 Task: Look for space in Zmiyiv, Ukraine from 2nd September, 2023 to 5th September, 2023 for 1 adult in price range Rs.5000 to Rs.10000. Place can be private room with 1  bedroom having 1 bed and 1 bathroom. Property type can be house, flat, guest house, hotel. Booking option can be shelf check-in. Required host language is English.
Action: Mouse moved to (415, 88)
Screenshot: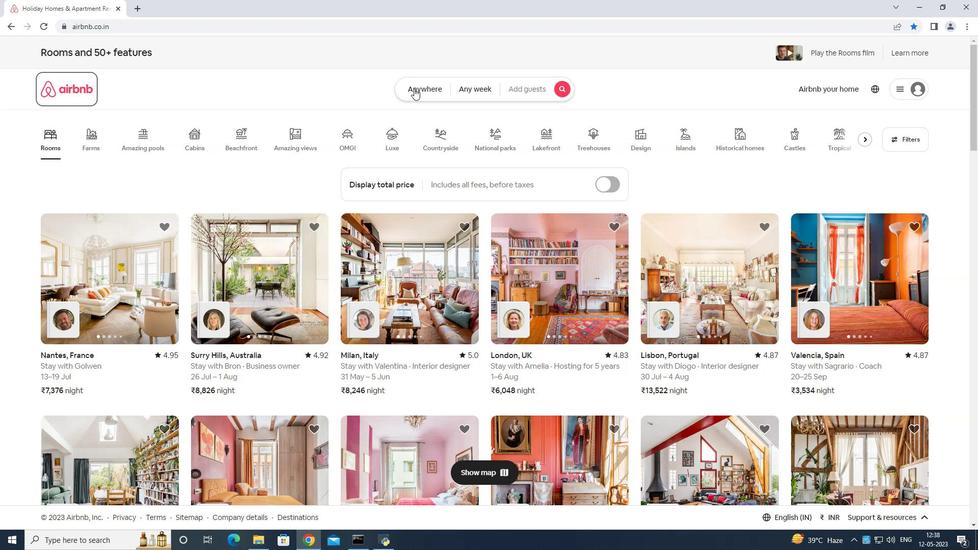 
Action: Mouse pressed left at (415, 88)
Screenshot: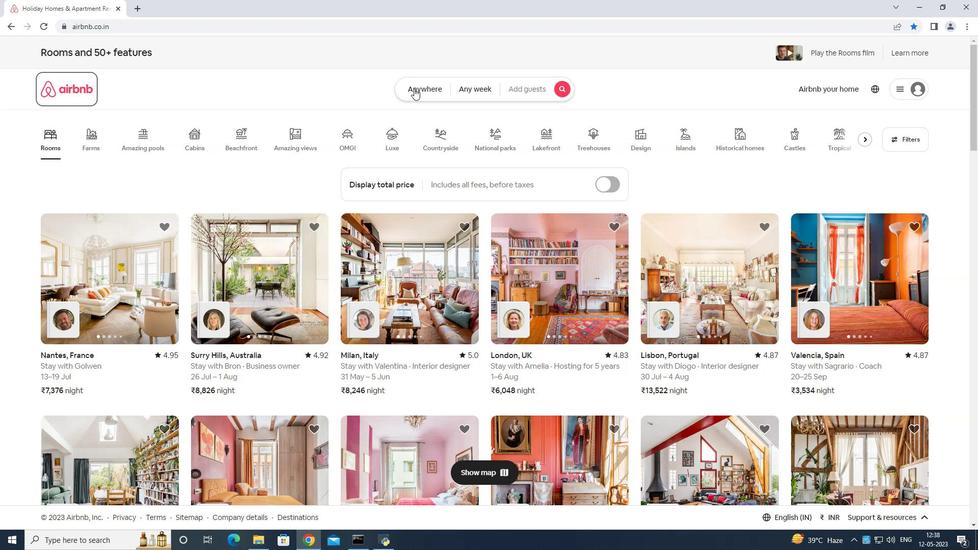 
Action: Mouse moved to (388, 122)
Screenshot: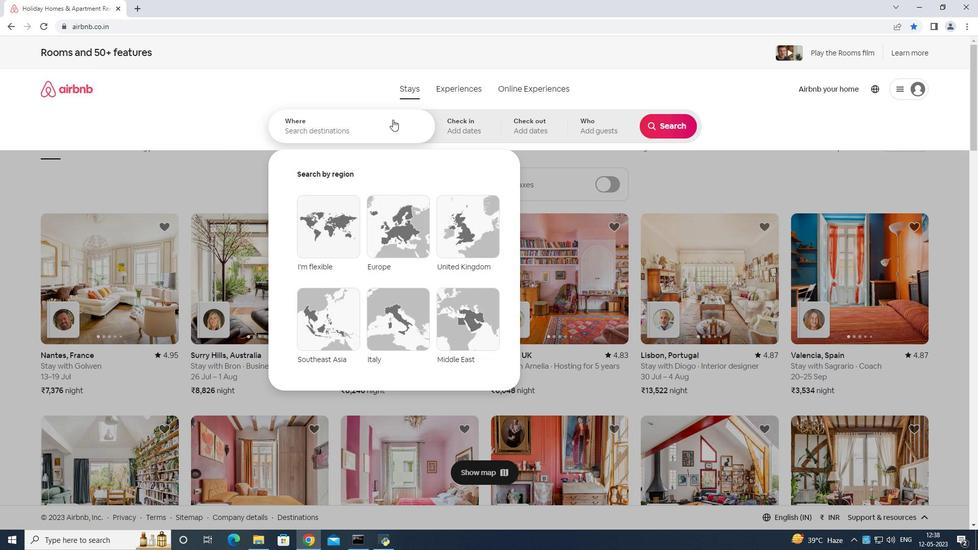 
Action: Mouse pressed left at (388, 122)
Screenshot: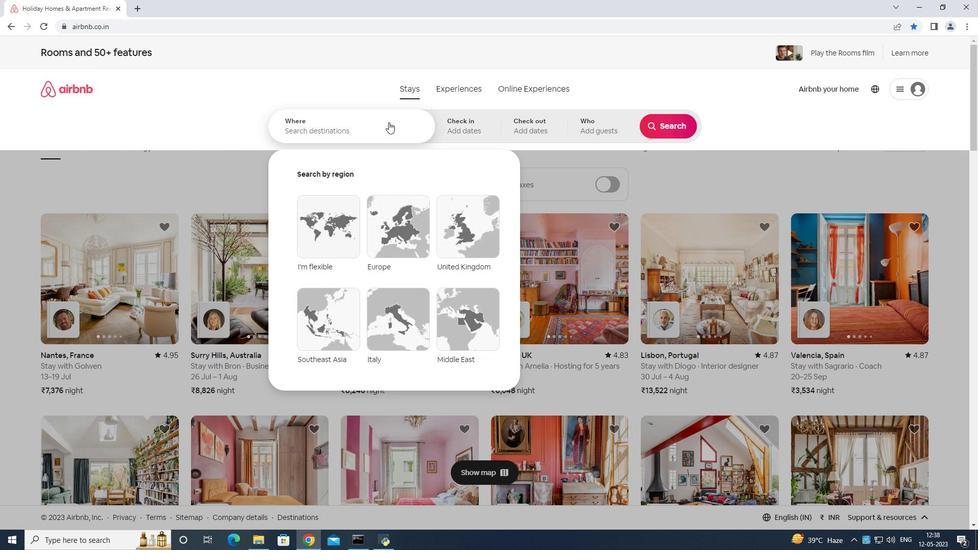 
Action: Mouse moved to (393, 119)
Screenshot: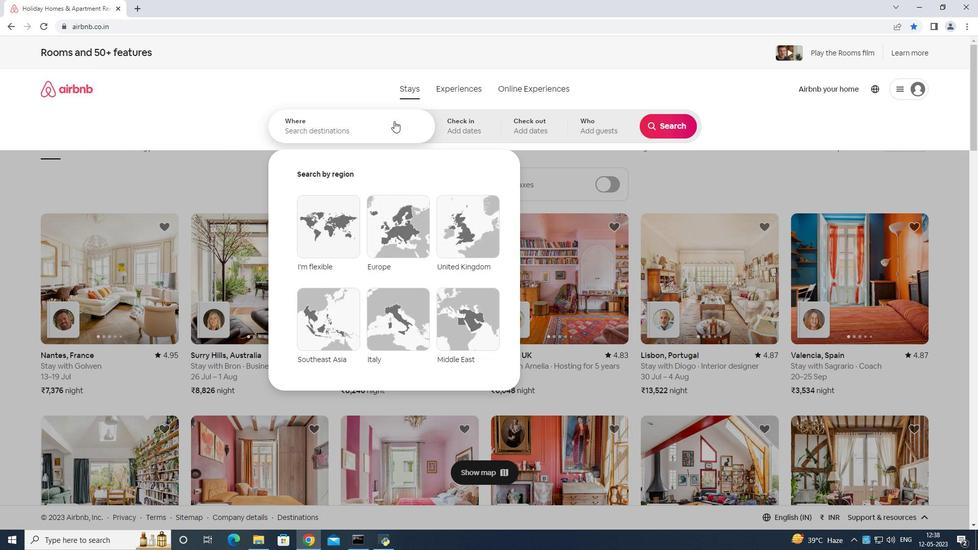 
Action: Key pressed <Key.shift>Zmyiv<Key.space>ukraine<Key.enter>
Screenshot: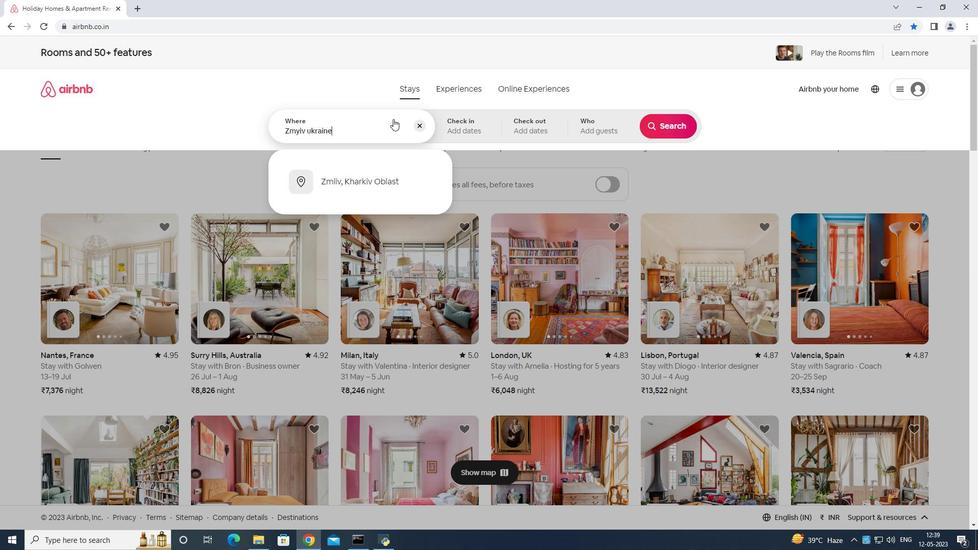 
Action: Mouse moved to (657, 211)
Screenshot: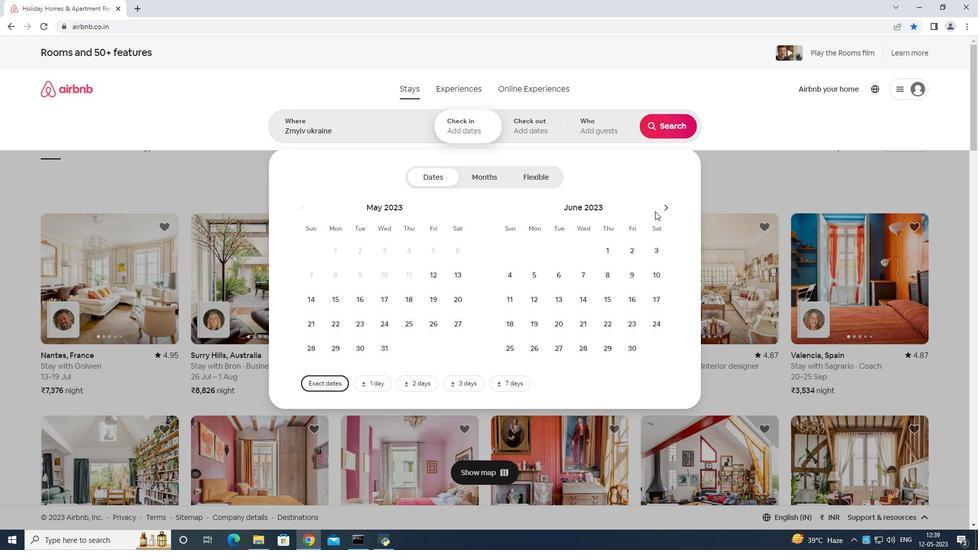 
Action: Mouse pressed left at (657, 211)
Screenshot: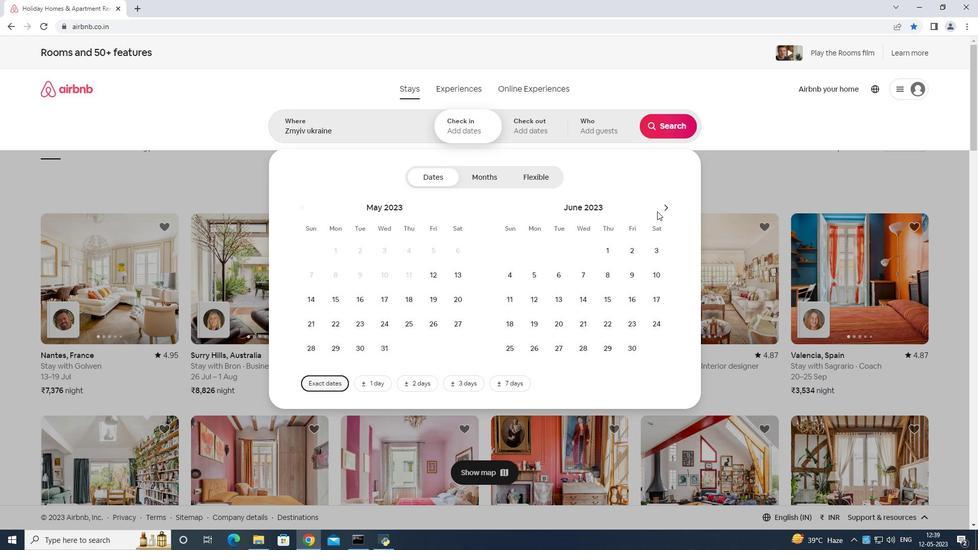 
Action: Mouse moved to (661, 211)
Screenshot: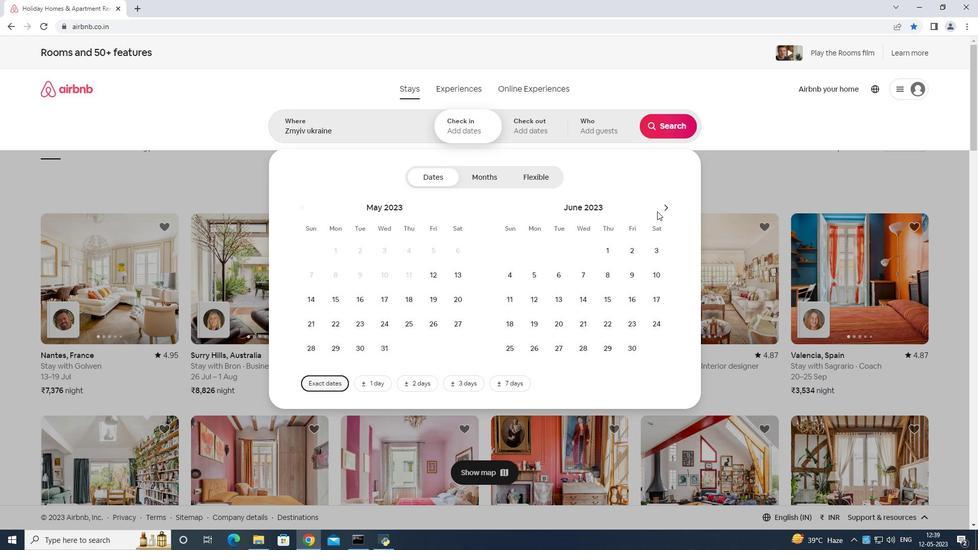 
Action: Mouse pressed left at (661, 211)
Screenshot: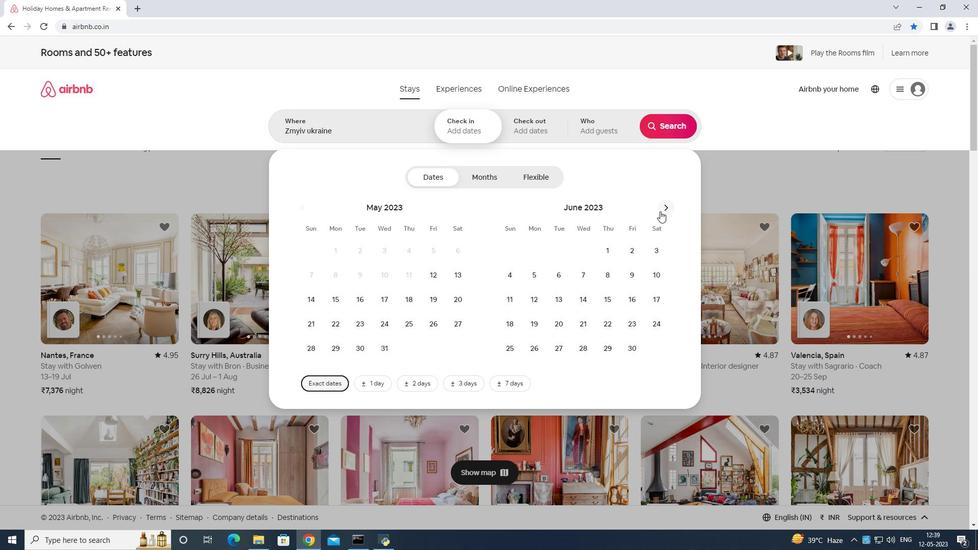 
Action: Mouse pressed left at (661, 211)
Screenshot: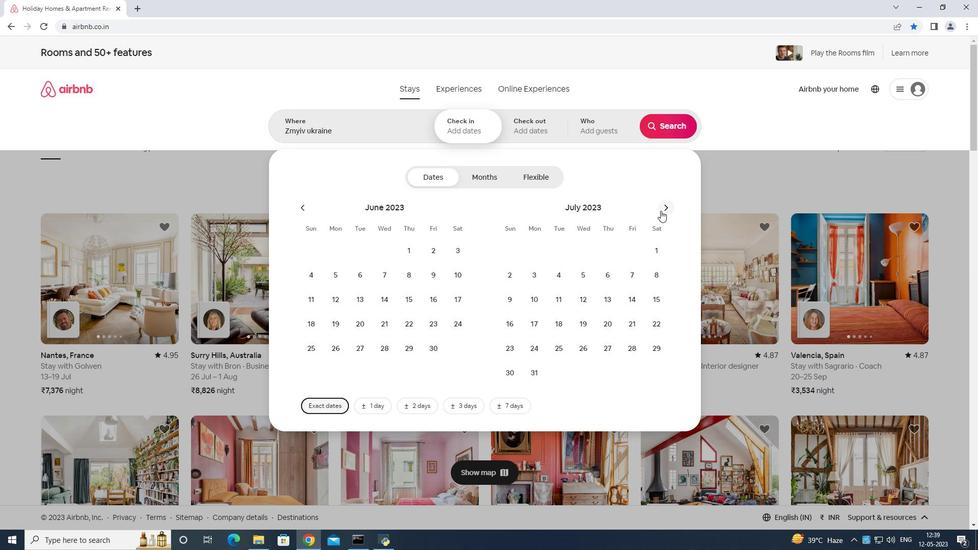 
Action: Mouse moved to (661, 211)
Screenshot: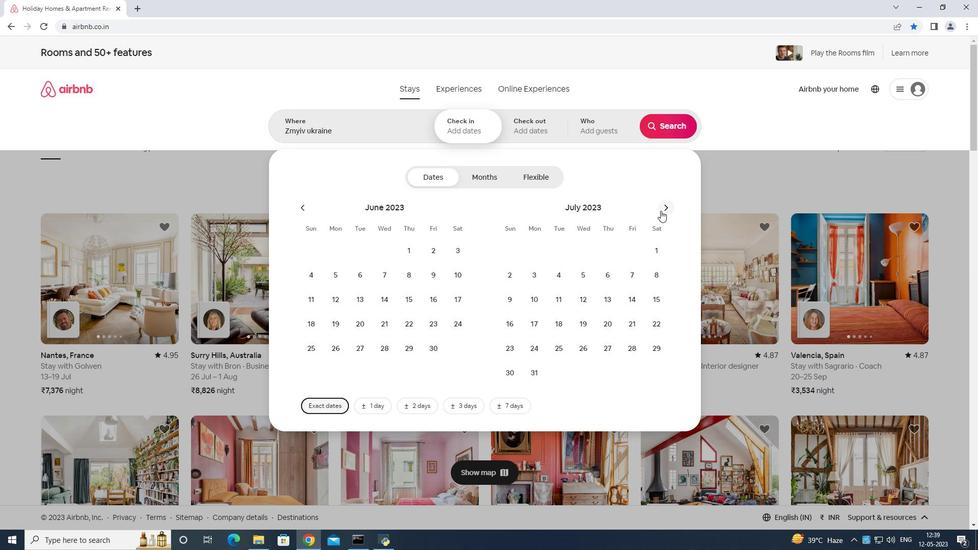 
Action: Mouse pressed left at (661, 211)
Screenshot: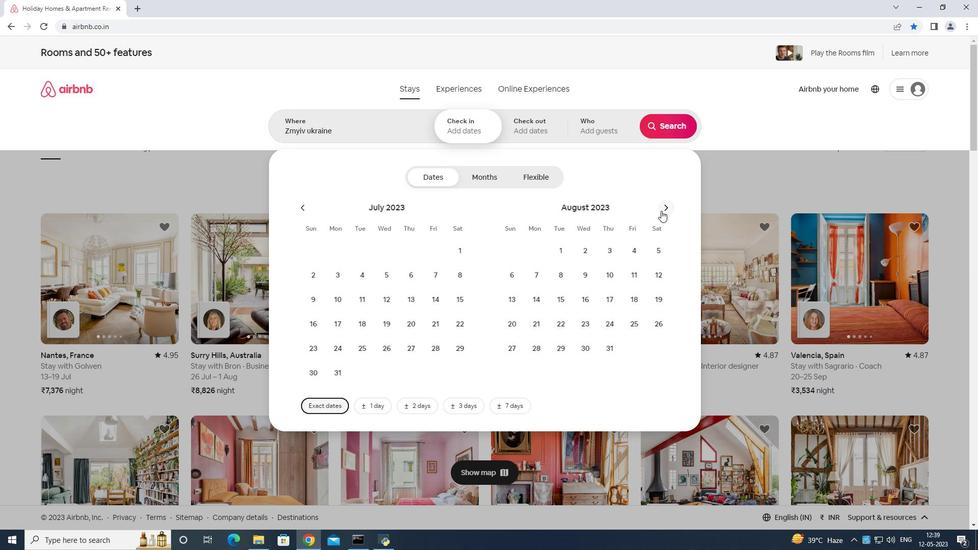 
Action: Mouse moved to (654, 249)
Screenshot: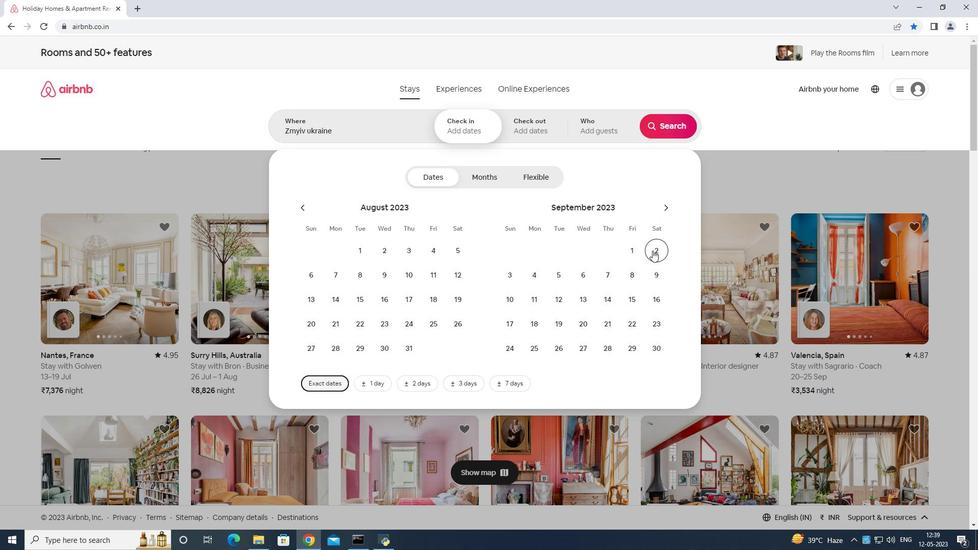 
Action: Mouse pressed left at (654, 249)
Screenshot: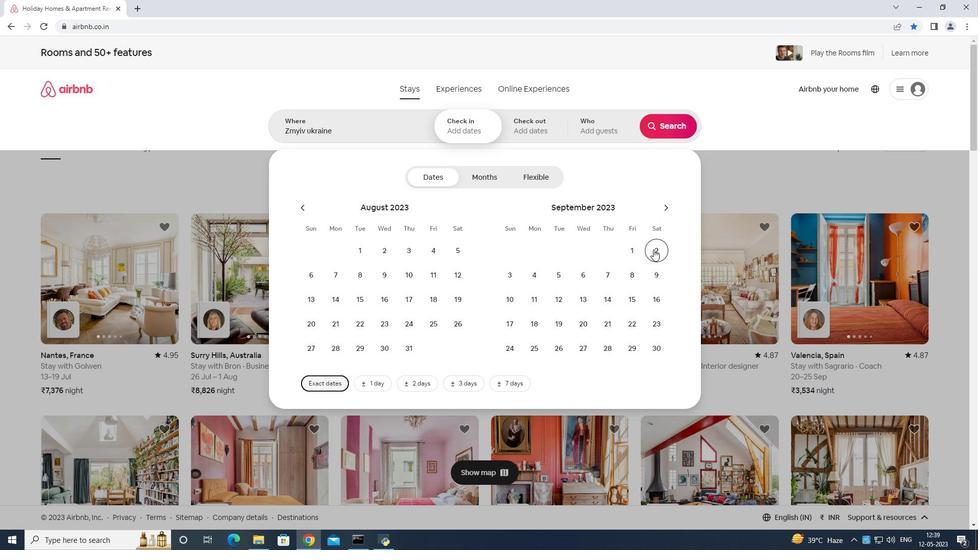
Action: Mouse moved to (566, 264)
Screenshot: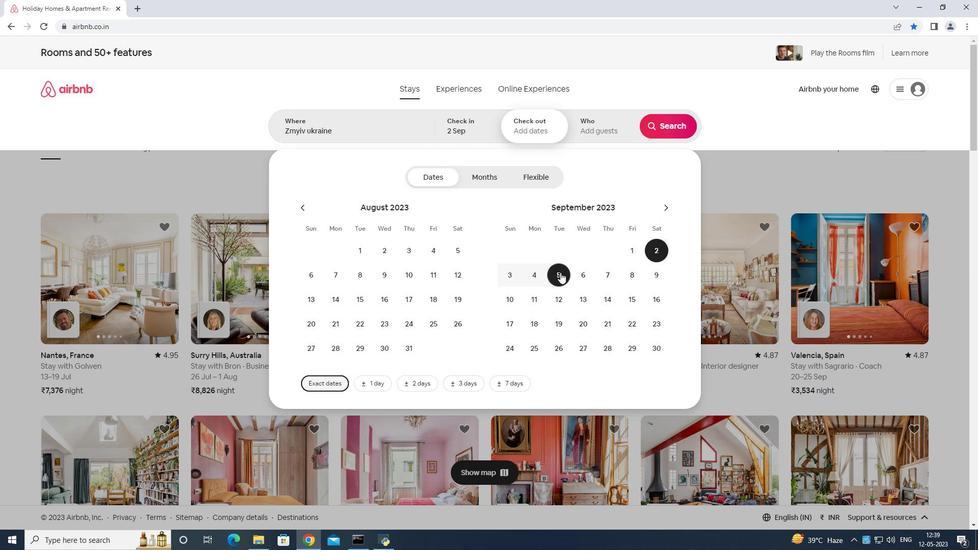 
Action: Mouse pressed left at (566, 264)
Screenshot: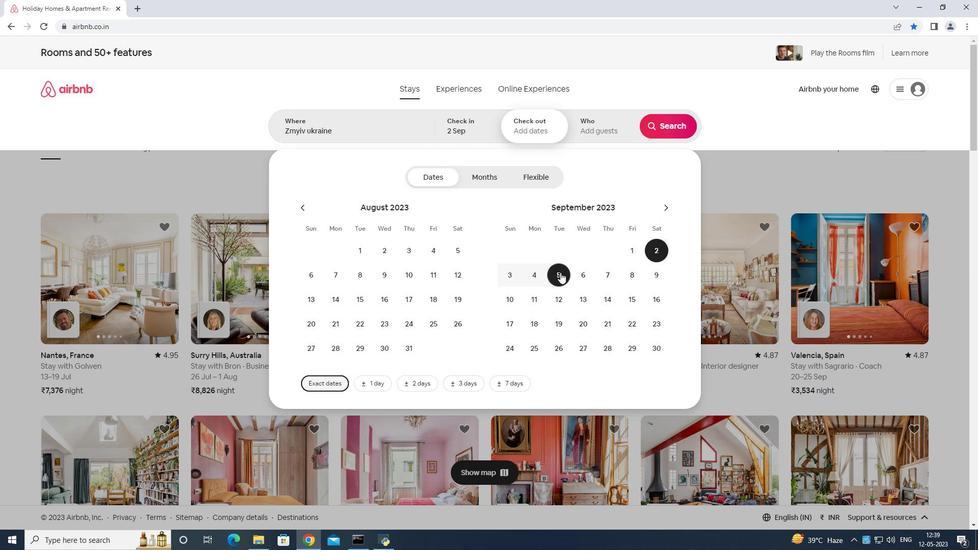 
Action: Mouse moved to (559, 271)
Screenshot: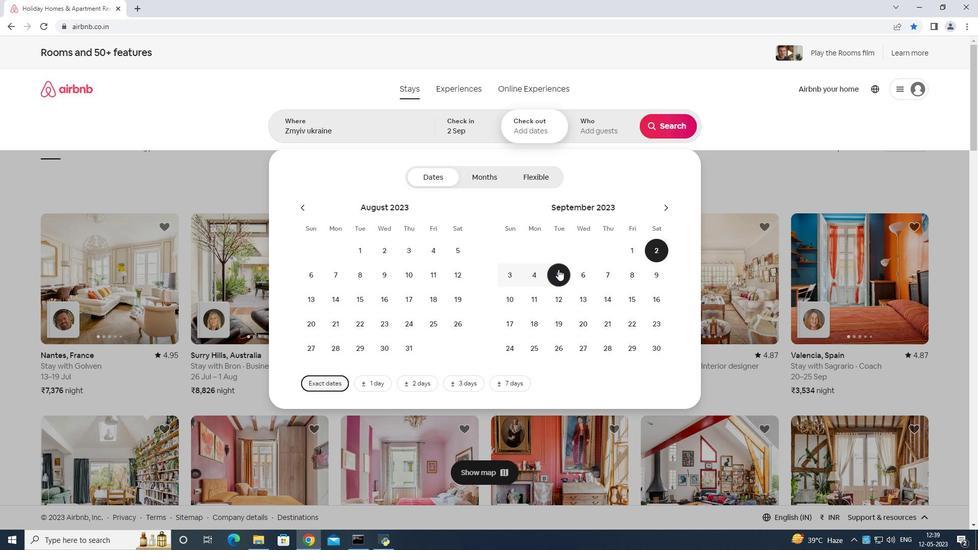 
Action: Mouse pressed left at (559, 271)
Screenshot: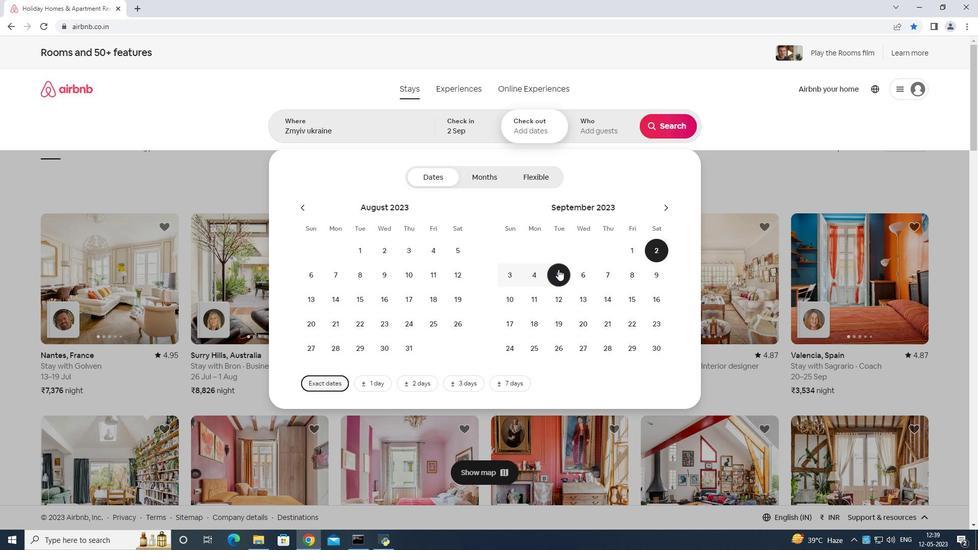 
Action: Mouse moved to (591, 126)
Screenshot: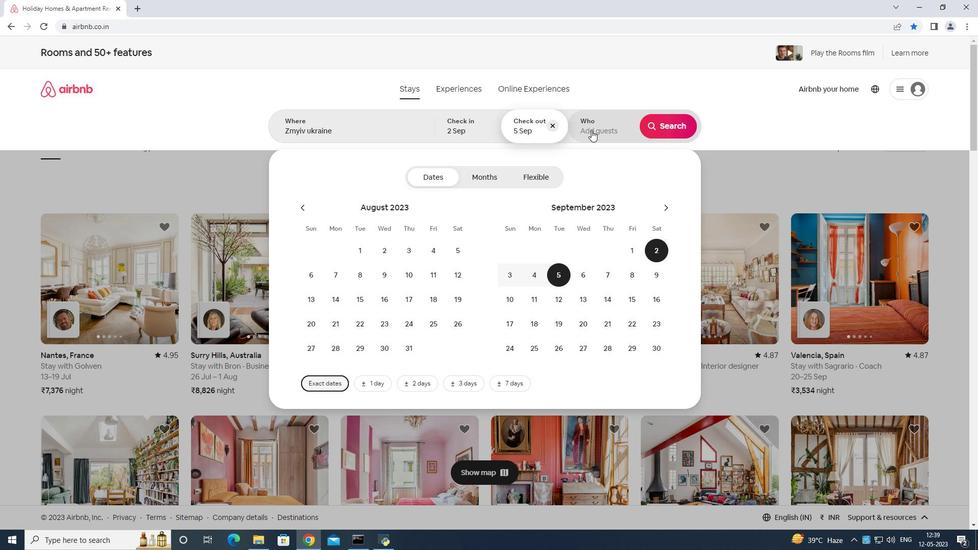 
Action: Mouse pressed left at (591, 126)
Screenshot: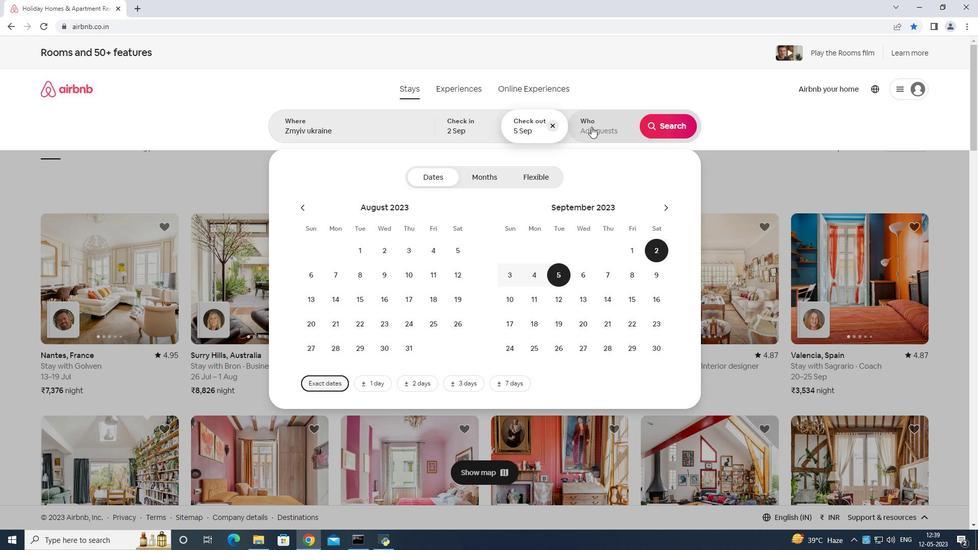 
Action: Mouse moved to (665, 178)
Screenshot: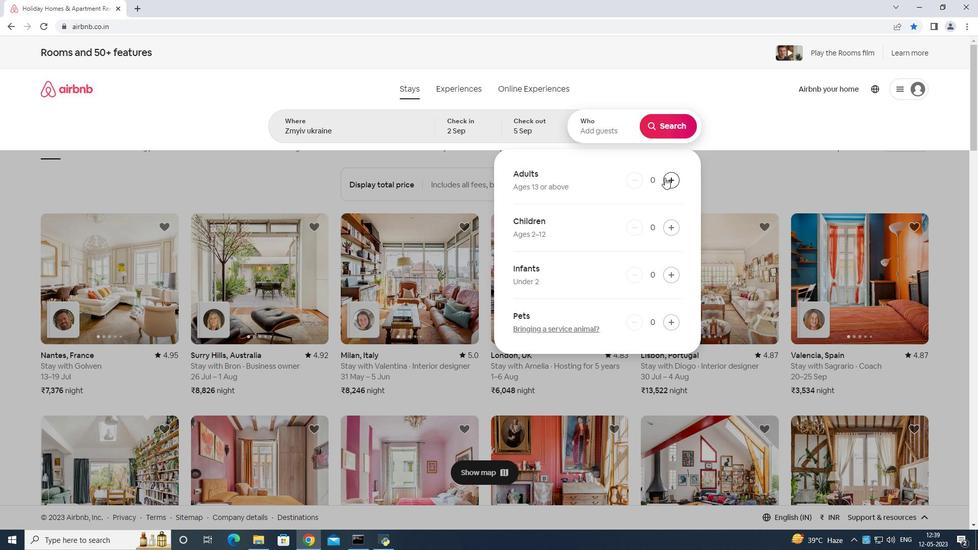 
Action: Mouse pressed left at (665, 178)
Screenshot: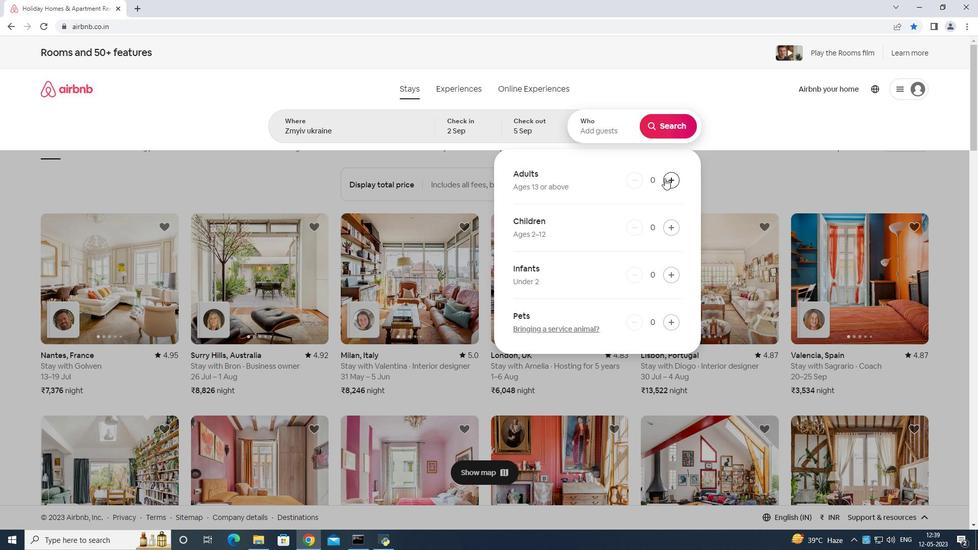 
Action: Mouse moved to (667, 178)
Screenshot: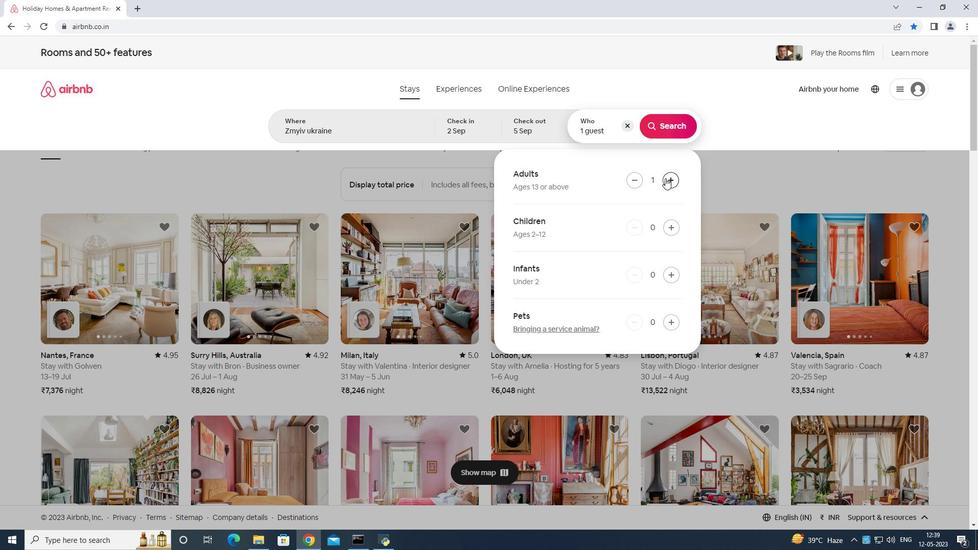 
Action: Mouse pressed left at (667, 178)
Screenshot: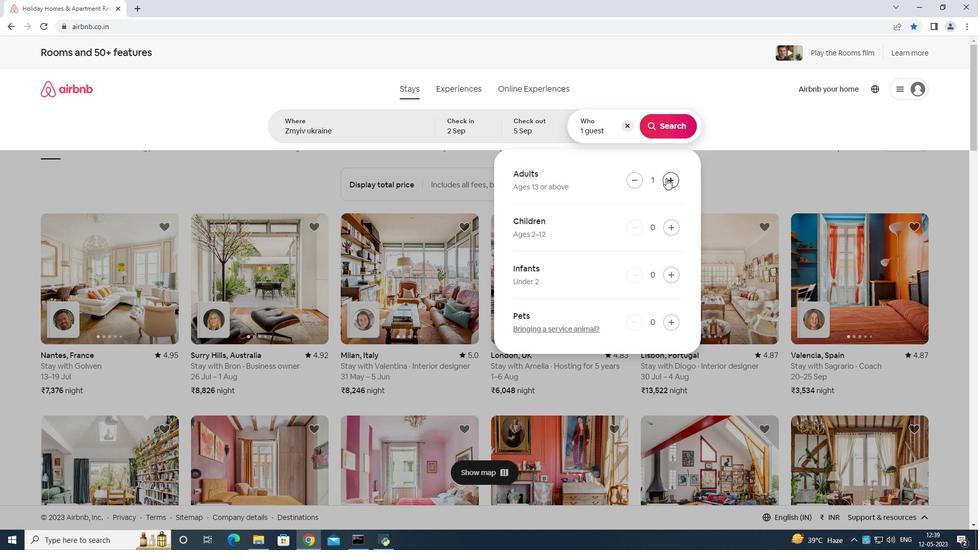 
Action: Mouse pressed left at (667, 178)
Screenshot: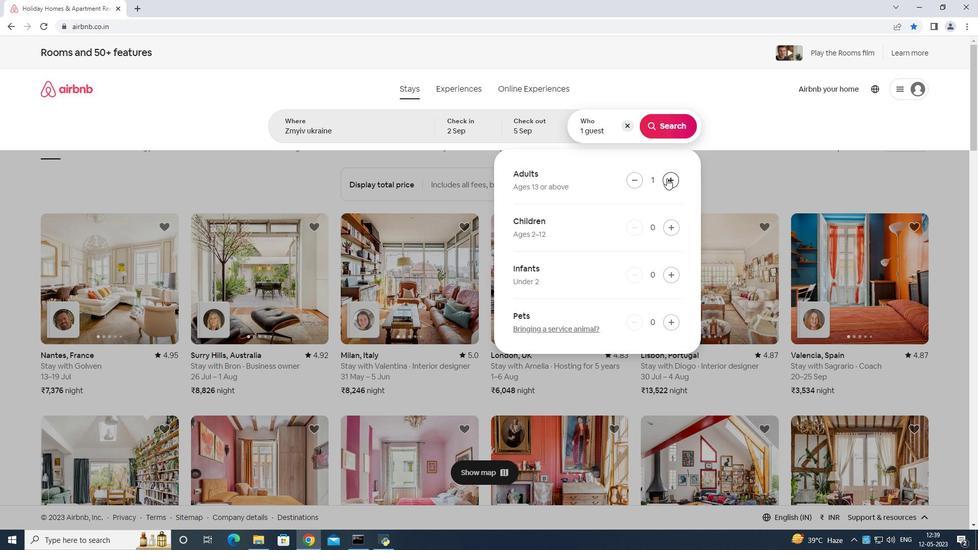 
Action: Mouse pressed left at (667, 178)
Screenshot: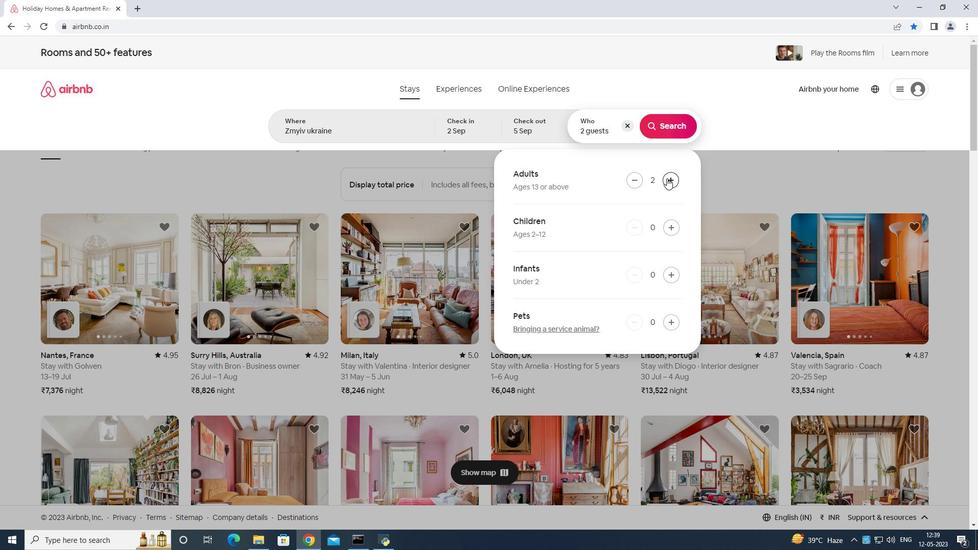 
Action: Mouse pressed left at (667, 178)
Screenshot: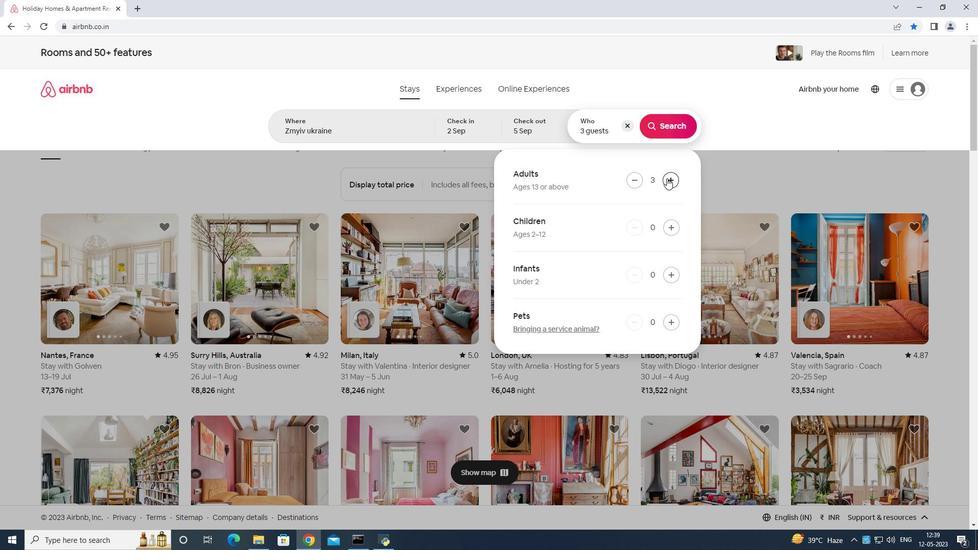 
Action: Mouse moved to (631, 184)
Screenshot: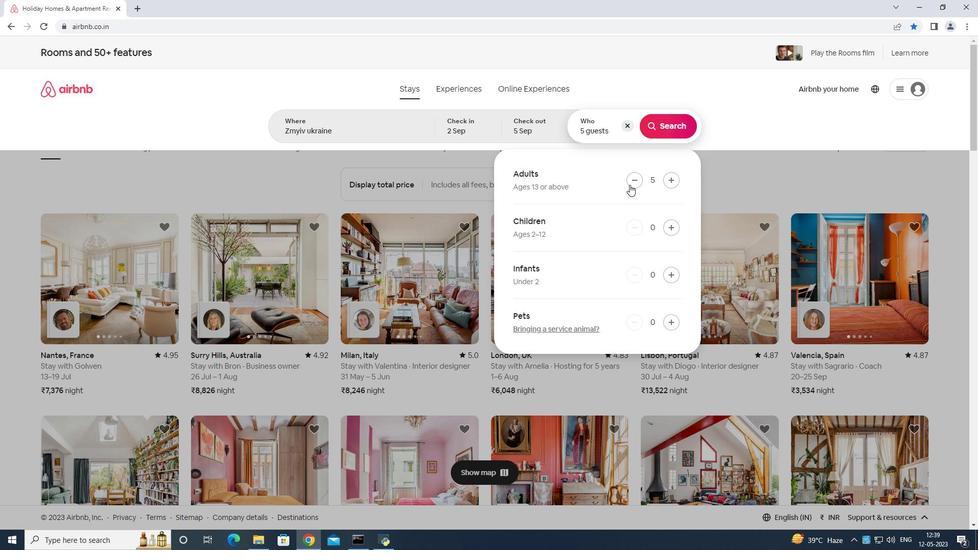 
Action: Mouse pressed left at (631, 184)
Screenshot: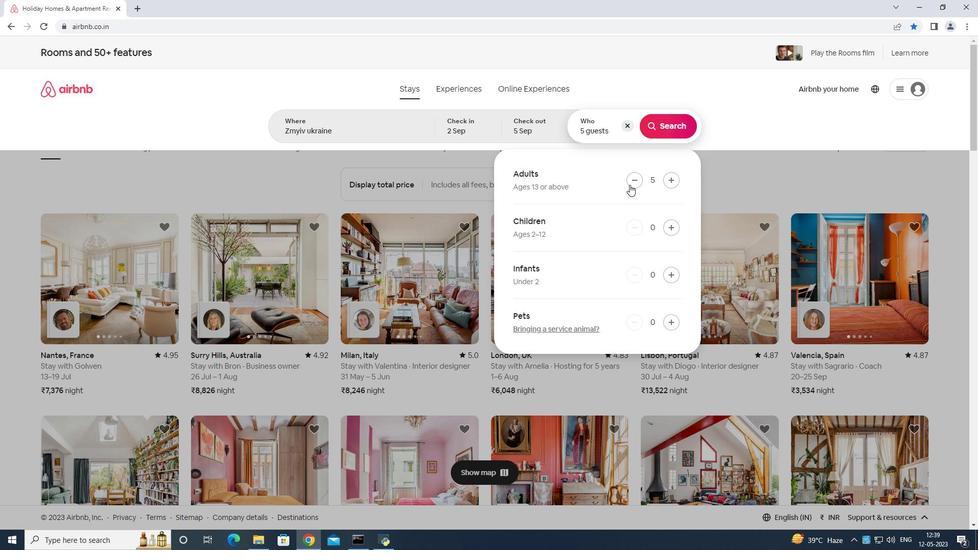 
Action: Mouse pressed left at (631, 184)
Screenshot: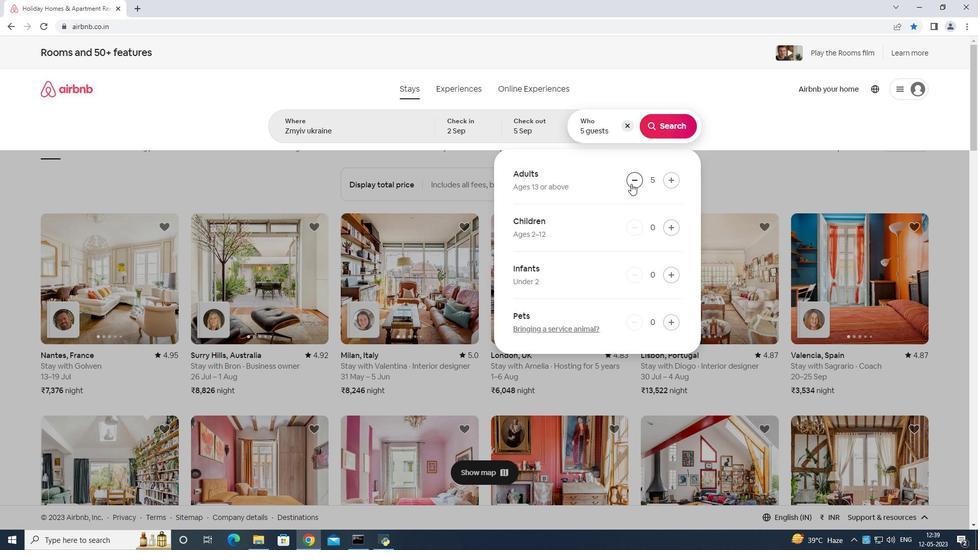 
Action: Mouse pressed left at (631, 184)
Screenshot: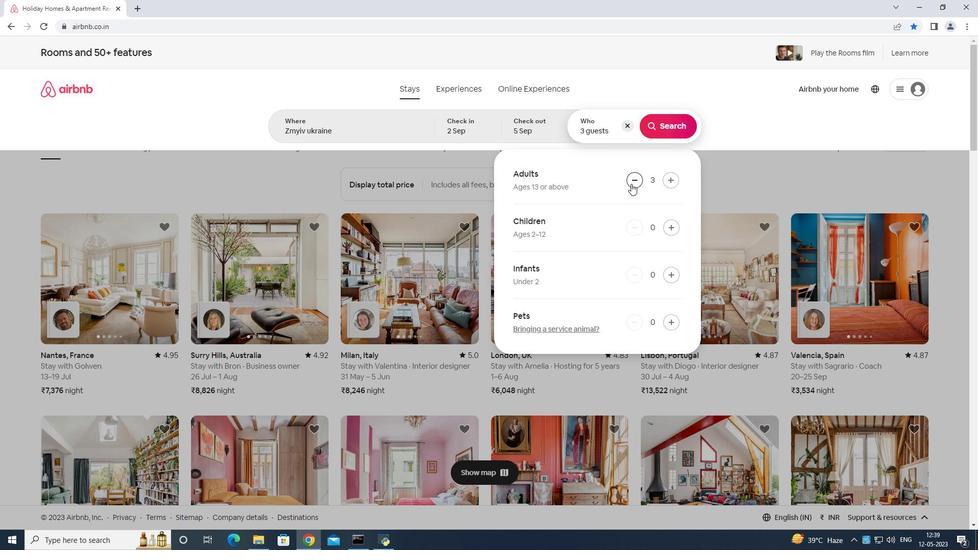 
Action: Mouse moved to (633, 184)
Screenshot: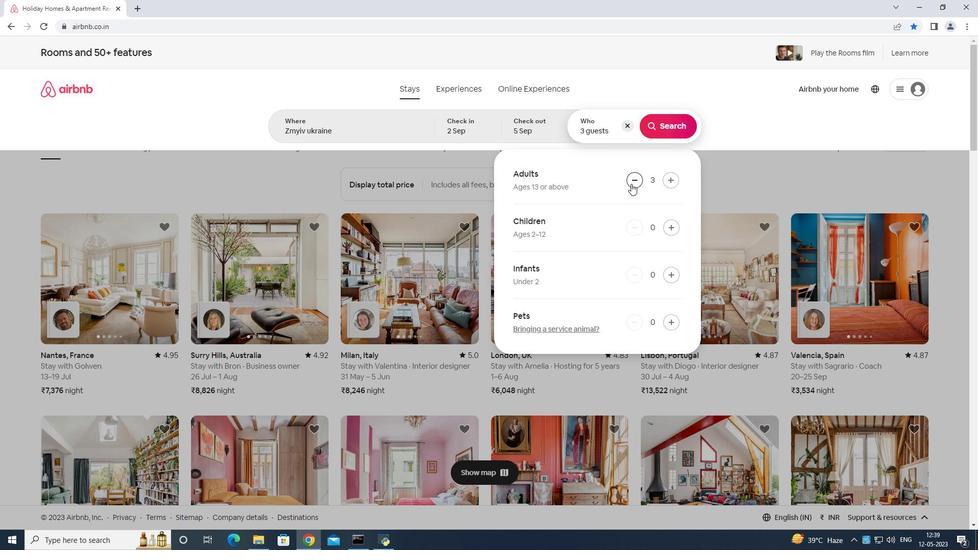
Action: Mouse pressed left at (633, 184)
Screenshot: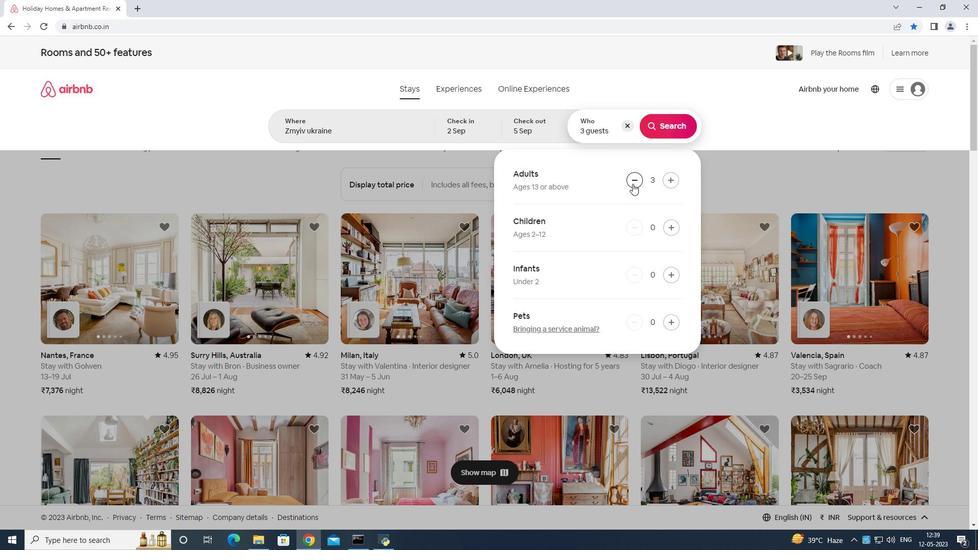 
Action: Mouse moved to (670, 127)
Screenshot: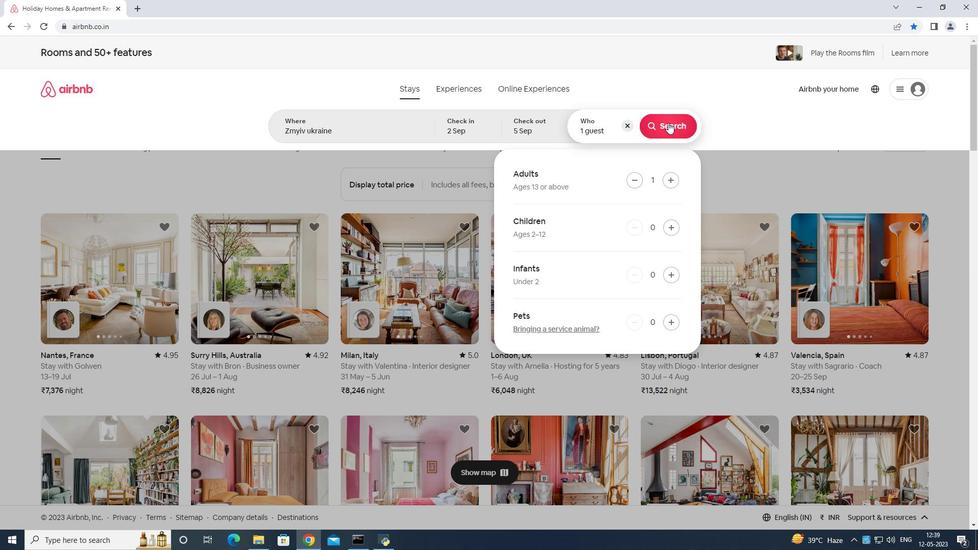 
Action: Mouse pressed left at (670, 127)
Screenshot: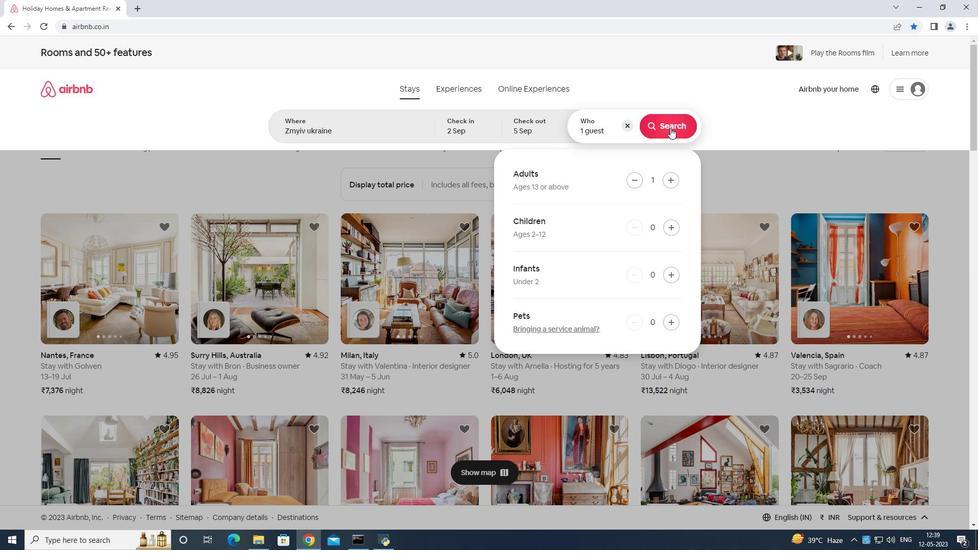 
Action: Mouse moved to (938, 91)
Screenshot: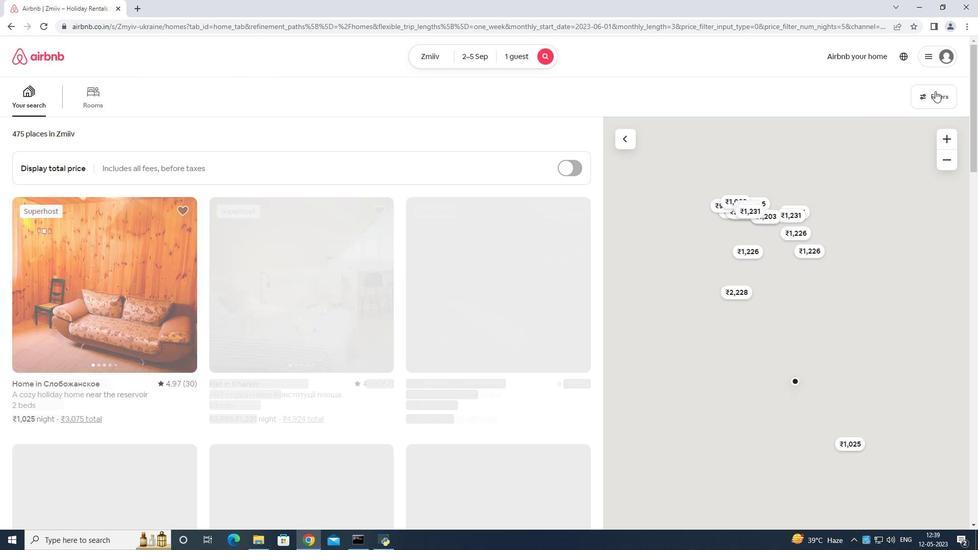 
Action: Mouse pressed left at (938, 91)
Screenshot: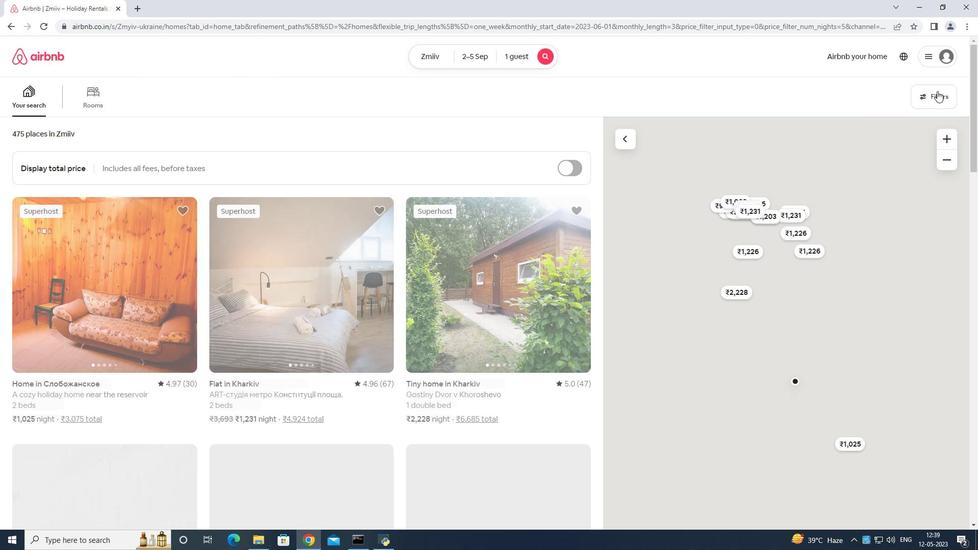 
Action: Mouse moved to (352, 347)
Screenshot: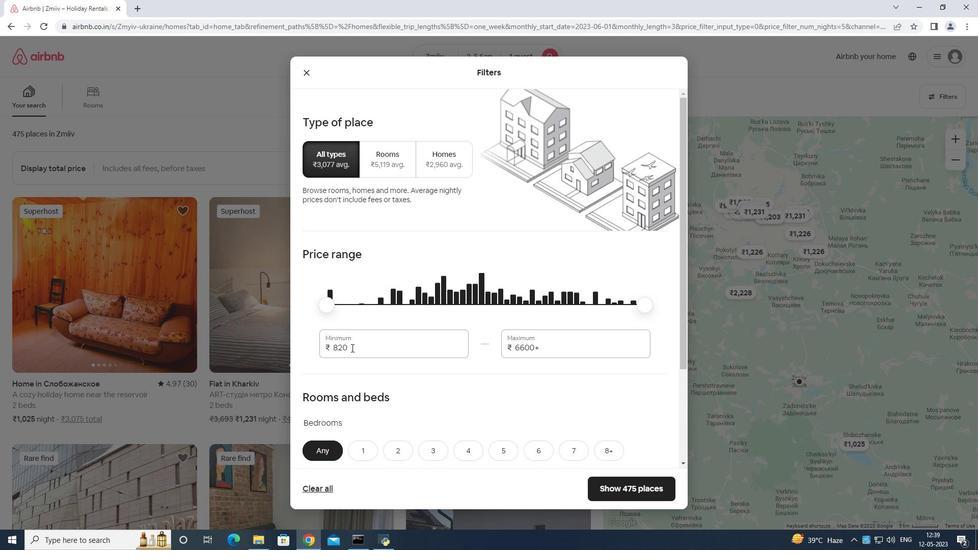 
Action: Mouse pressed left at (352, 347)
Screenshot: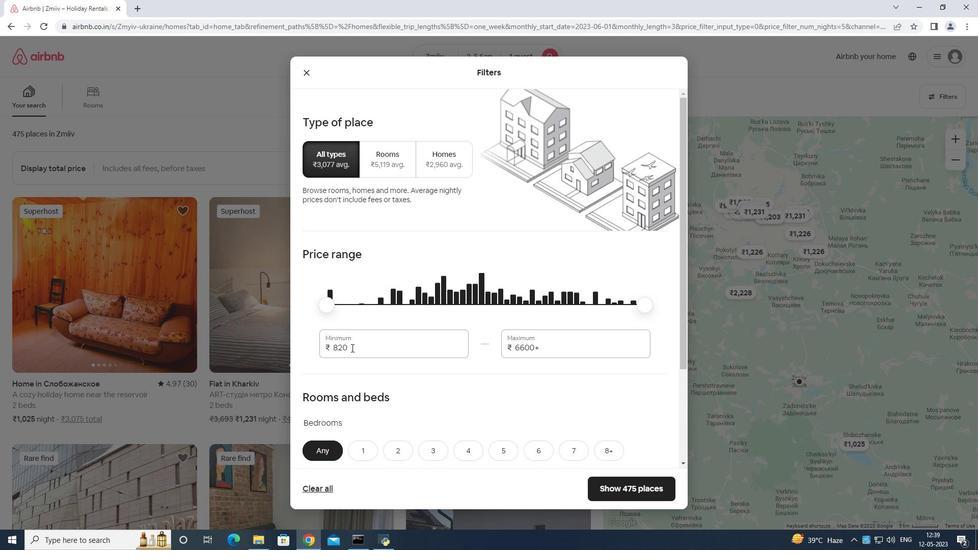 
Action: Mouse moved to (352, 347)
Screenshot: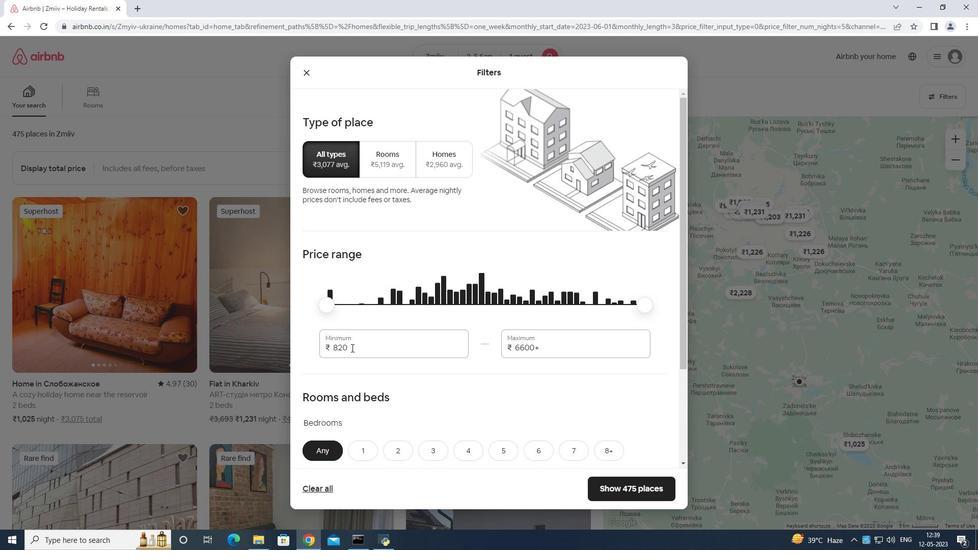 
Action: Key pressed <Key.backspace>
Screenshot: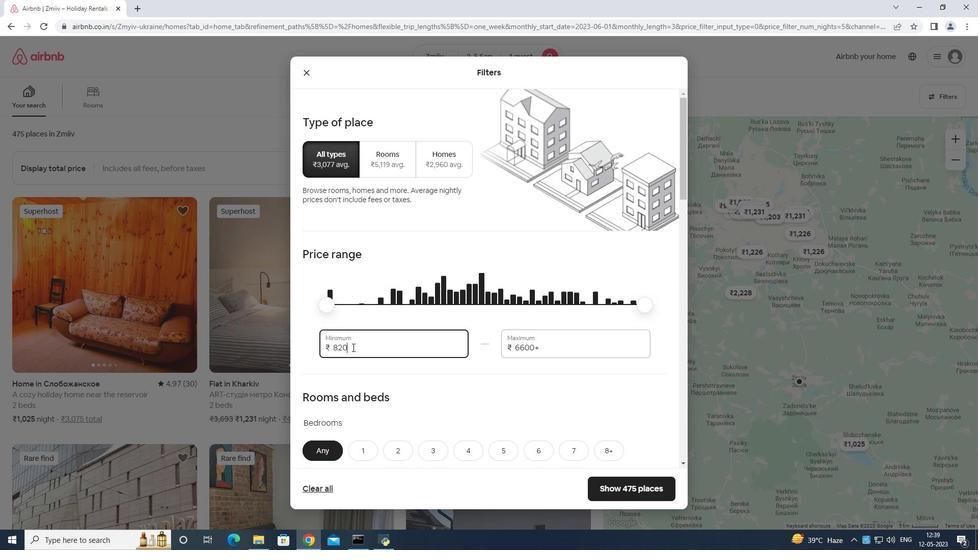 
Action: Mouse moved to (356, 338)
Screenshot: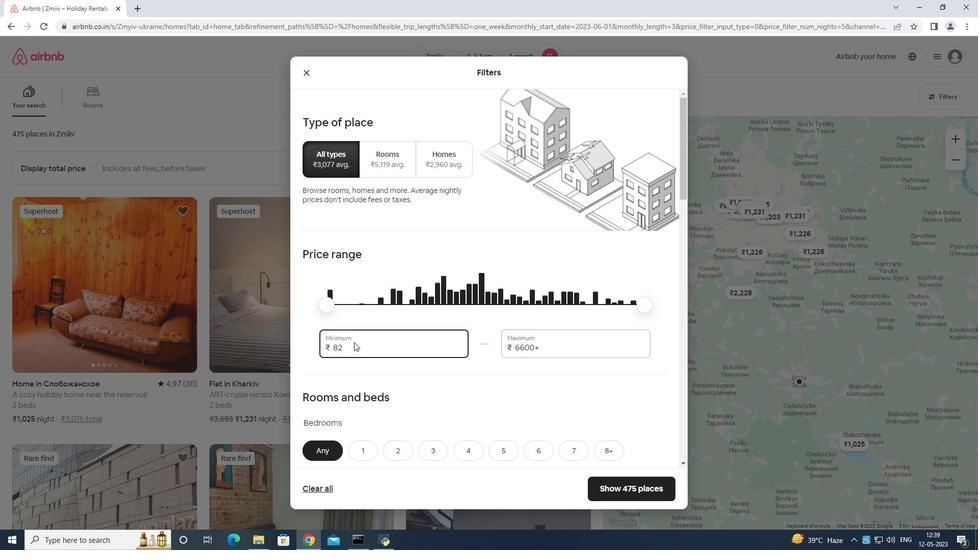 
Action: Key pressed <Key.backspace>
Screenshot: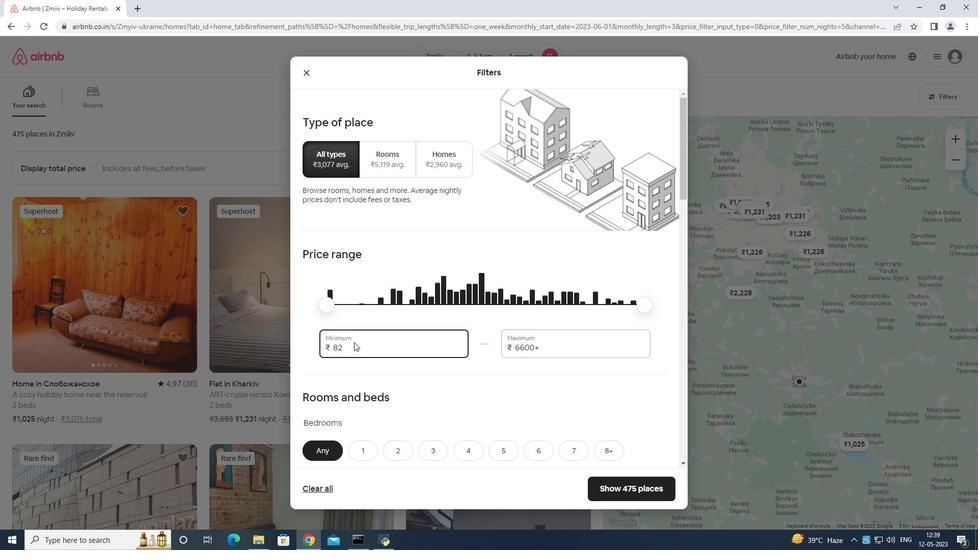 
Action: Mouse moved to (356, 338)
Screenshot: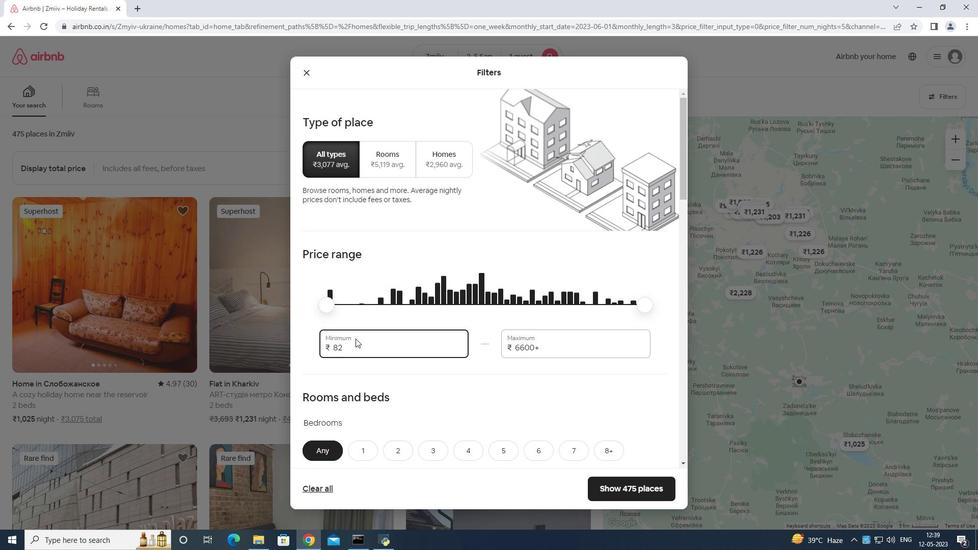 
Action: Key pressed <Key.backspace>
Screenshot: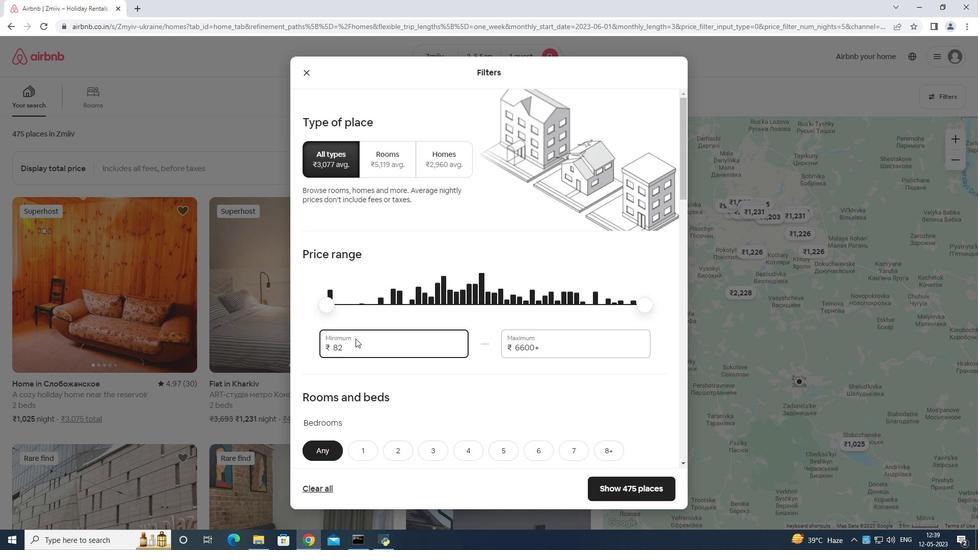 
Action: Mouse moved to (356, 337)
Screenshot: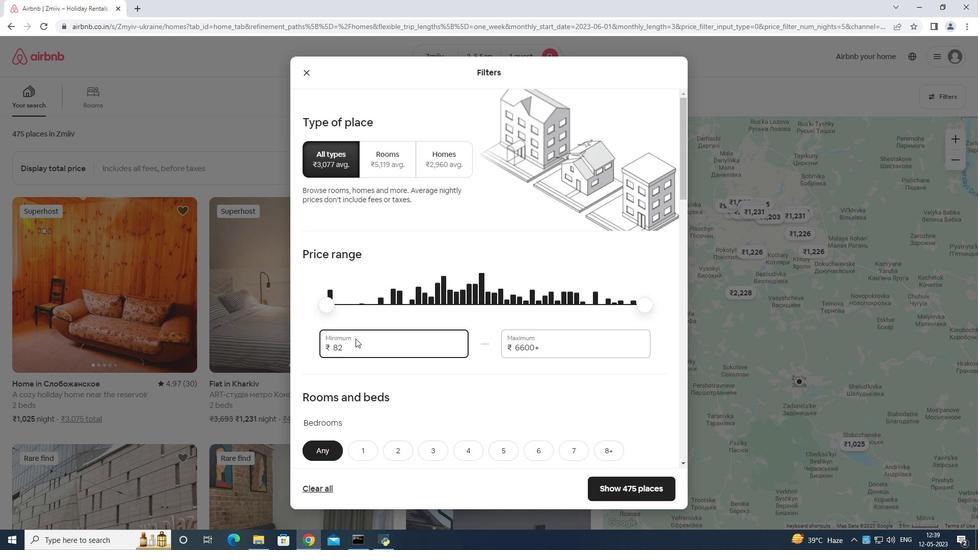 
Action: Key pressed <Key.backspace>
Screenshot: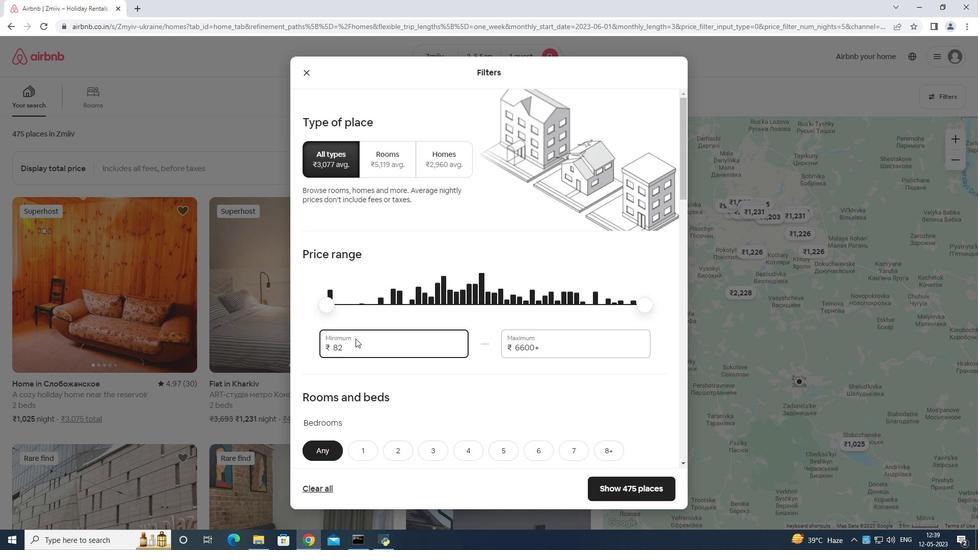 
Action: Mouse moved to (357, 335)
Screenshot: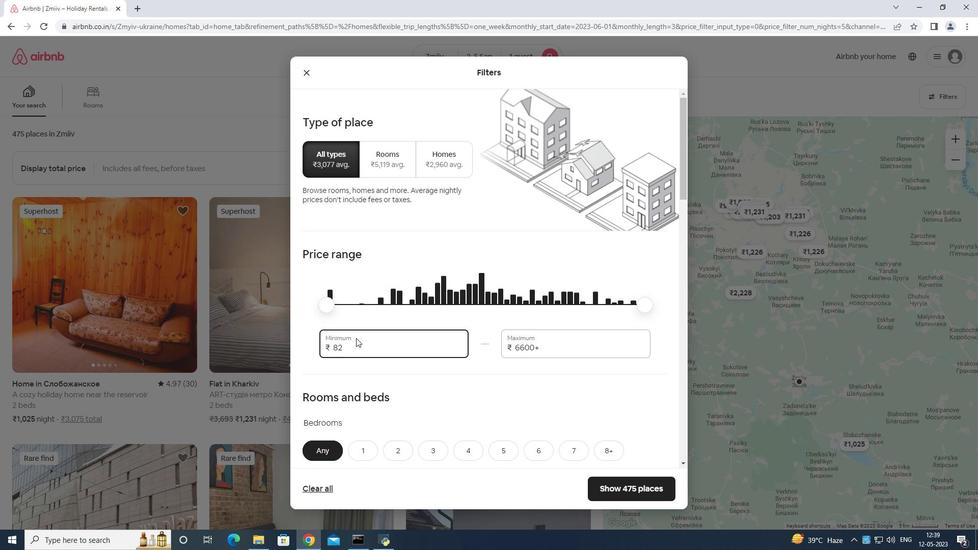 
Action: Key pressed <Key.backspace>
Screenshot: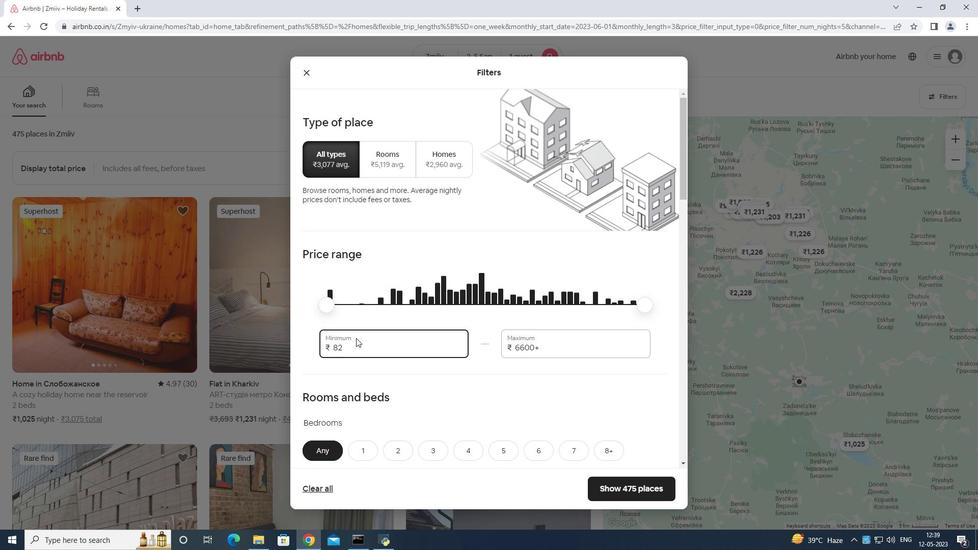 
Action: Mouse moved to (359, 331)
Screenshot: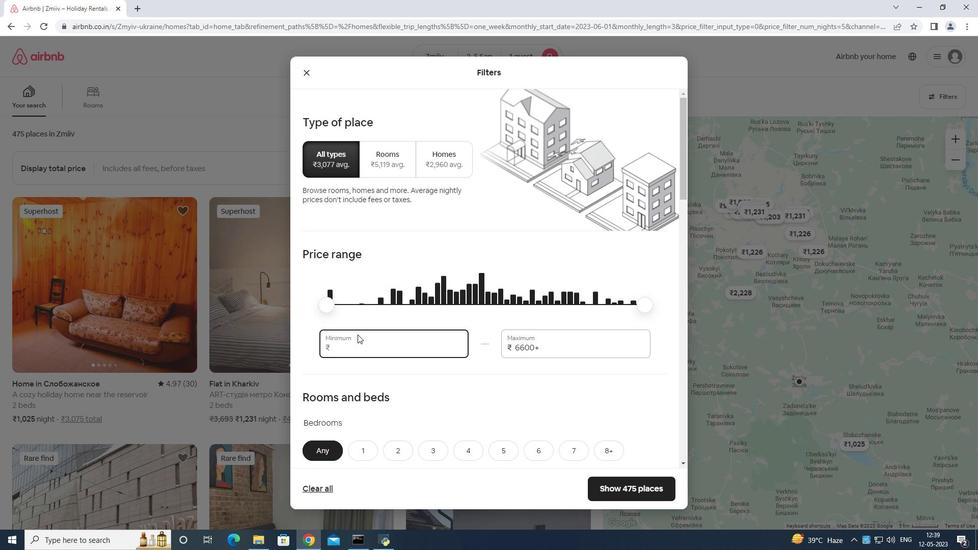 
Action: Key pressed 5000
Screenshot: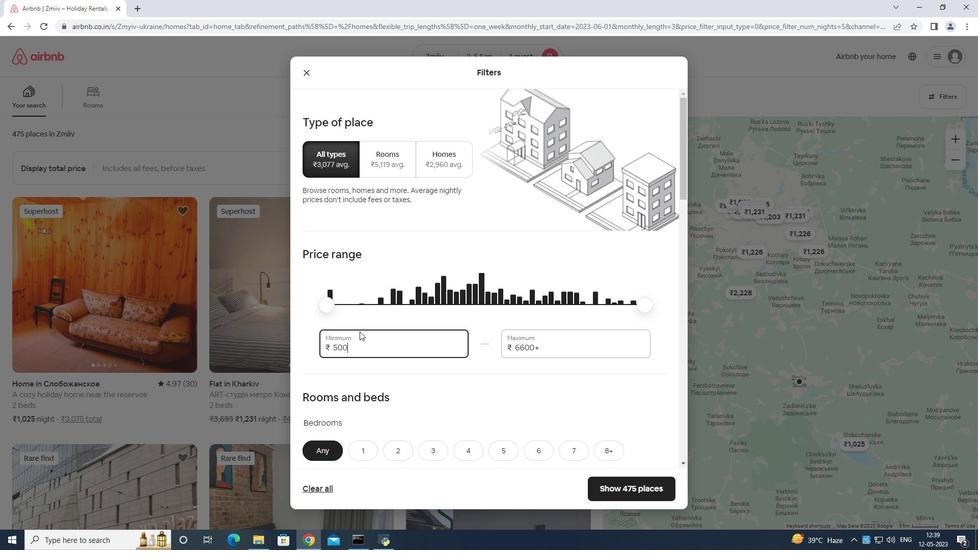 
Action: Mouse moved to (565, 340)
Screenshot: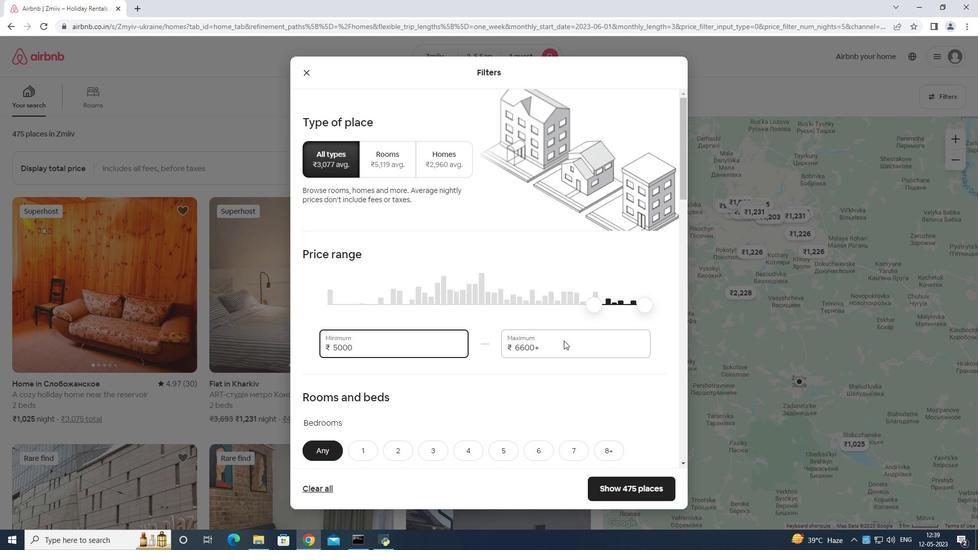 
Action: Mouse pressed left at (565, 340)
Screenshot: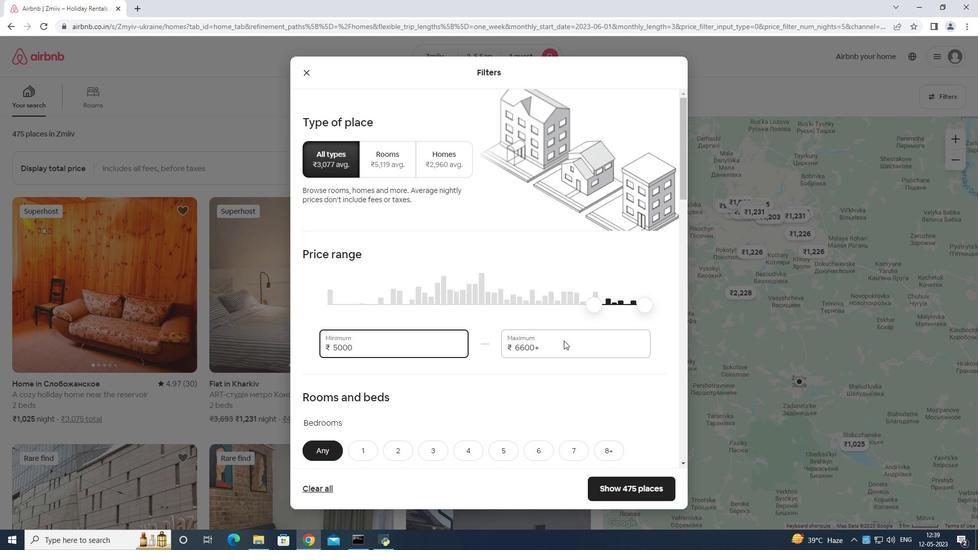 
Action: Key pressed <Key.backspace>
Screenshot: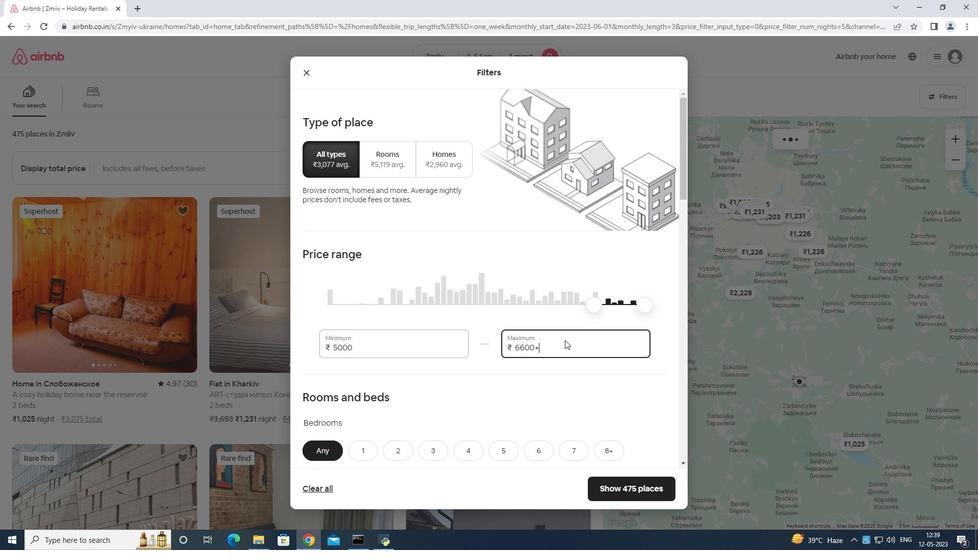 
Action: Mouse moved to (565, 340)
Screenshot: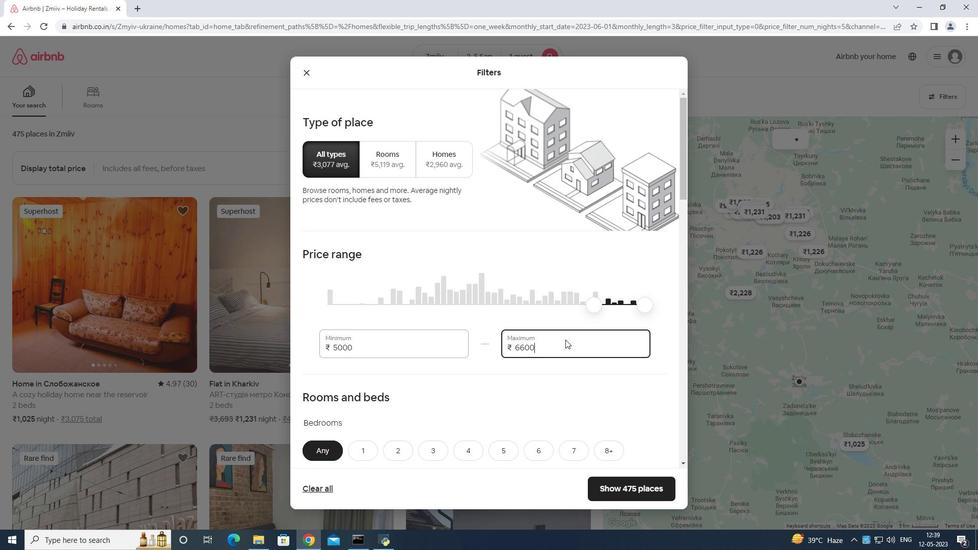 
Action: Key pressed <Key.backspace><Key.backspace><Key.backspace><Key.backspace><Key.backspace><Key.backspace><Key.backspace><Key.backspace>
Screenshot: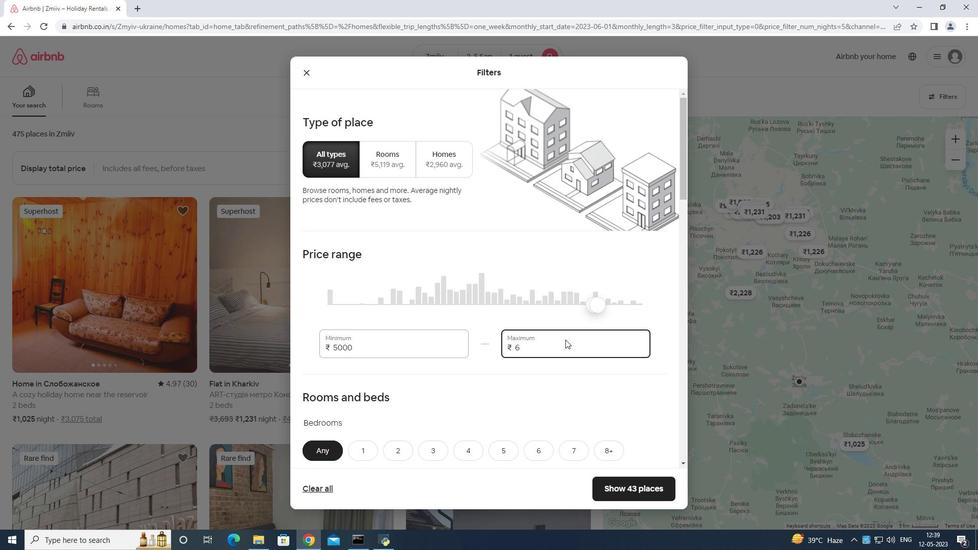 
Action: Mouse moved to (565, 339)
Screenshot: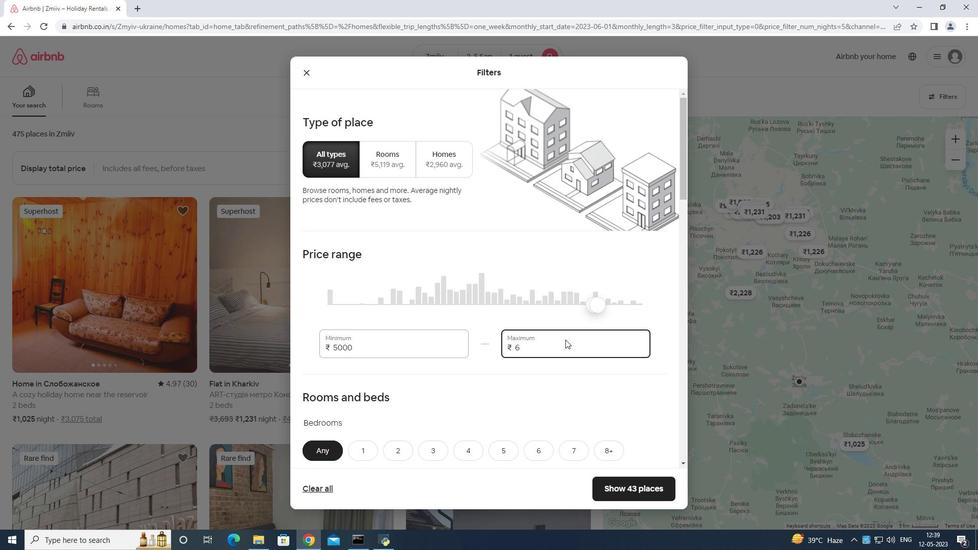 
Action: Key pressed <Key.backspace><Key.backspace><Key.backspace>
Screenshot: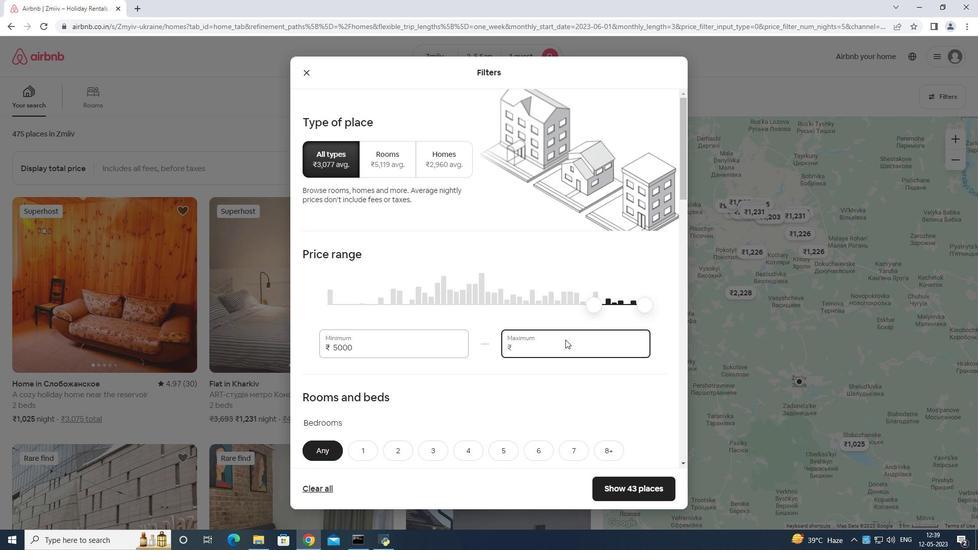 
Action: Mouse moved to (565, 339)
Screenshot: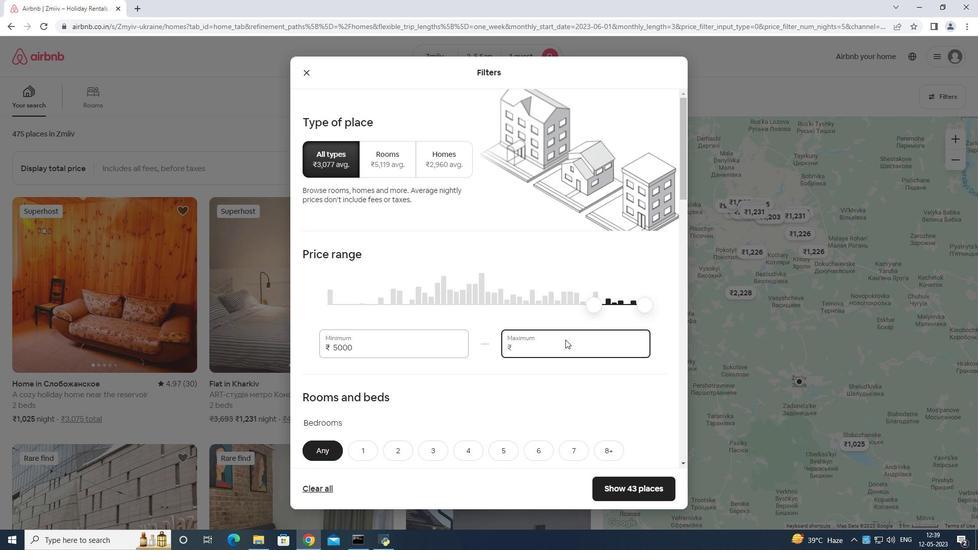 
Action: Key pressed <Key.backspace>
Screenshot: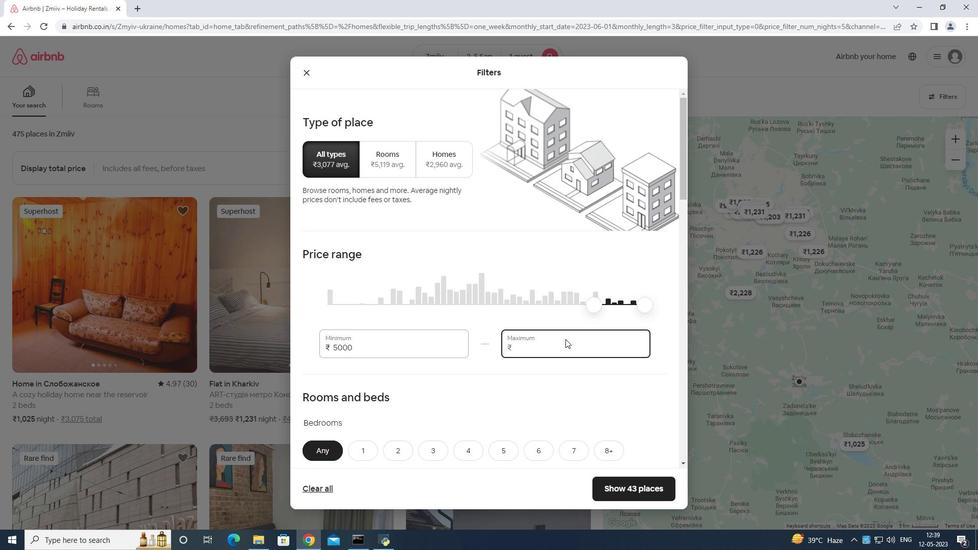 
Action: Mouse moved to (565, 337)
Screenshot: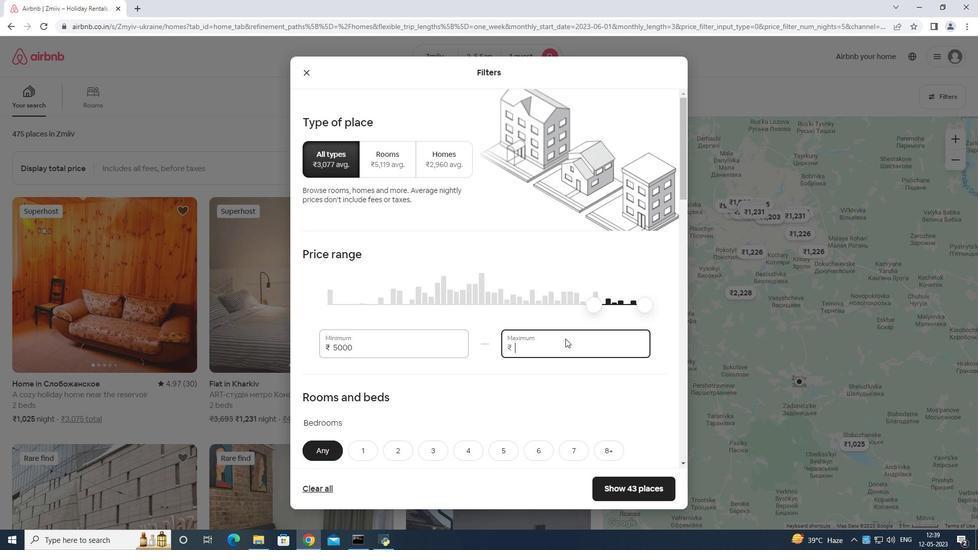 
Action: Key pressed 1
Screenshot: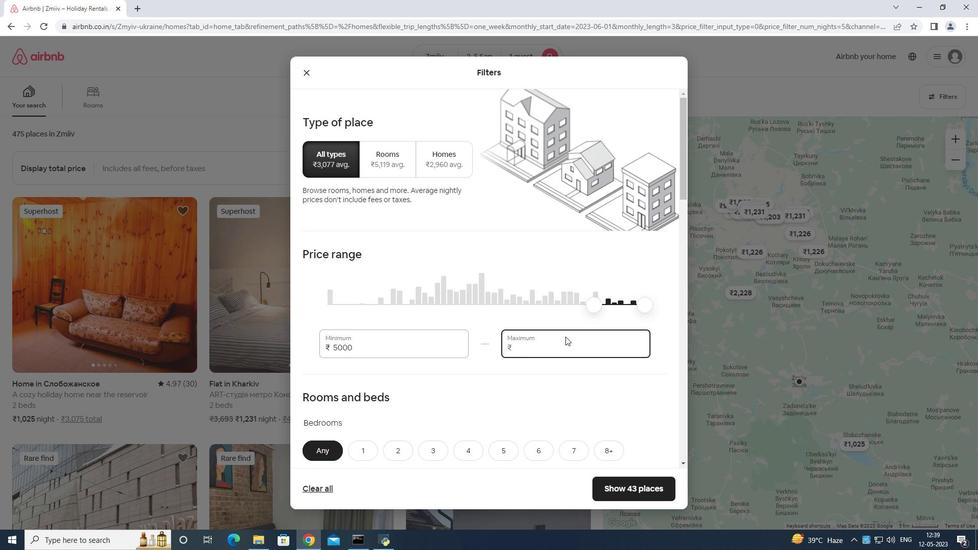 
Action: Mouse moved to (565, 335)
Screenshot: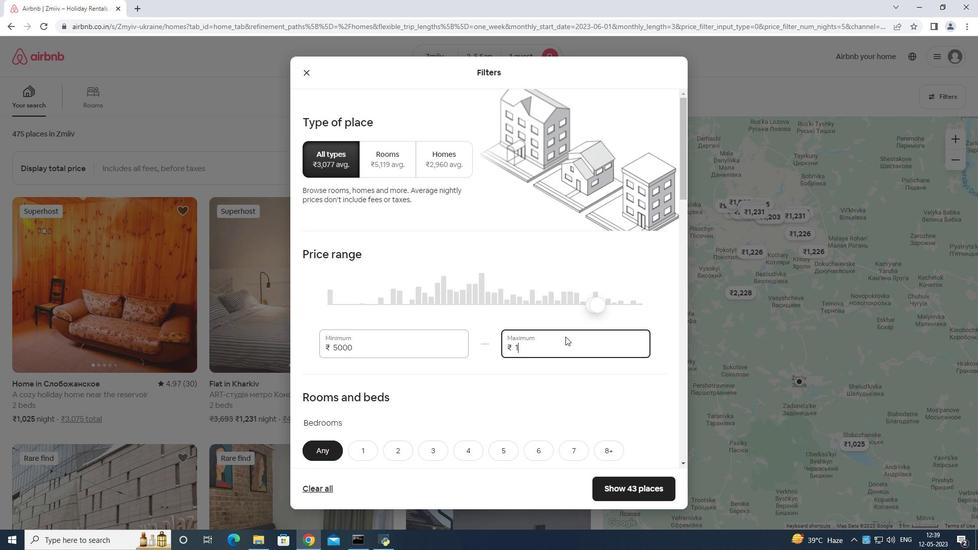 
Action: Key pressed 0
Screenshot: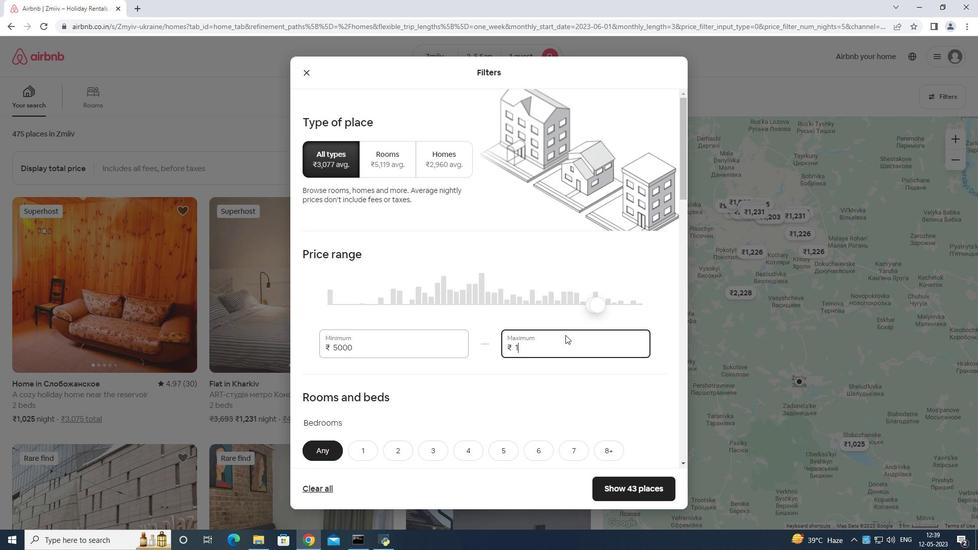 
Action: Mouse moved to (565, 333)
Screenshot: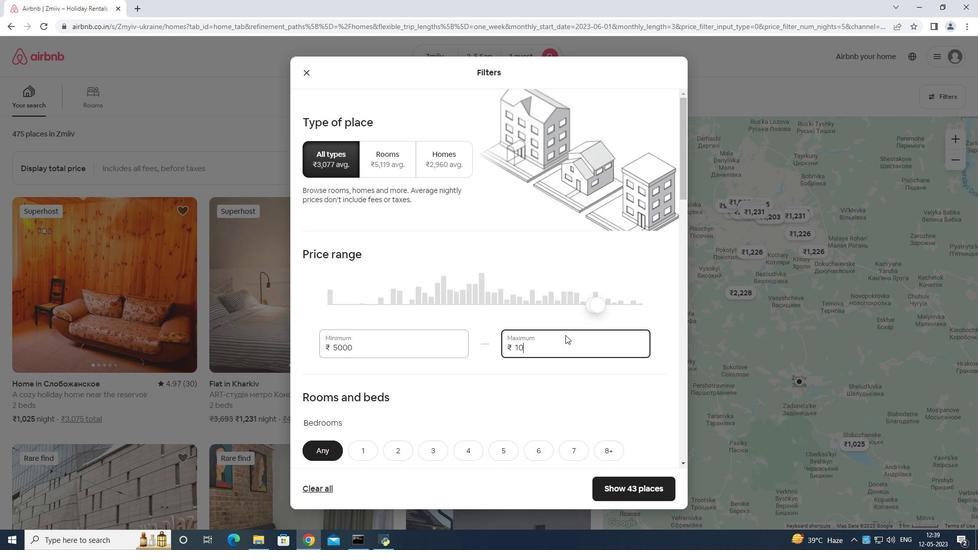 
Action: Key pressed 000
Screenshot: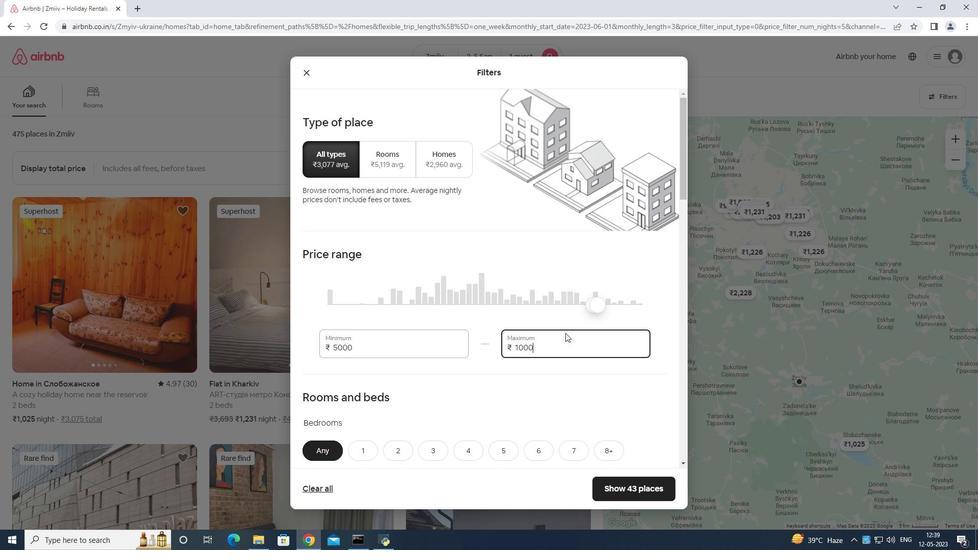 
Action: Mouse scrolled (565, 332) with delta (0, 0)
Screenshot: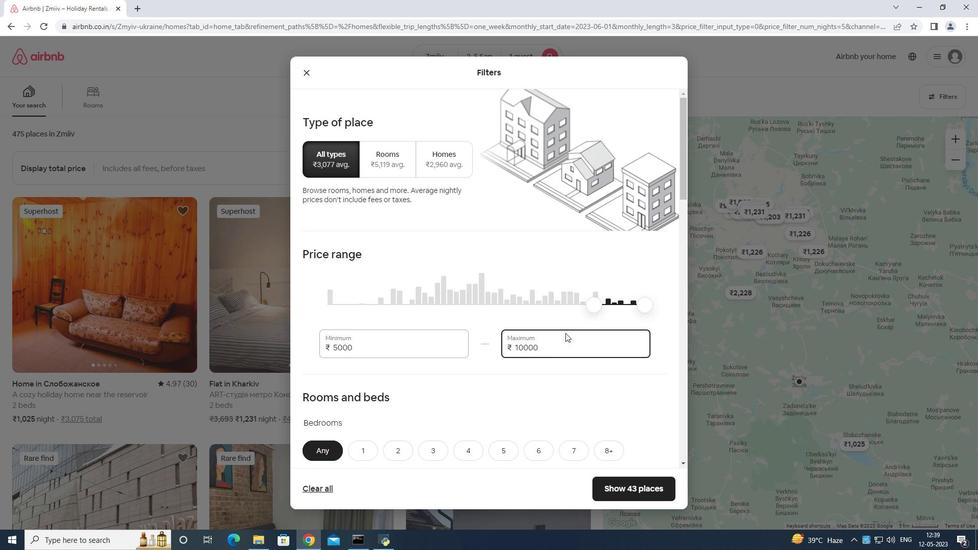 
Action: Mouse scrolled (565, 332) with delta (0, 0)
Screenshot: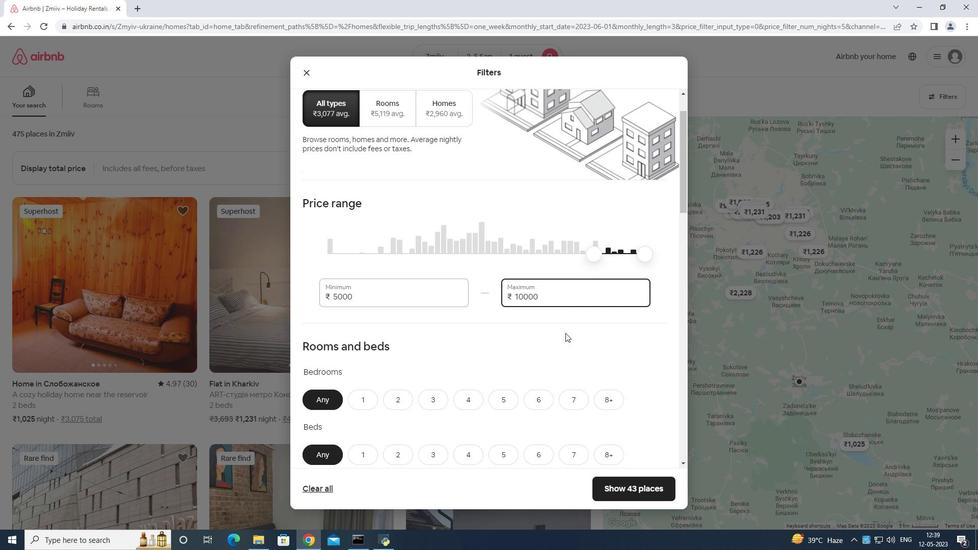 
Action: Mouse moved to (565, 333)
Screenshot: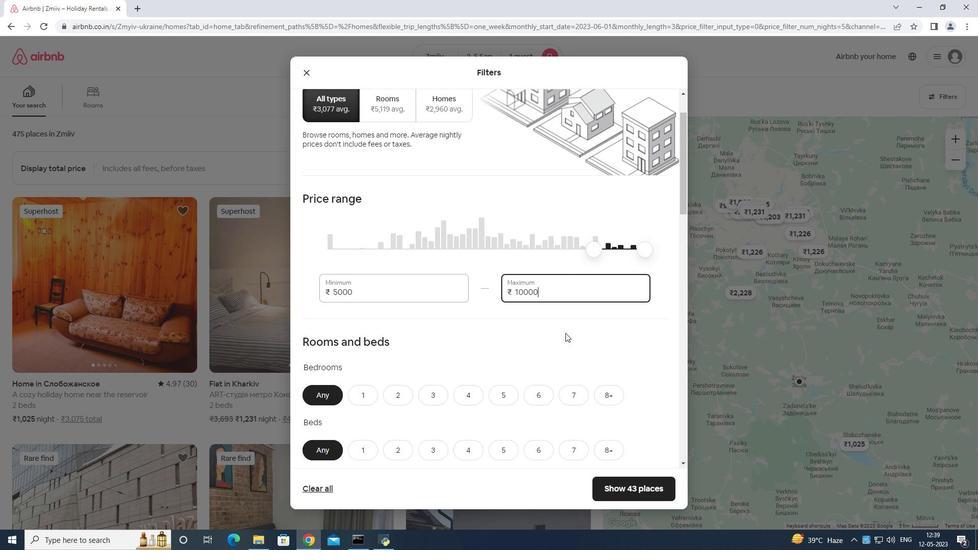 
Action: Mouse scrolled (565, 333) with delta (0, 0)
Screenshot: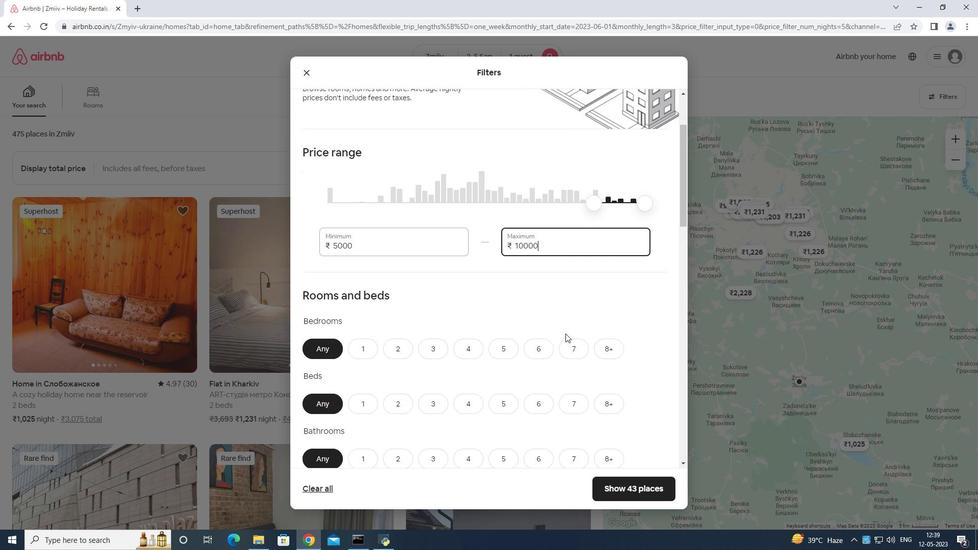 
Action: Mouse moved to (354, 295)
Screenshot: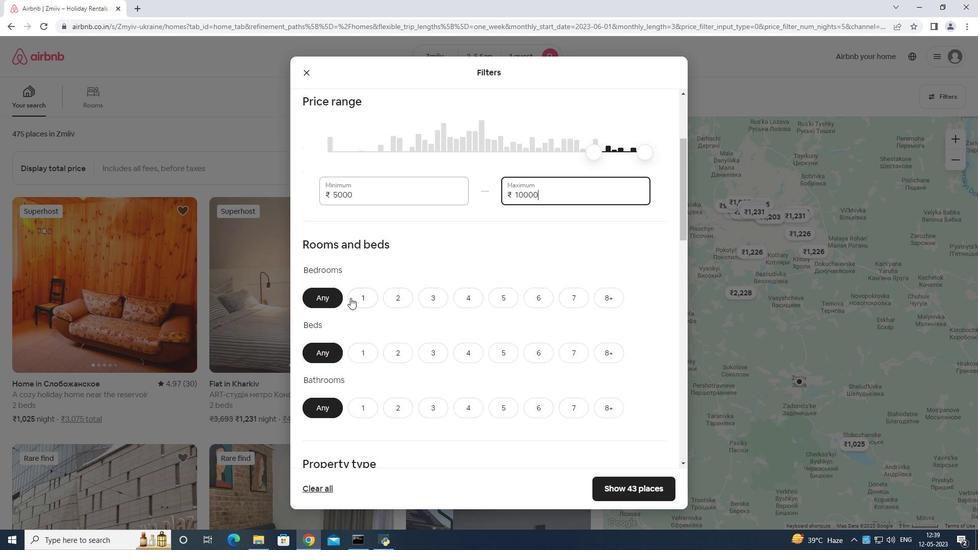 
Action: Mouse pressed left at (354, 295)
Screenshot: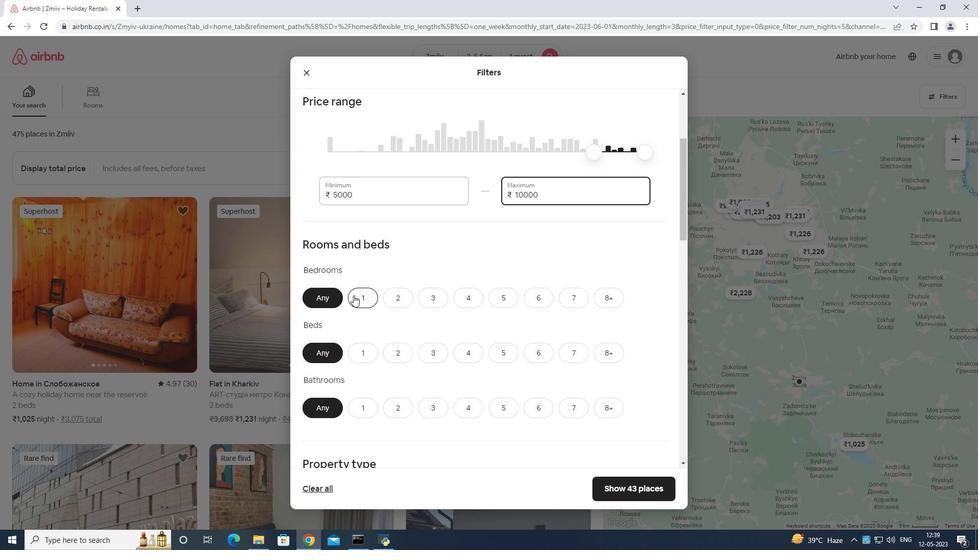 
Action: Mouse moved to (359, 351)
Screenshot: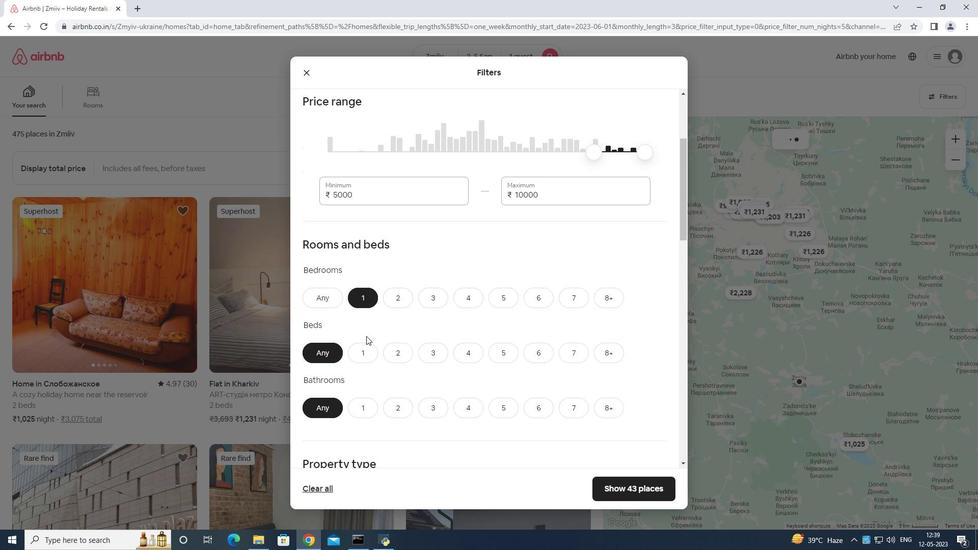 
Action: Mouse pressed left at (359, 351)
Screenshot: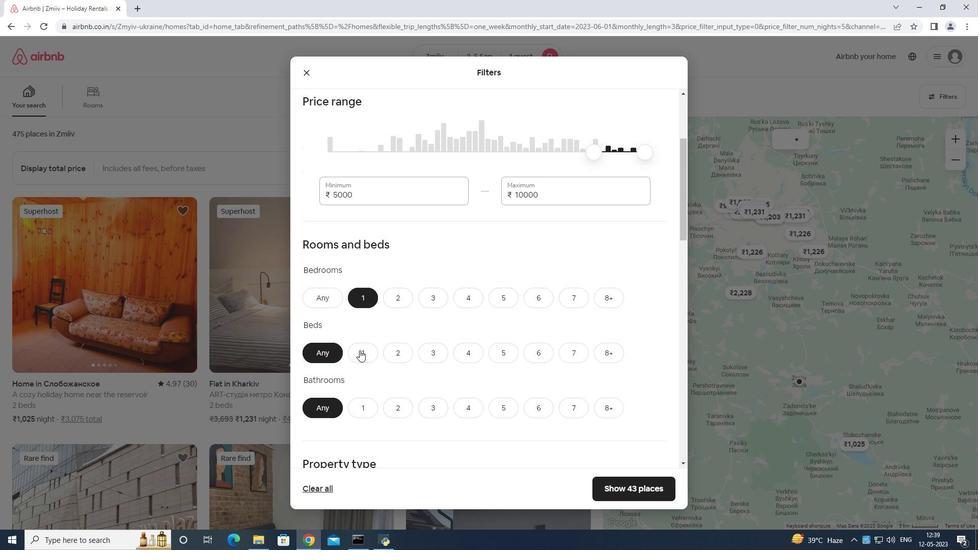 
Action: Mouse moved to (366, 407)
Screenshot: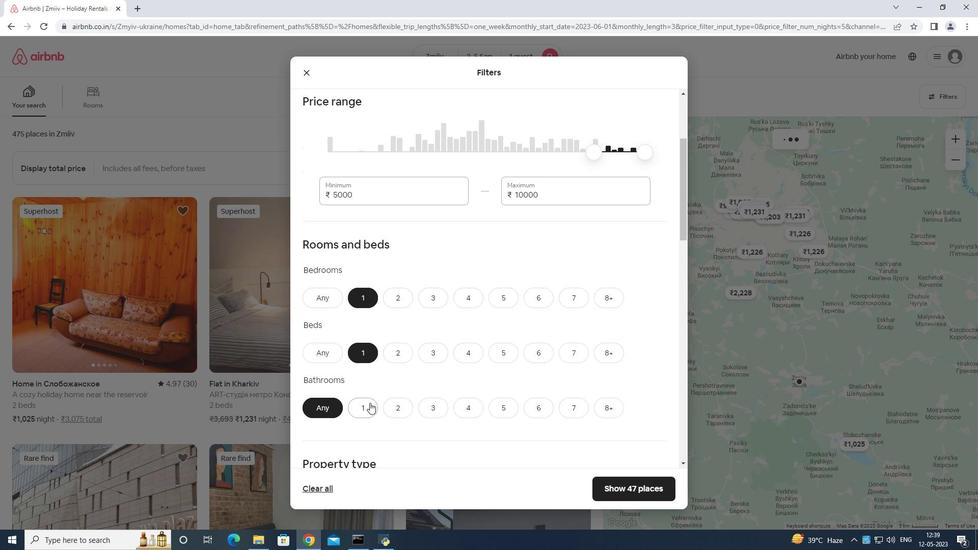 
Action: Mouse pressed left at (366, 407)
Screenshot: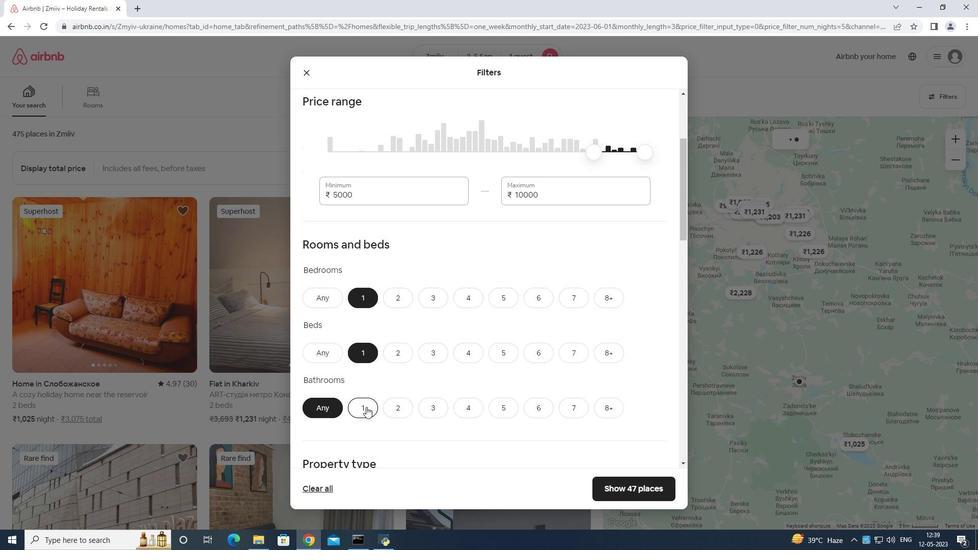 
Action: Mouse moved to (406, 381)
Screenshot: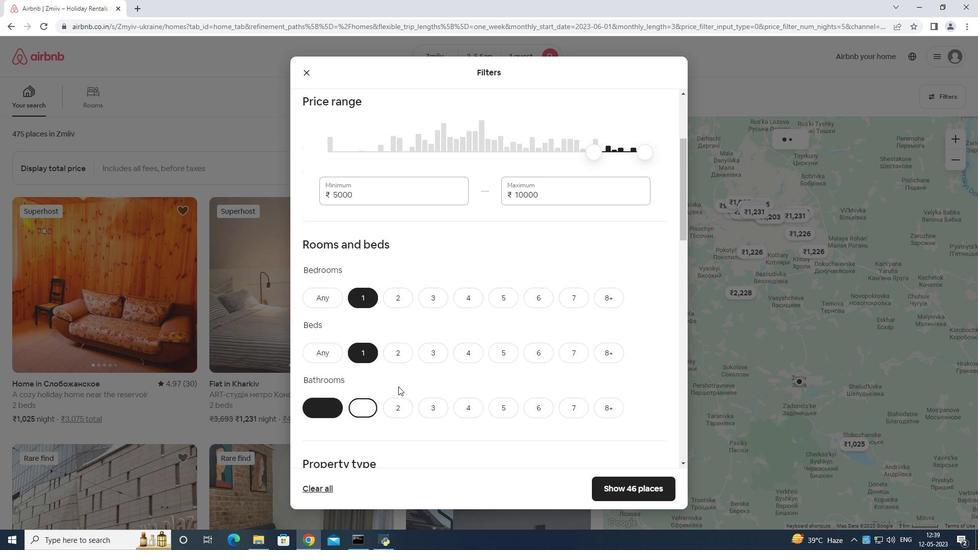 
Action: Mouse scrolled (406, 381) with delta (0, 0)
Screenshot: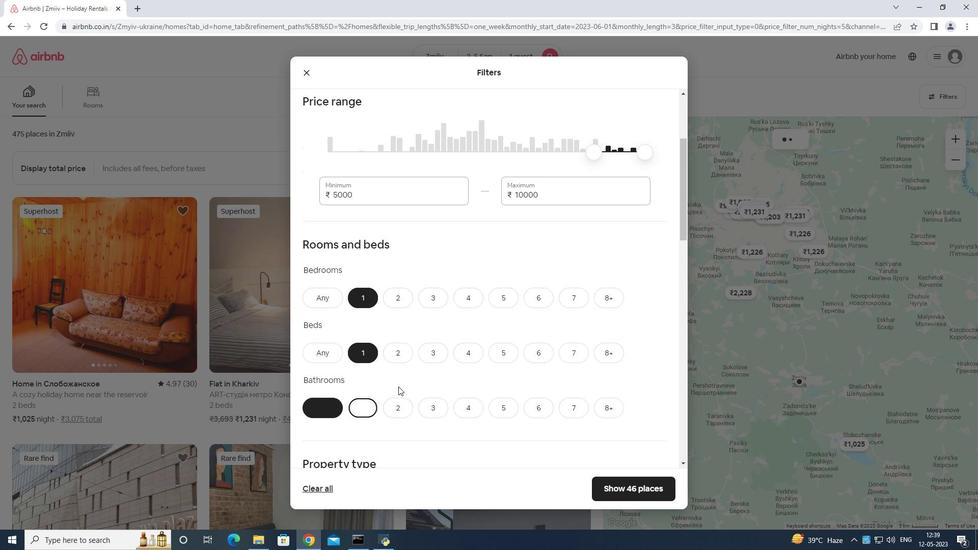 
Action: Mouse moved to (406, 381)
Screenshot: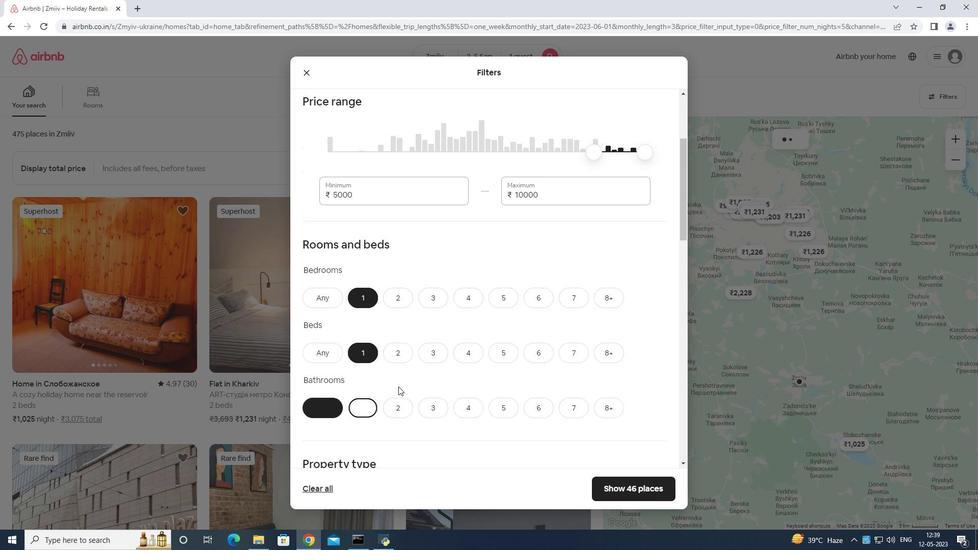 
Action: Mouse scrolled (406, 381) with delta (0, 0)
Screenshot: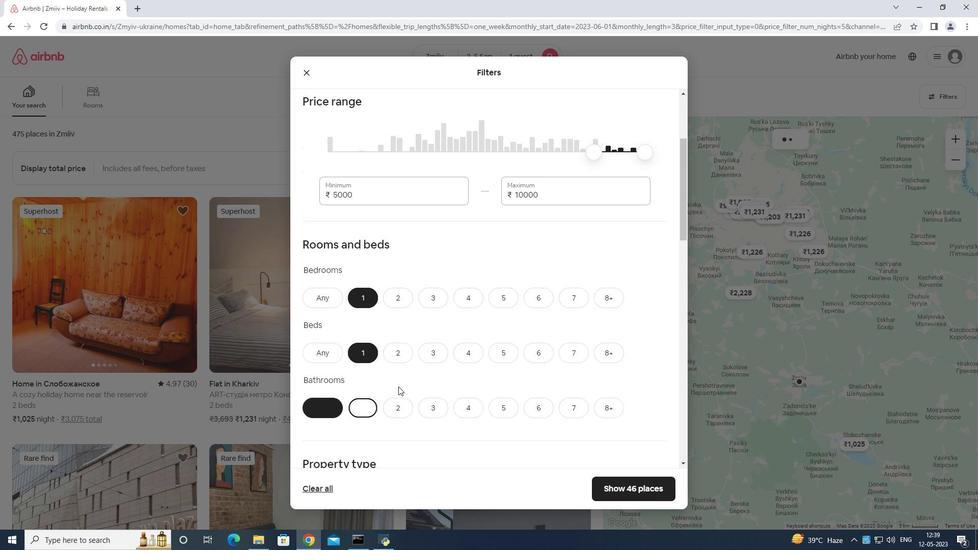 
Action: Mouse moved to (408, 381)
Screenshot: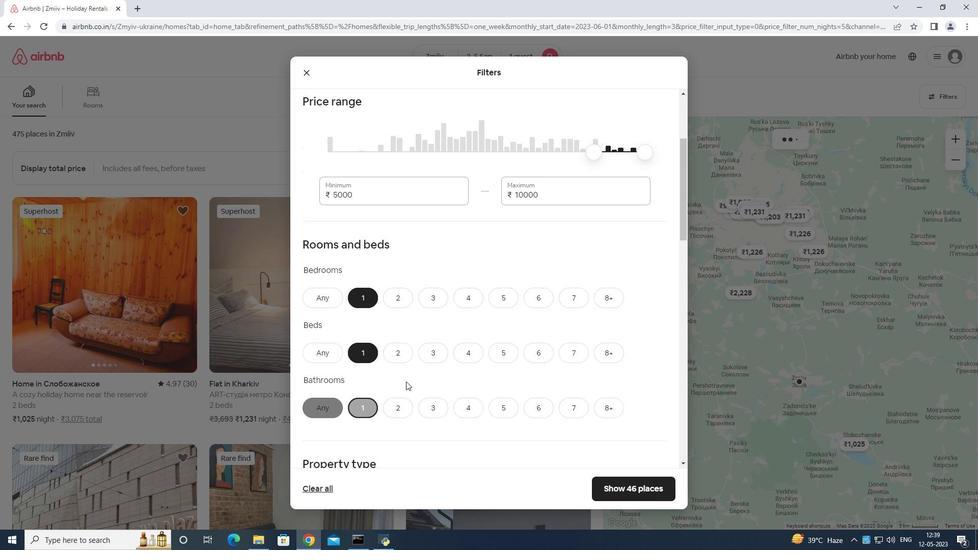
Action: Mouse scrolled (408, 380) with delta (0, 0)
Screenshot: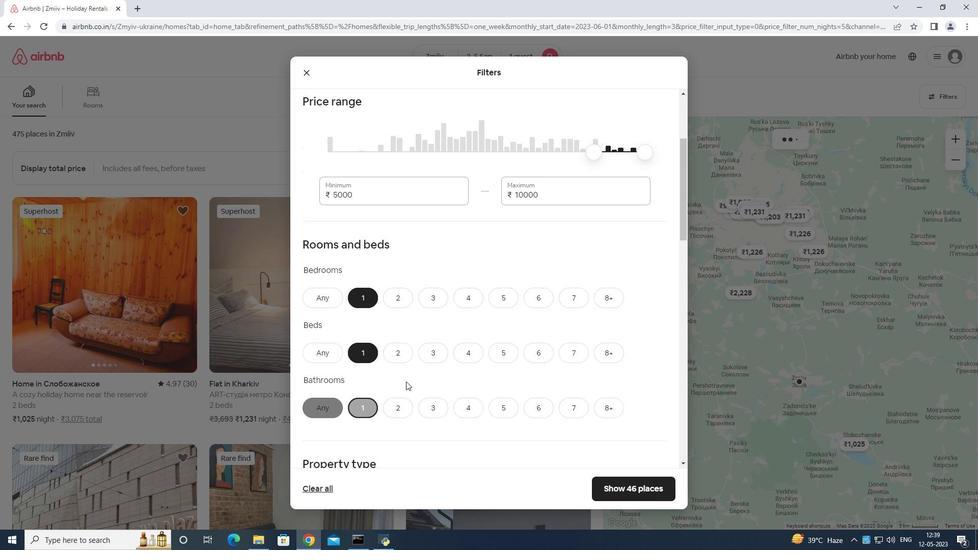 
Action: Mouse moved to (410, 379)
Screenshot: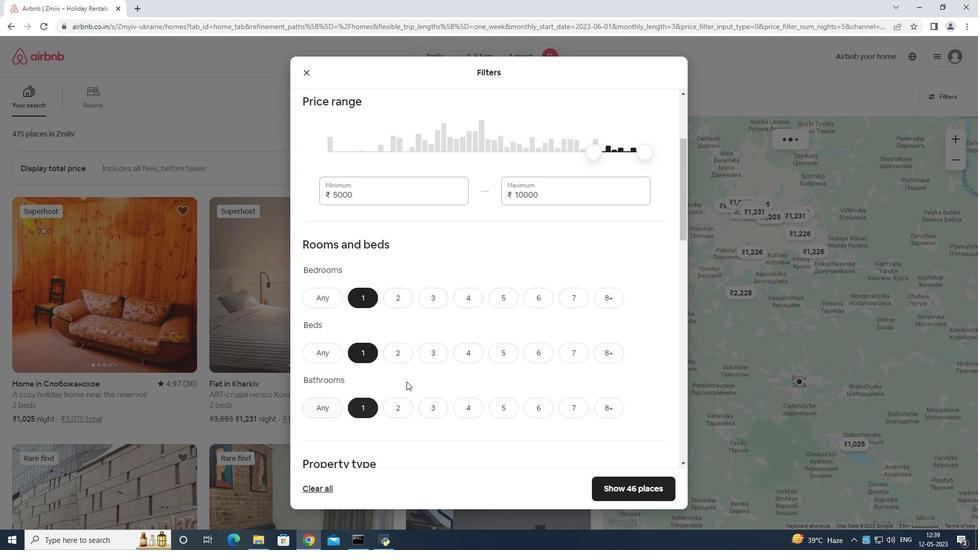 
Action: Mouse scrolled (410, 379) with delta (0, 0)
Screenshot: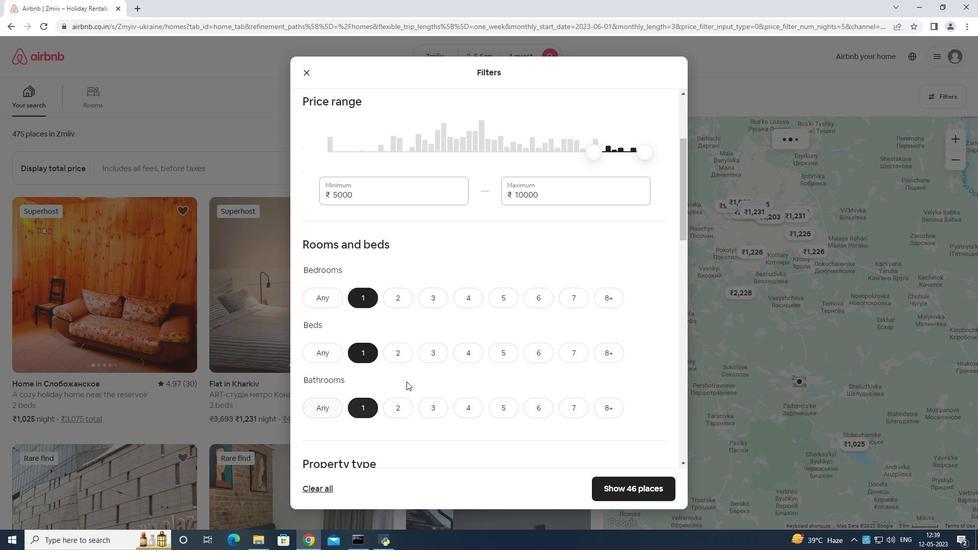 
Action: Mouse moved to (358, 318)
Screenshot: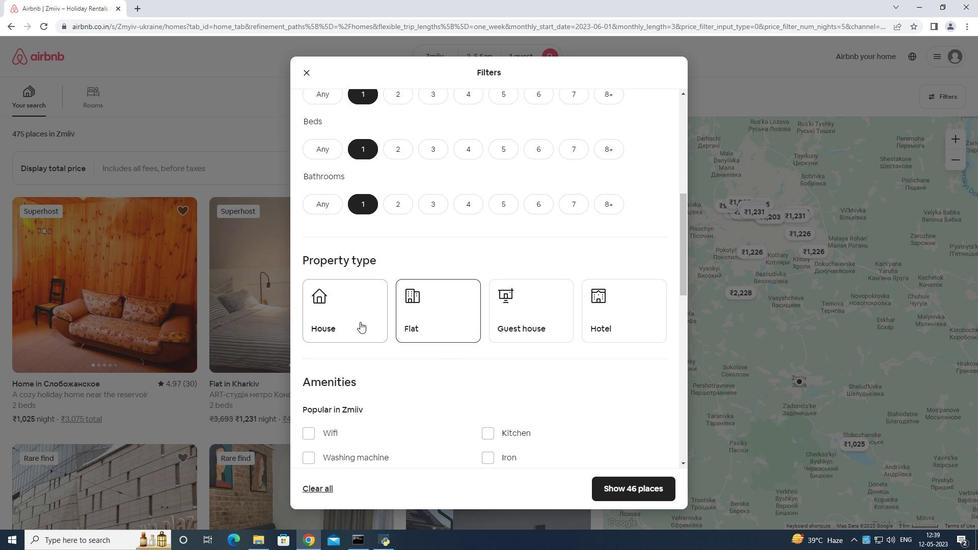 
Action: Mouse pressed left at (358, 318)
Screenshot: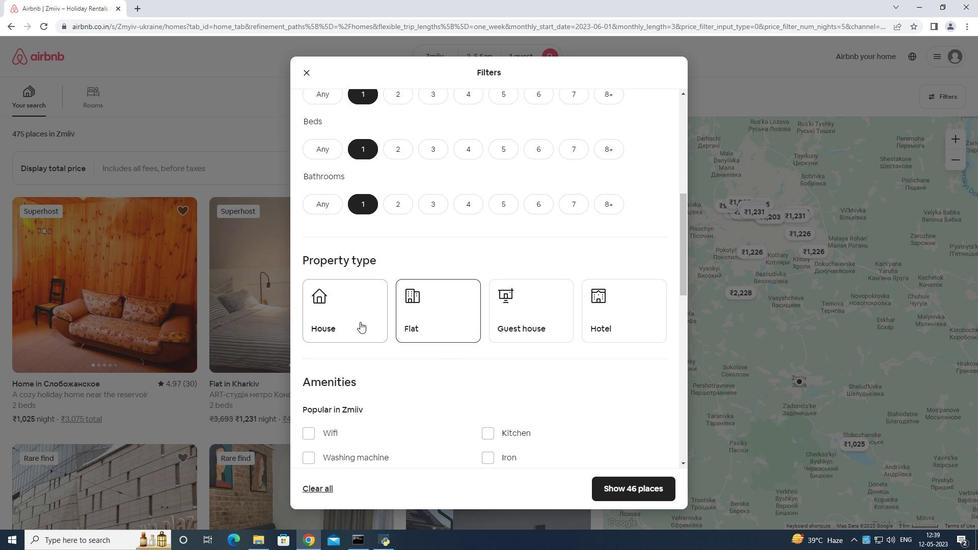 
Action: Mouse moved to (415, 308)
Screenshot: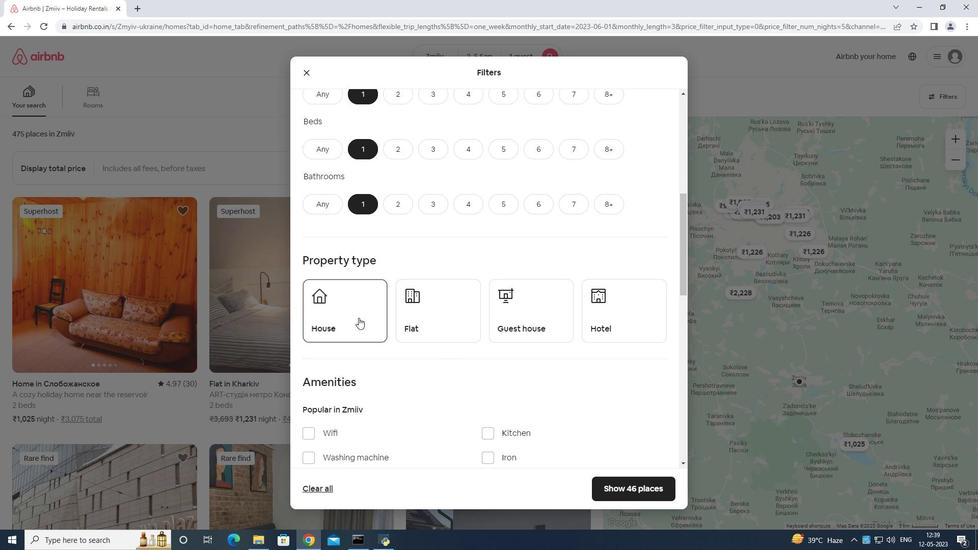
Action: Mouse pressed left at (415, 308)
Screenshot: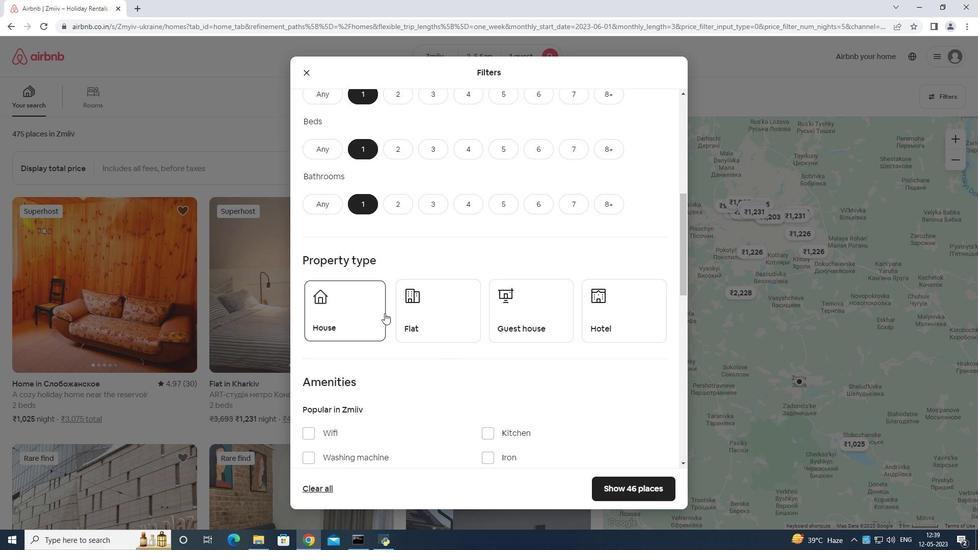 
Action: Mouse moved to (514, 311)
Screenshot: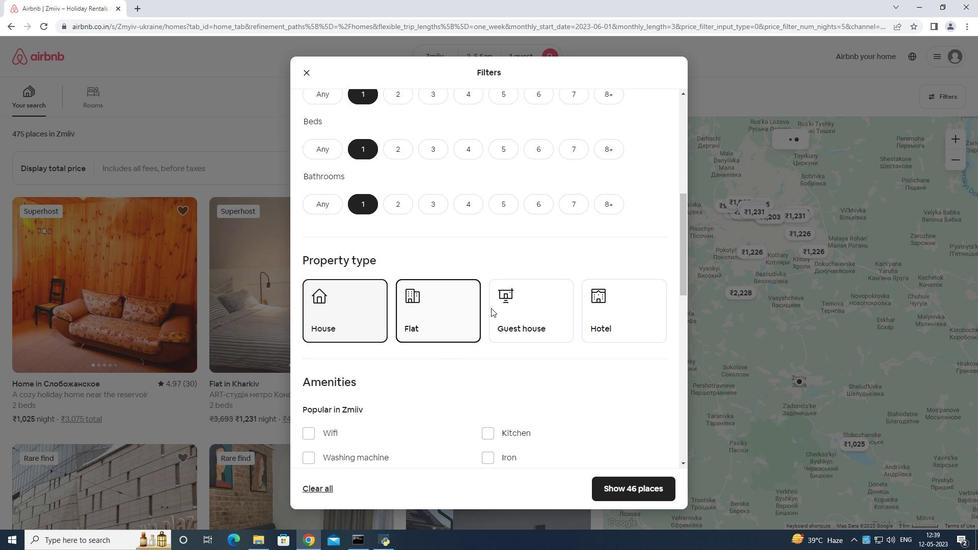 
Action: Mouse pressed left at (514, 311)
Screenshot: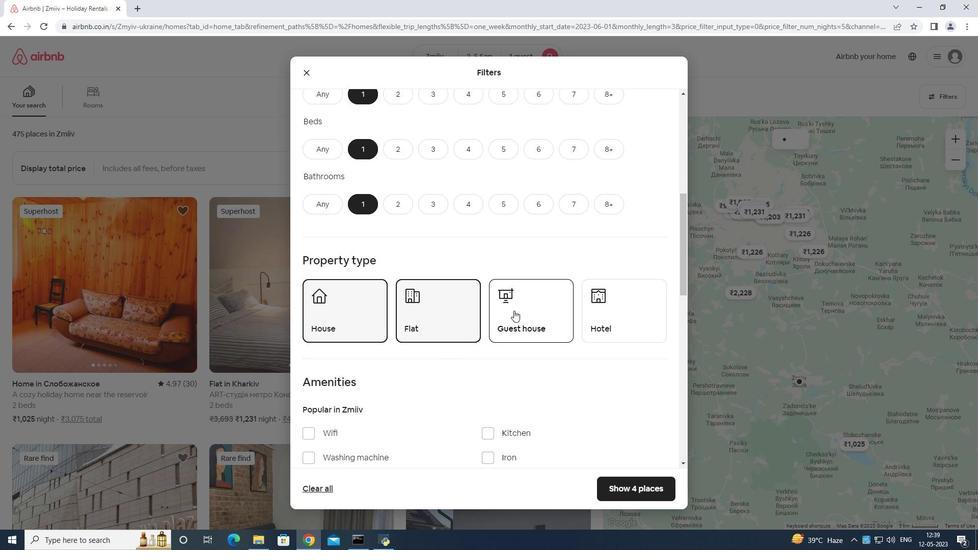 
Action: Mouse moved to (608, 315)
Screenshot: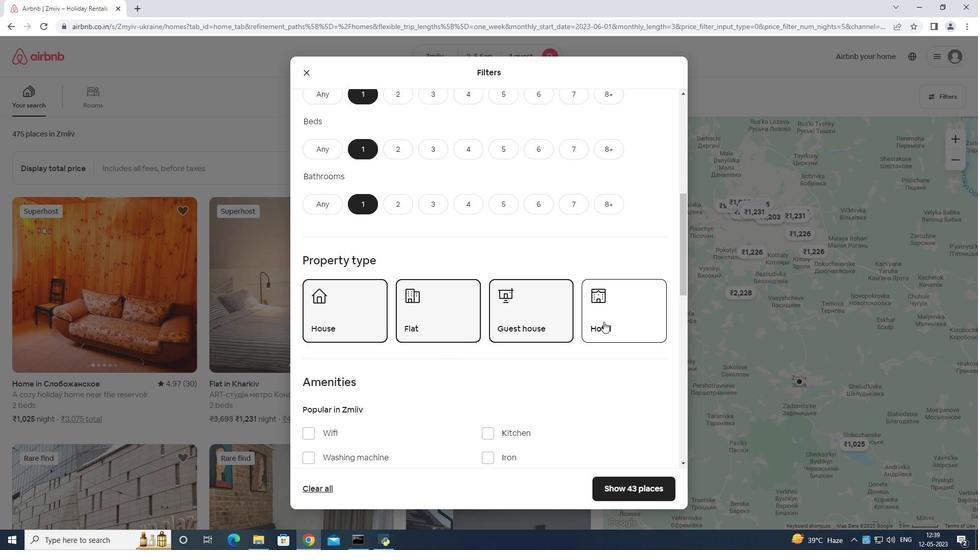 
Action: Mouse pressed left at (608, 315)
Screenshot: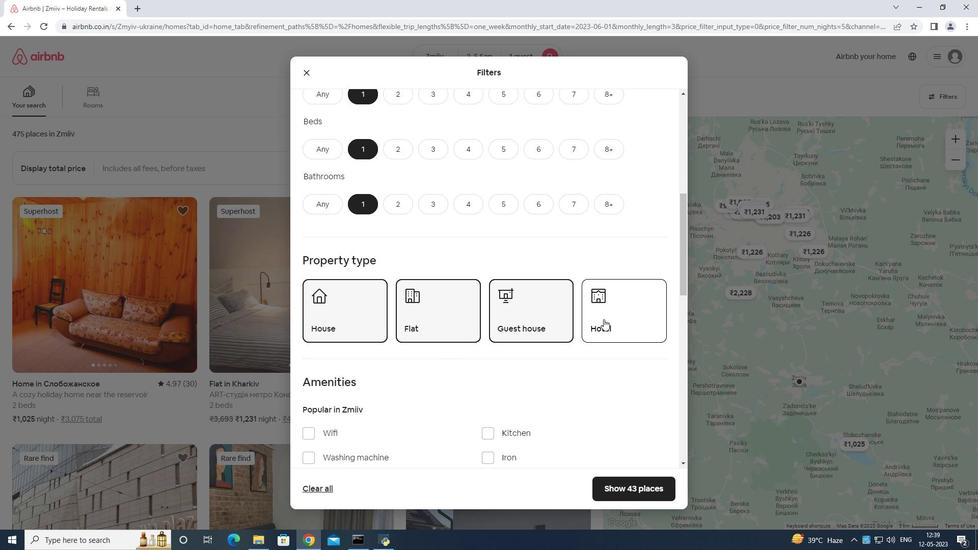 
Action: Mouse moved to (459, 383)
Screenshot: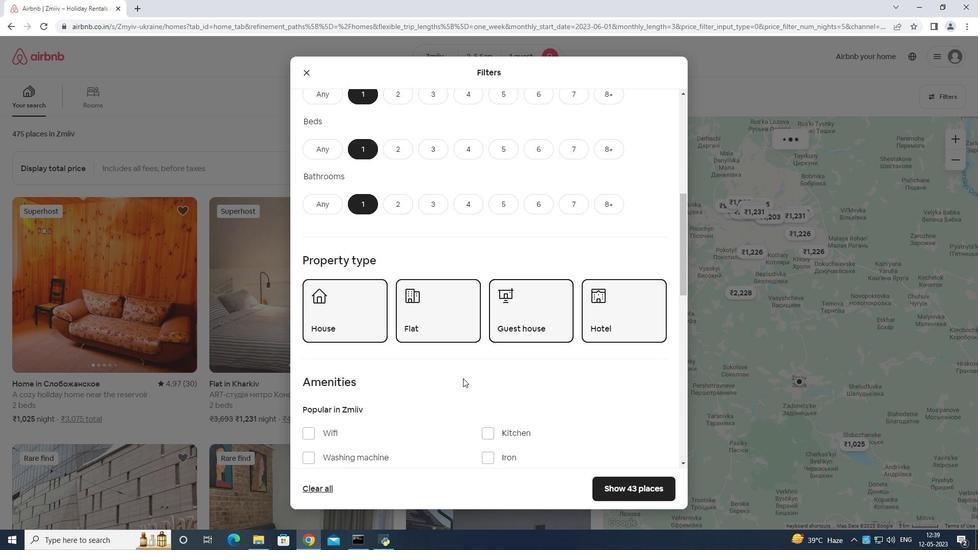 
Action: Mouse scrolled (459, 383) with delta (0, 0)
Screenshot: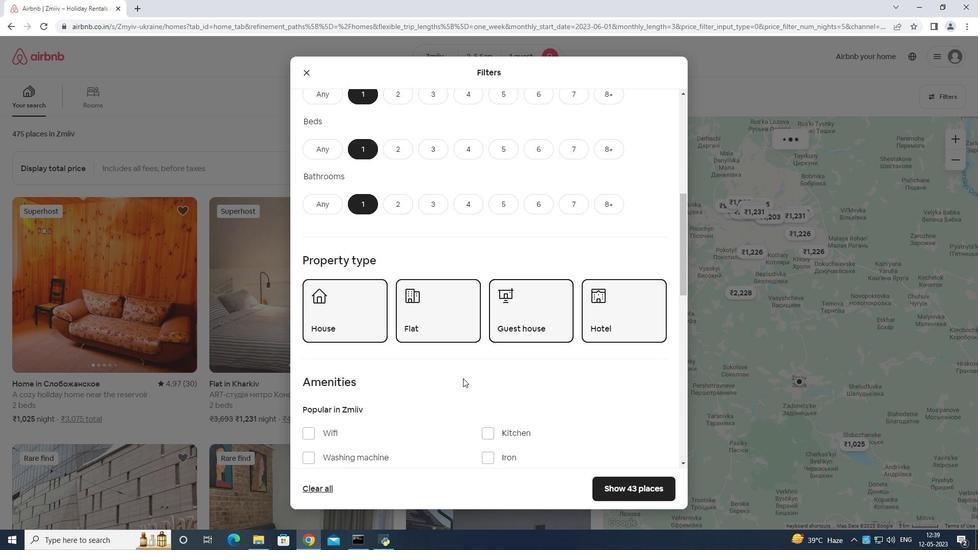 
Action: Mouse moved to (457, 385)
Screenshot: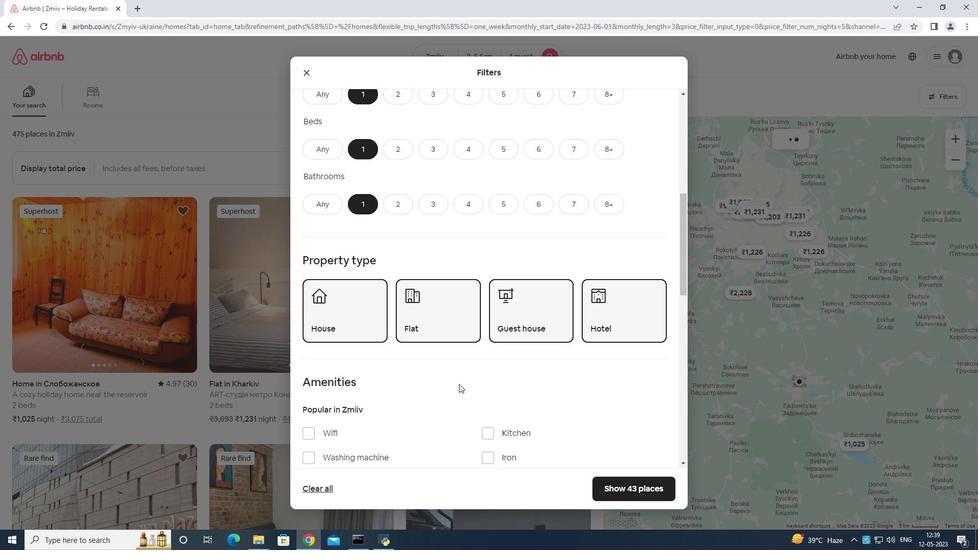 
Action: Mouse scrolled (457, 384) with delta (0, 0)
Screenshot: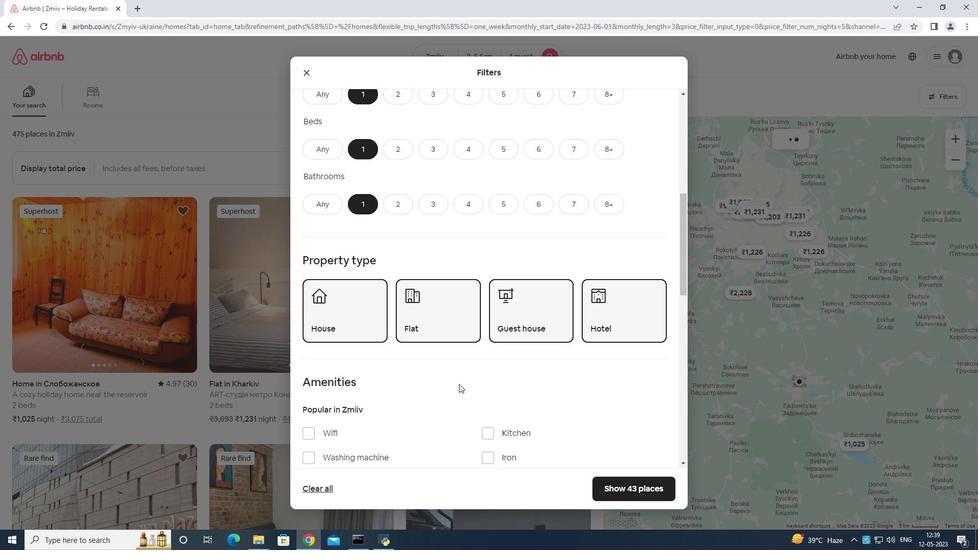 
Action: Mouse moved to (459, 329)
Screenshot: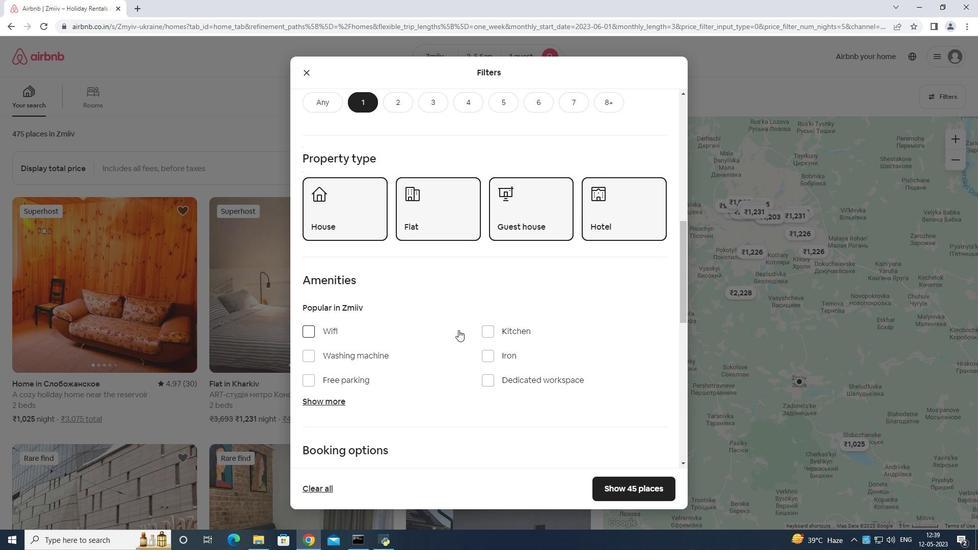 
Action: Mouse scrolled (459, 329) with delta (0, 0)
Screenshot: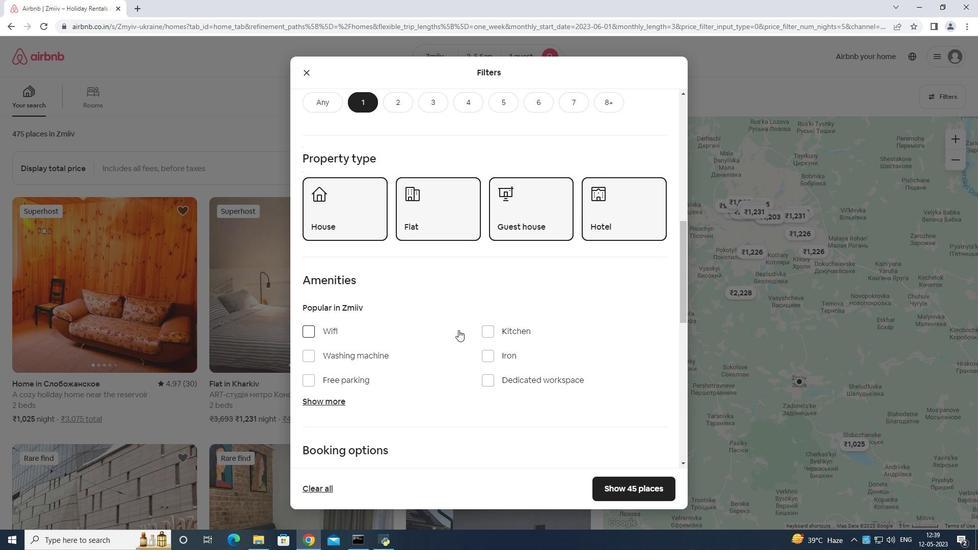 
Action: Mouse scrolled (459, 329) with delta (0, 0)
Screenshot: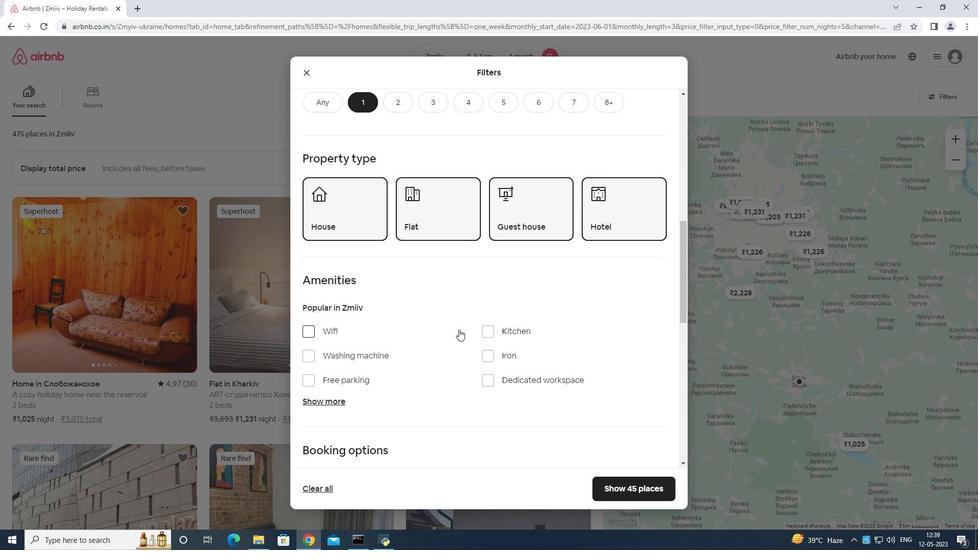 
Action: Mouse scrolled (459, 329) with delta (0, 0)
Screenshot: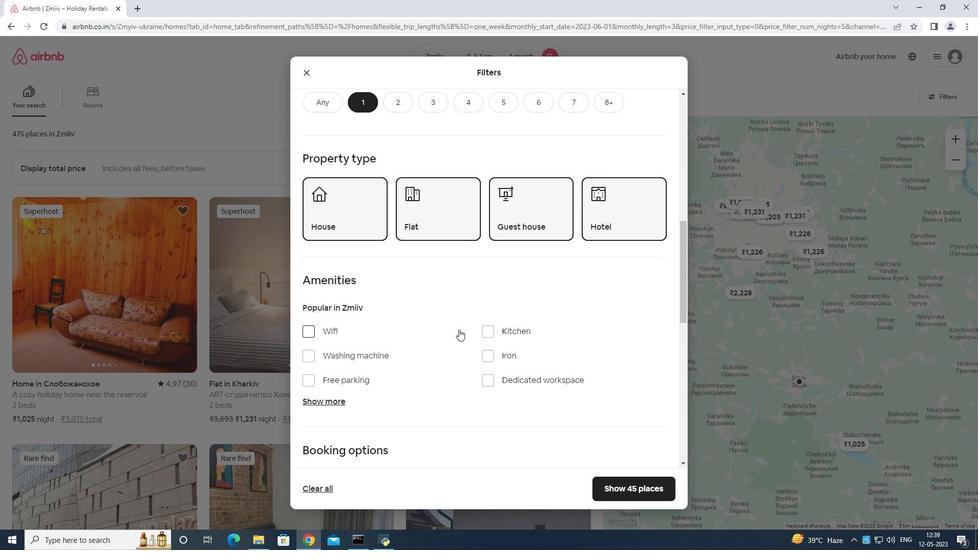 
Action: Mouse scrolled (459, 329) with delta (0, 0)
Screenshot: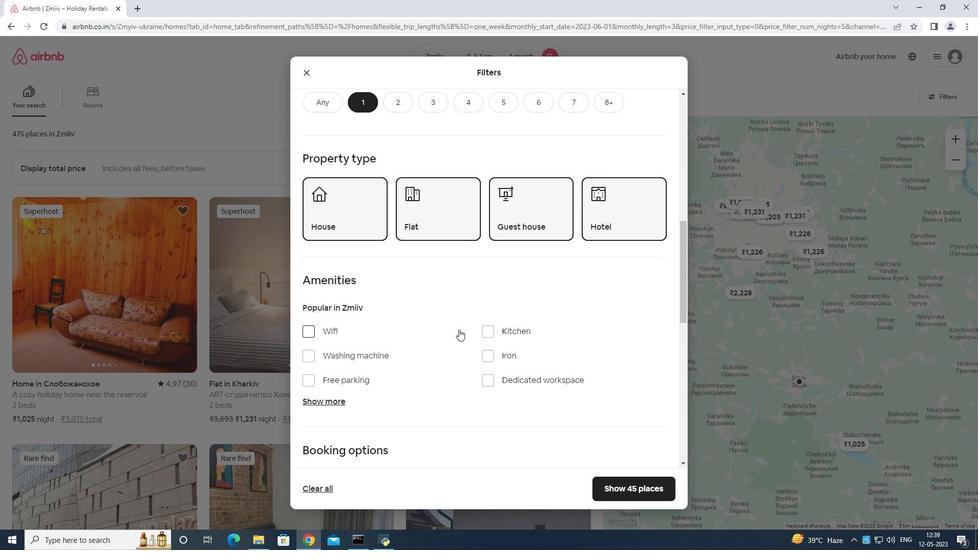 
Action: Mouse scrolled (459, 329) with delta (0, 0)
Screenshot: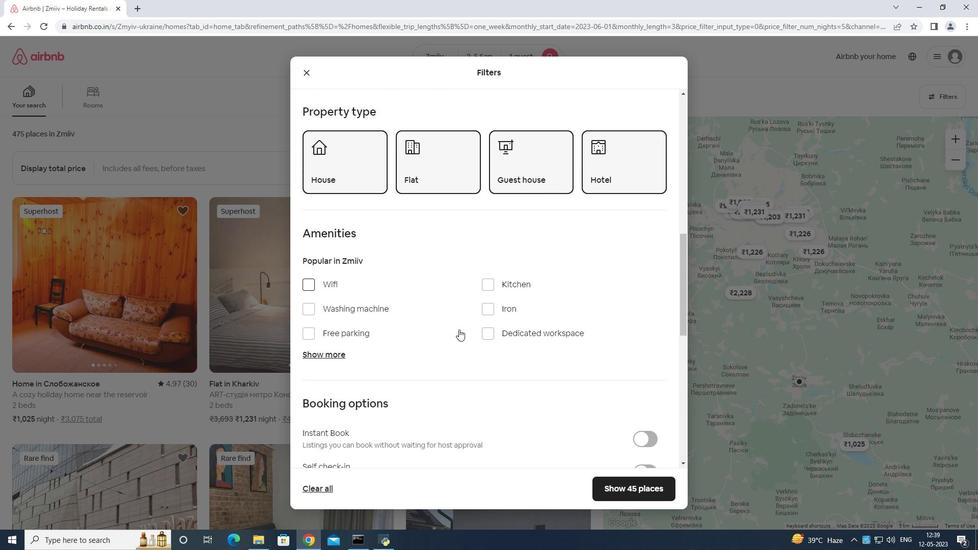 
Action: Mouse scrolled (459, 329) with delta (0, 0)
Screenshot: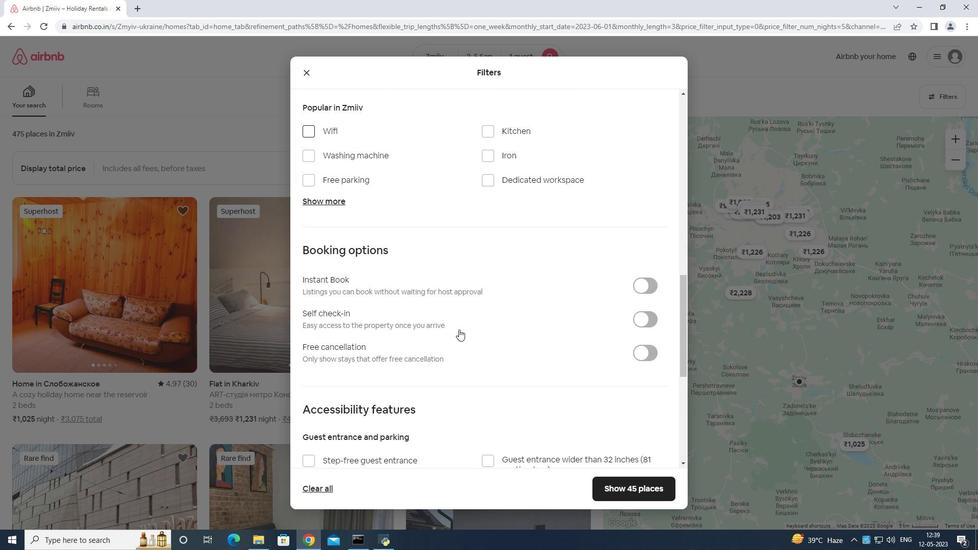 
Action: Mouse moved to (636, 212)
Screenshot: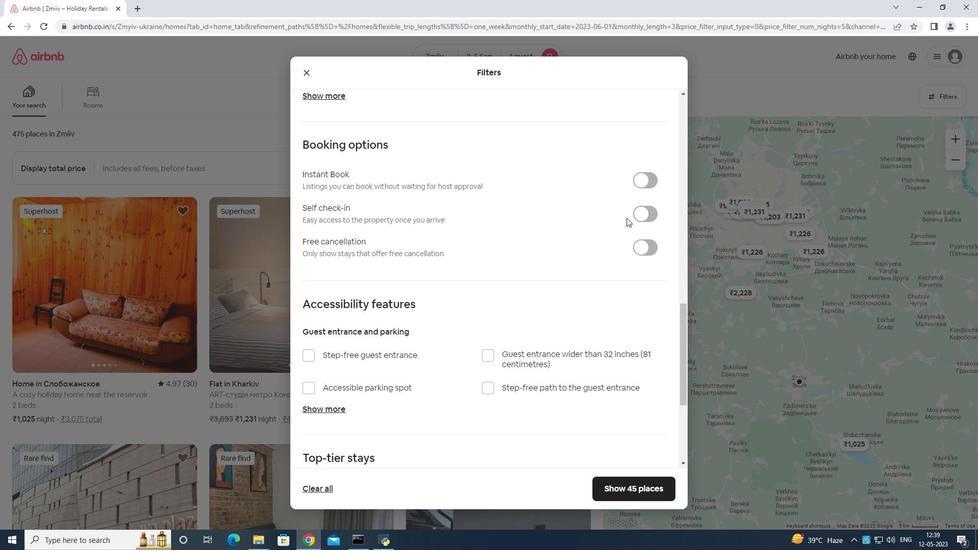 
Action: Mouse pressed left at (636, 212)
Screenshot: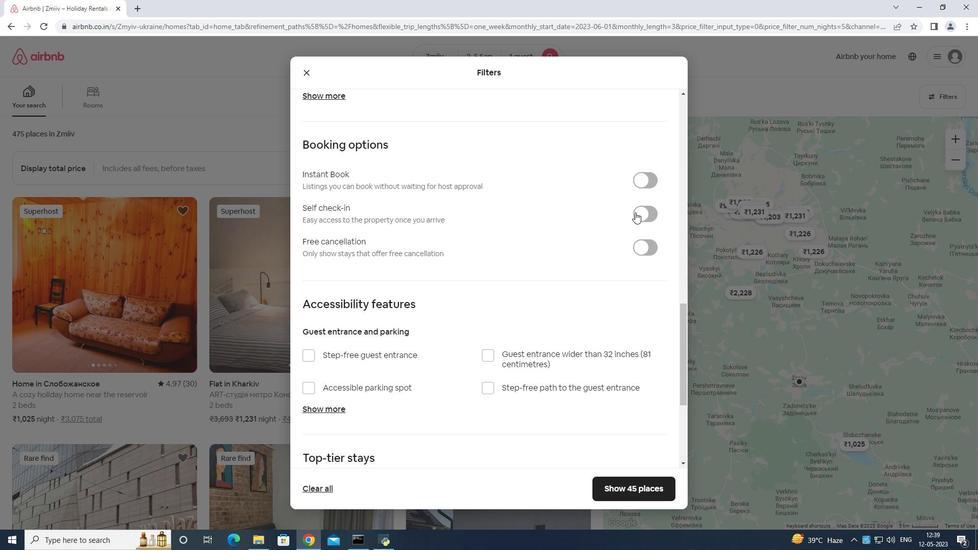 
Action: Mouse moved to (641, 230)
Screenshot: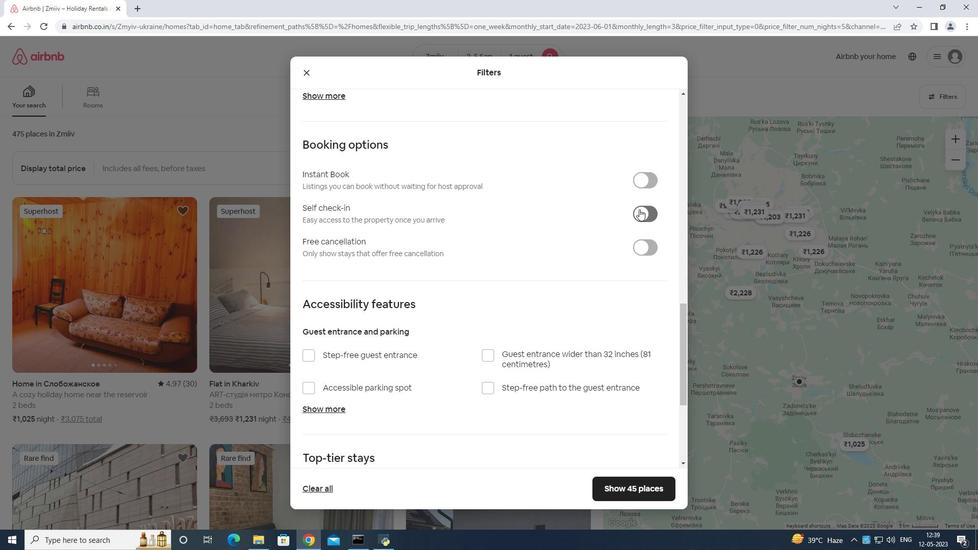 
Action: Mouse scrolled (641, 230) with delta (0, 0)
Screenshot: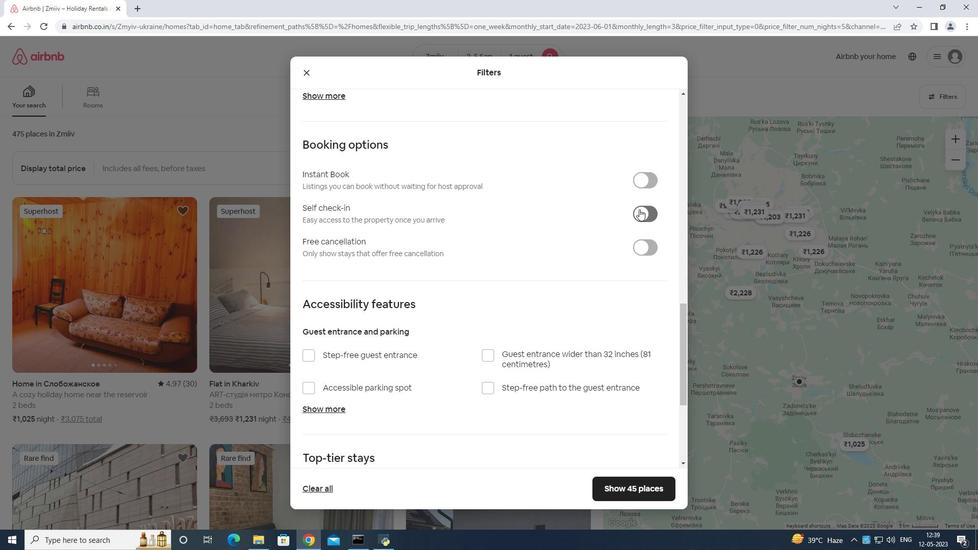 
Action: Mouse moved to (641, 234)
Screenshot: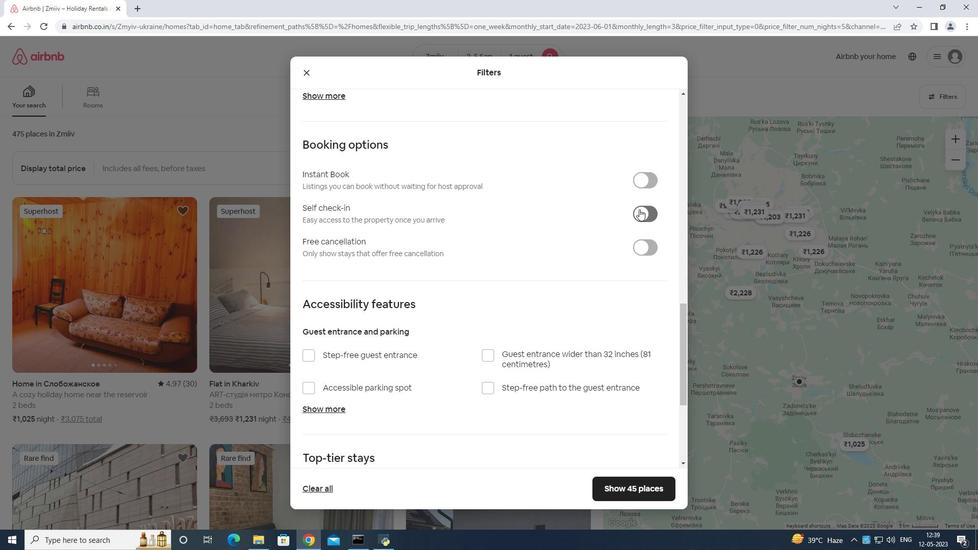 
Action: Mouse scrolled (641, 233) with delta (0, 0)
Screenshot: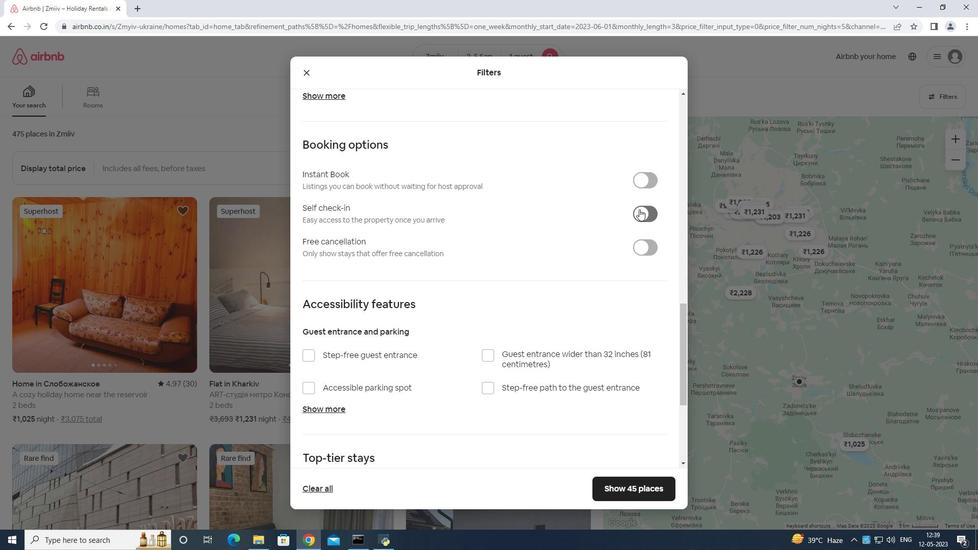 
Action: Mouse moved to (640, 238)
Screenshot: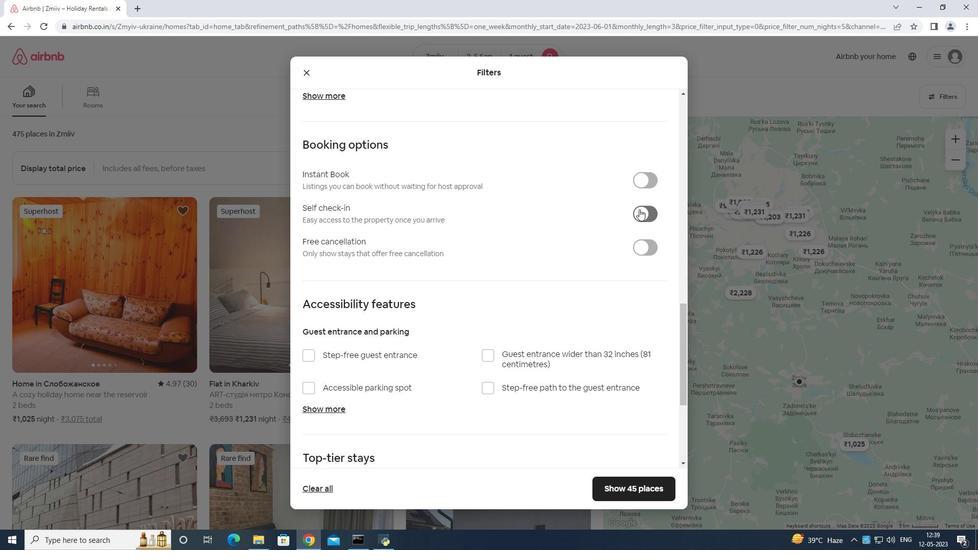 
Action: Mouse scrolled (641, 235) with delta (0, 0)
Screenshot: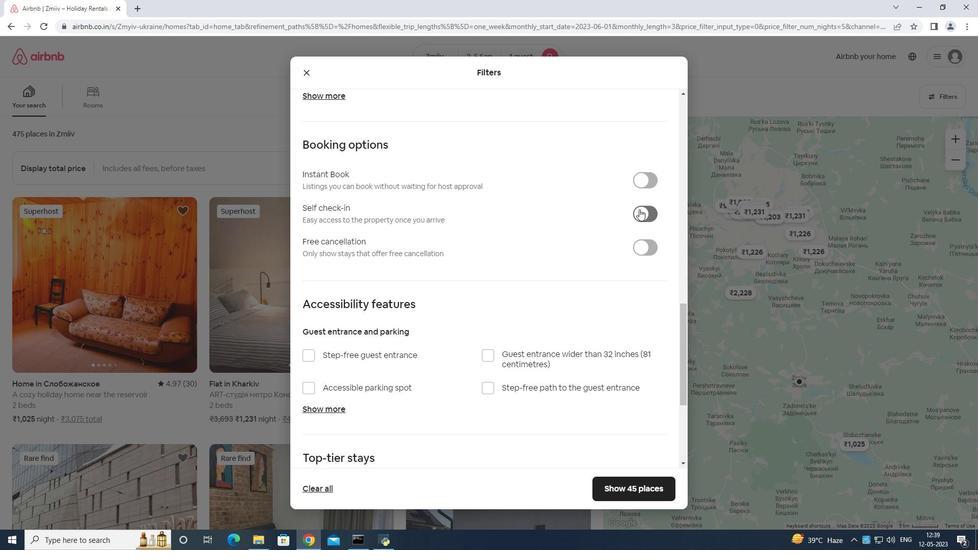 
Action: Mouse moved to (637, 241)
Screenshot: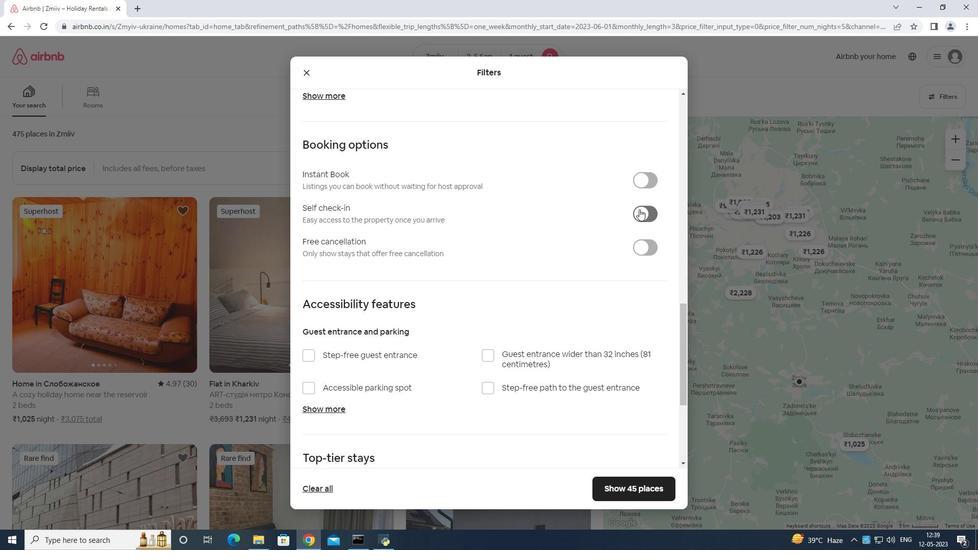 
Action: Mouse scrolled (637, 240) with delta (0, 0)
Screenshot: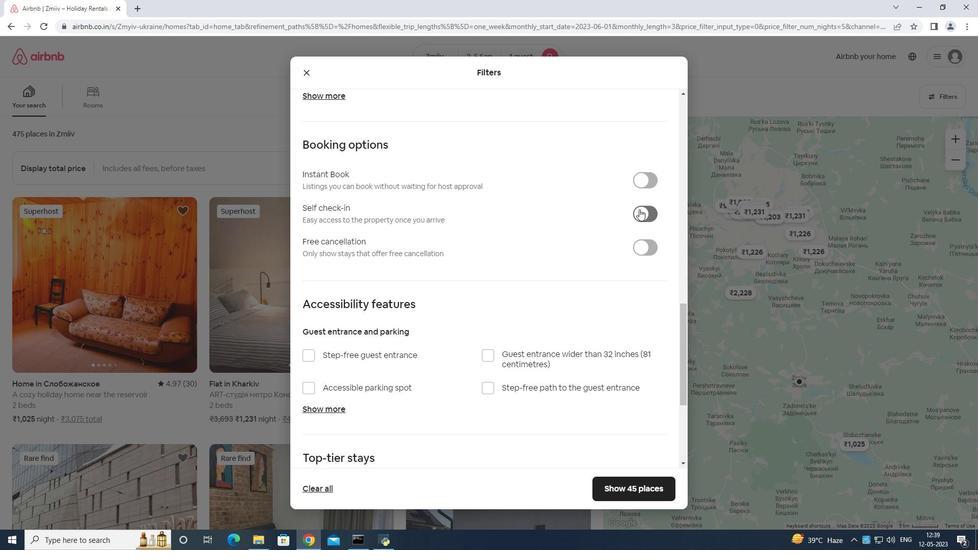 
Action: Mouse moved to (605, 261)
Screenshot: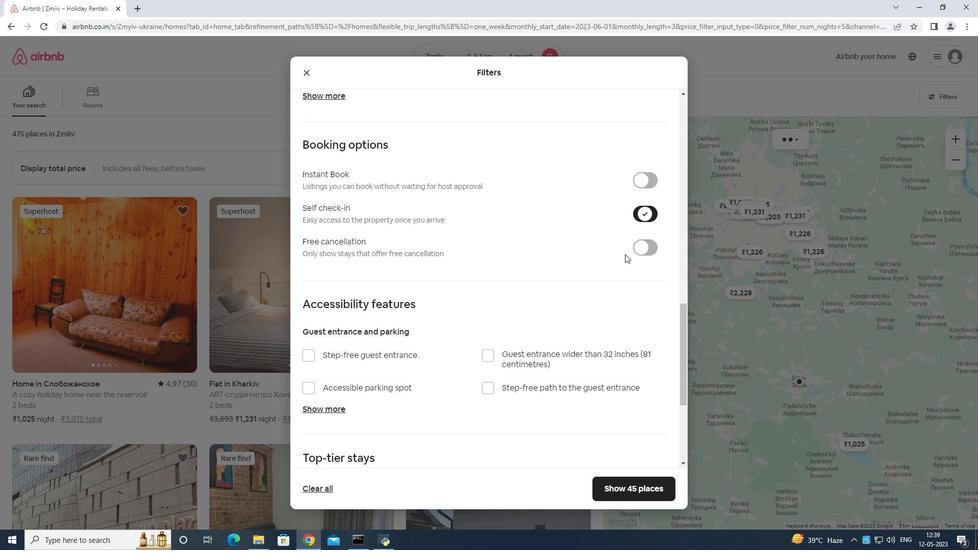 
Action: Mouse scrolled (605, 260) with delta (0, 0)
Screenshot: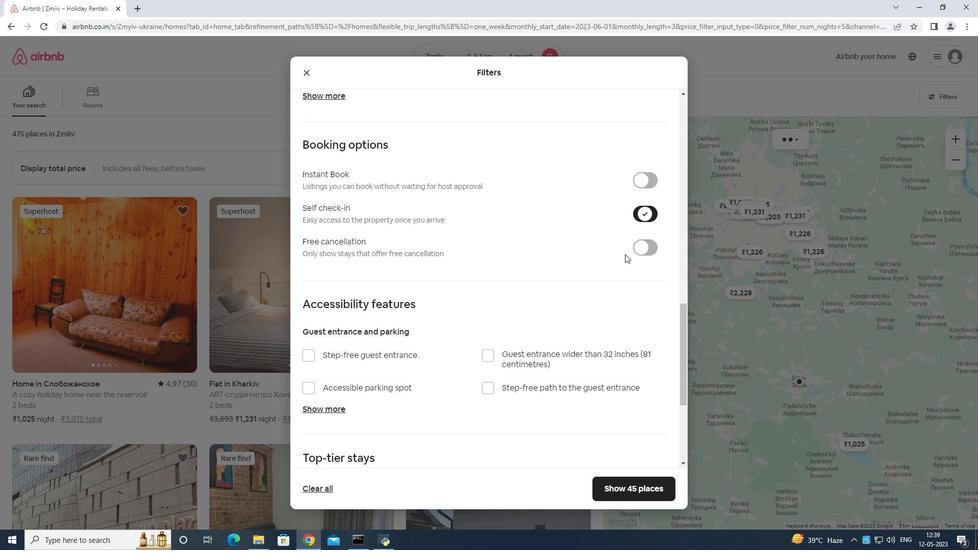 
Action: Mouse moved to (606, 272)
Screenshot: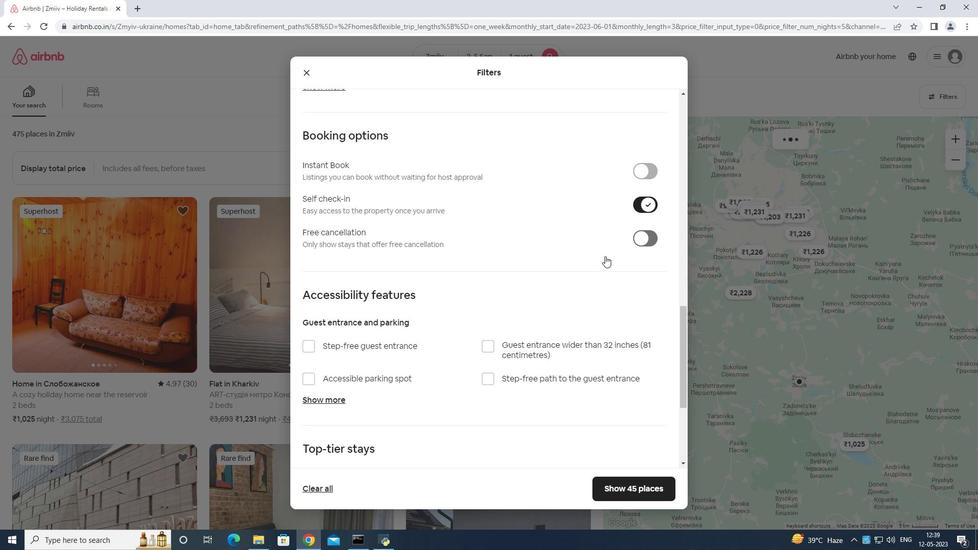 
Action: Mouse scrolled (606, 269) with delta (0, 0)
Screenshot: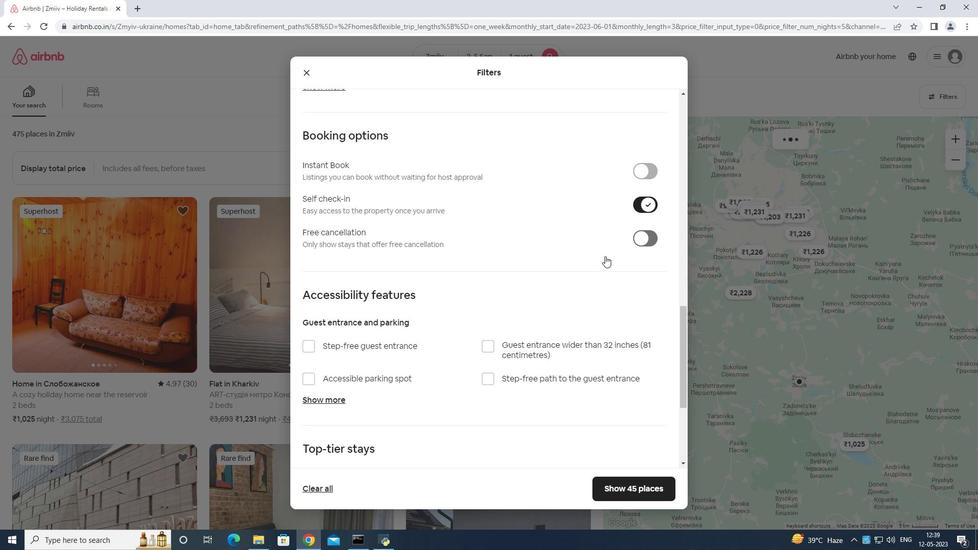 
Action: Mouse moved to (606, 278)
Screenshot: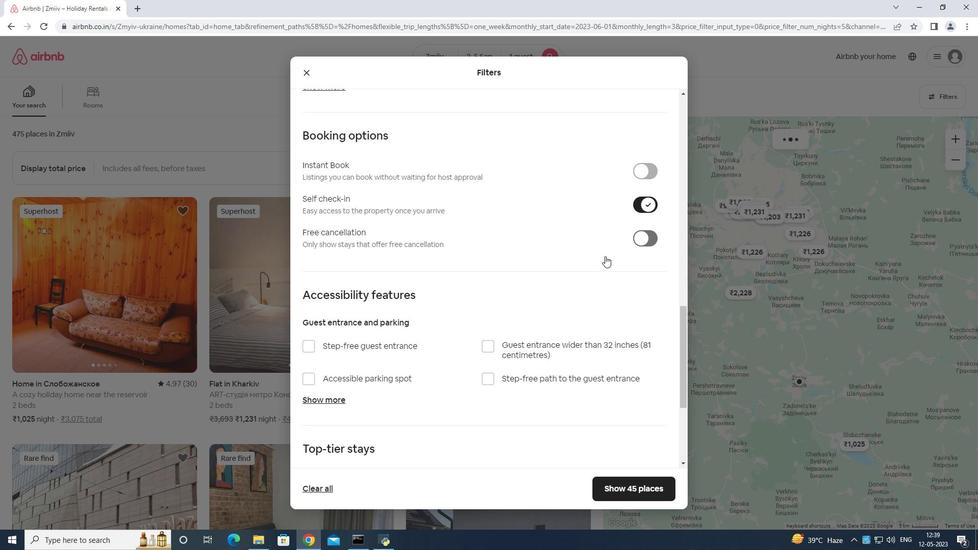 
Action: Mouse scrolled (606, 274) with delta (0, 0)
Screenshot: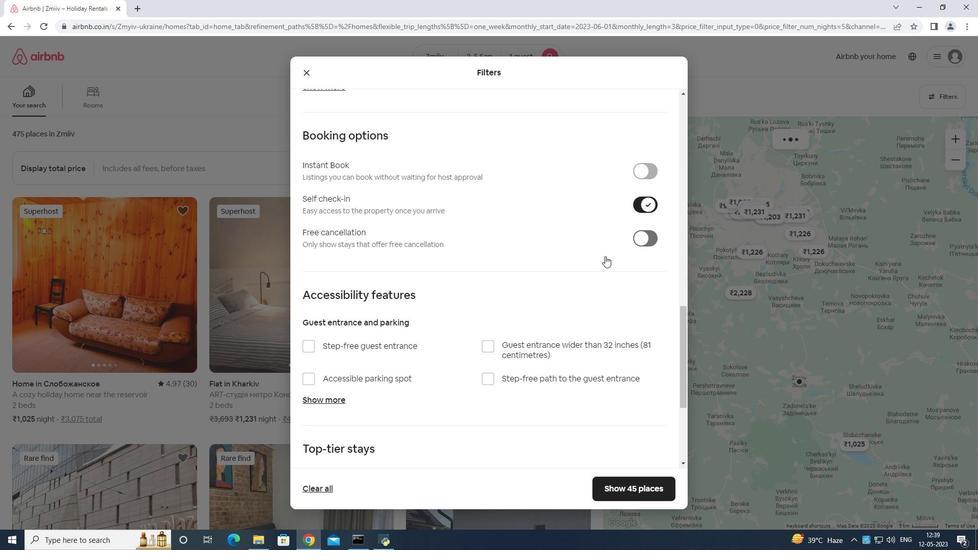 
Action: Mouse moved to (606, 288)
Screenshot: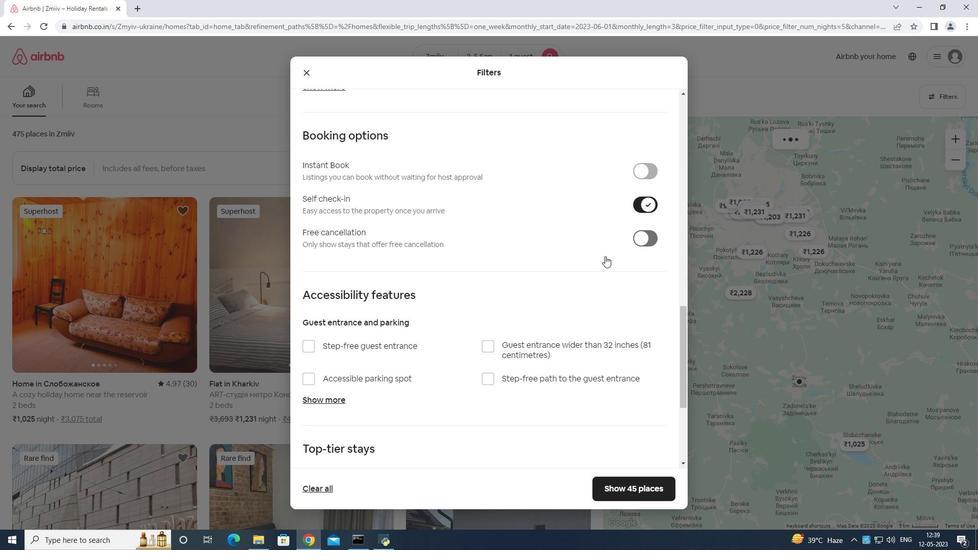 
Action: Mouse scrolled (606, 282) with delta (0, 0)
Screenshot: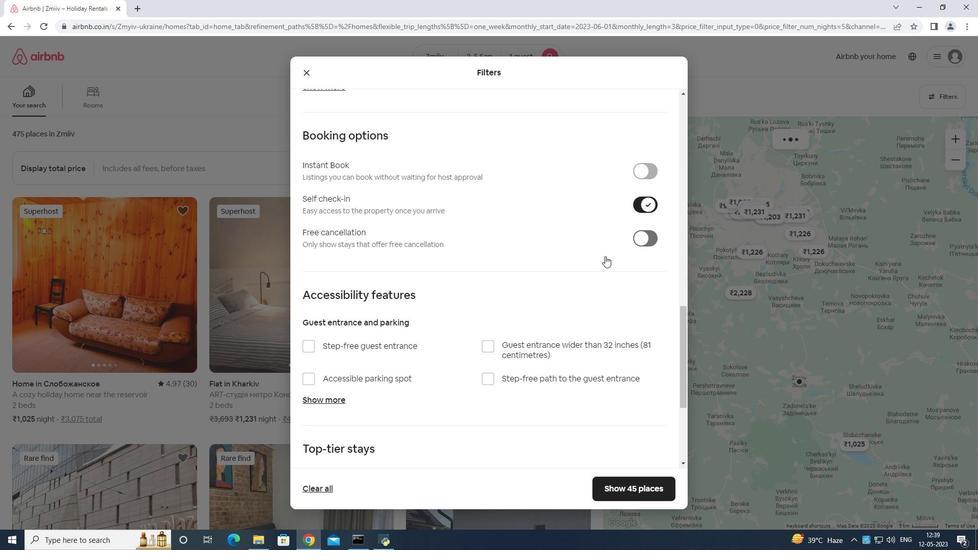 
Action: Mouse moved to (605, 324)
Screenshot: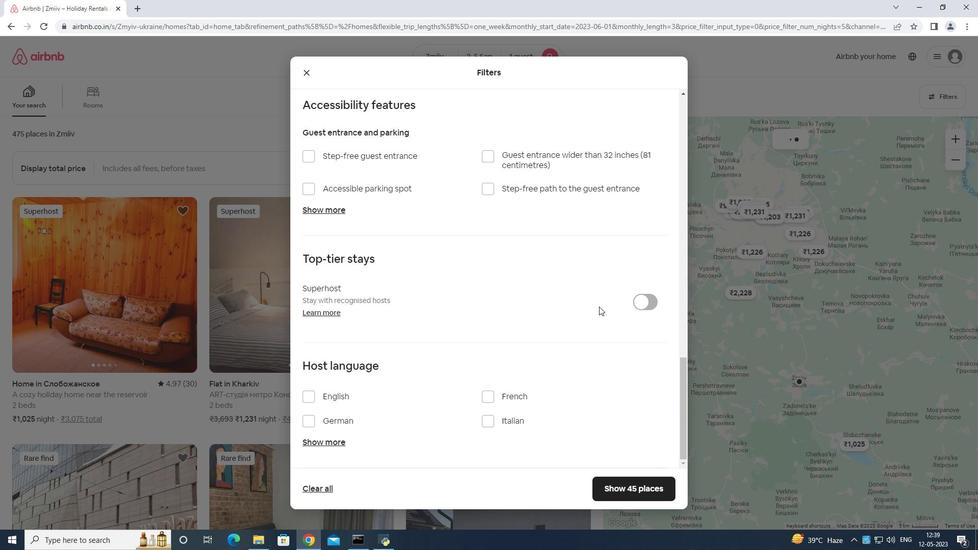 
Action: Mouse scrolled (605, 324) with delta (0, 0)
Screenshot: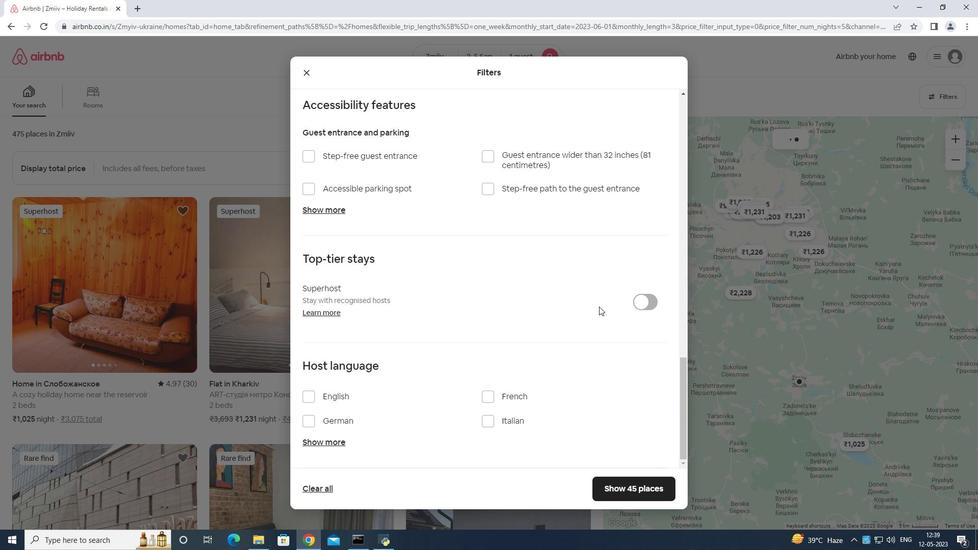 
Action: Mouse moved to (608, 331)
Screenshot: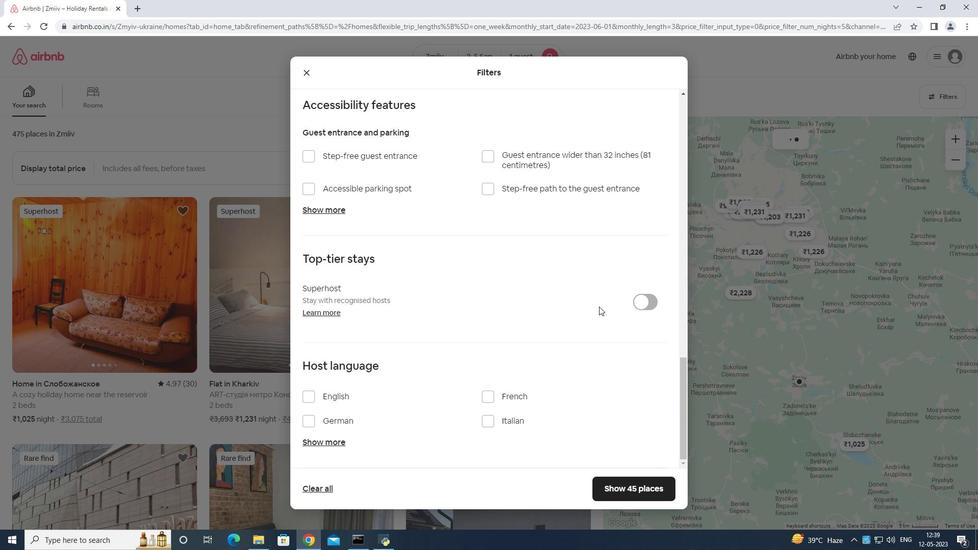 
Action: Mouse scrolled (608, 330) with delta (0, 0)
Screenshot: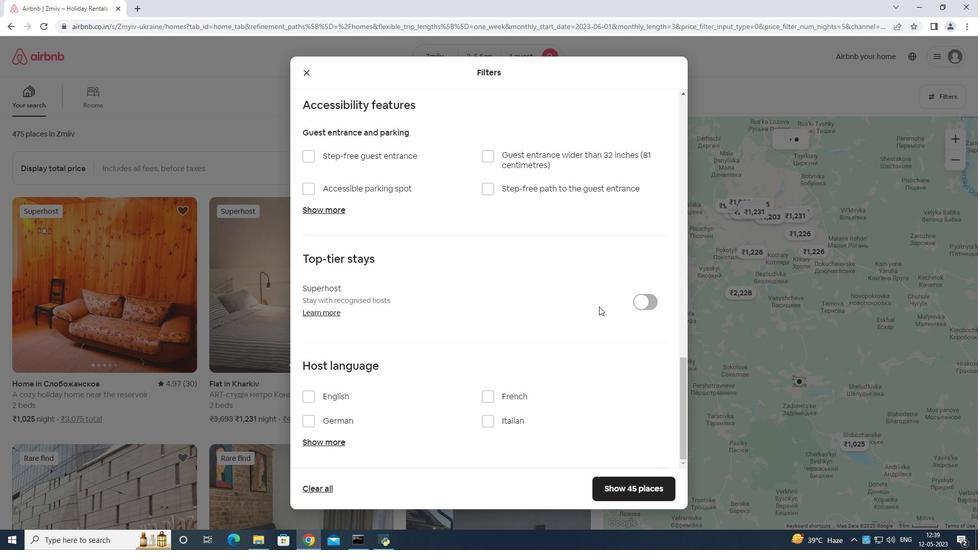 
Action: Mouse moved to (609, 334)
Screenshot: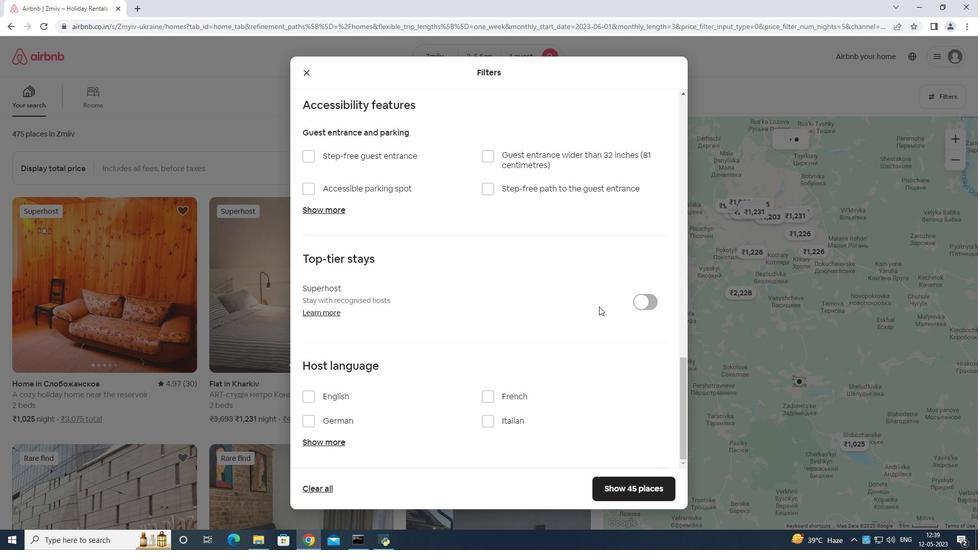 
Action: Mouse scrolled (609, 334) with delta (0, 0)
Screenshot: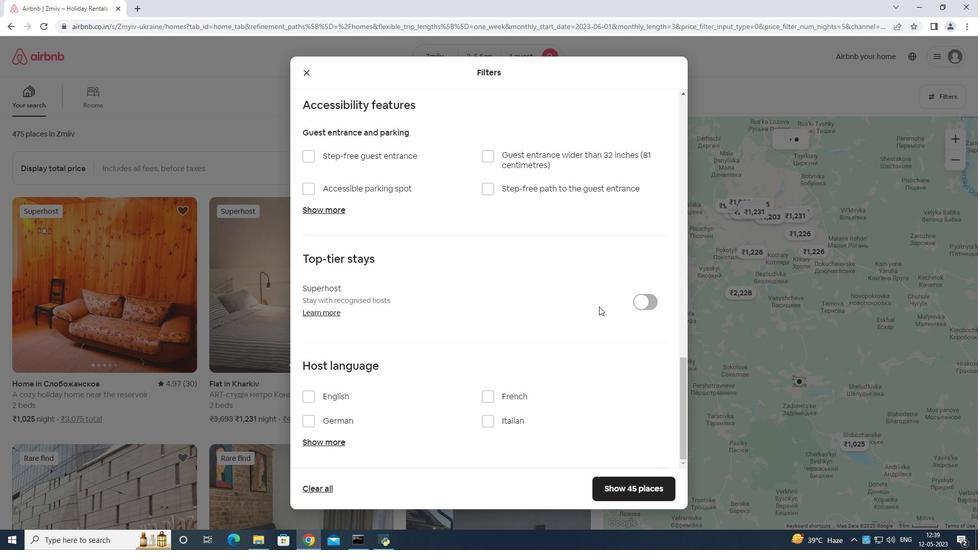 
Action: Mouse moved to (616, 347)
Screenshot: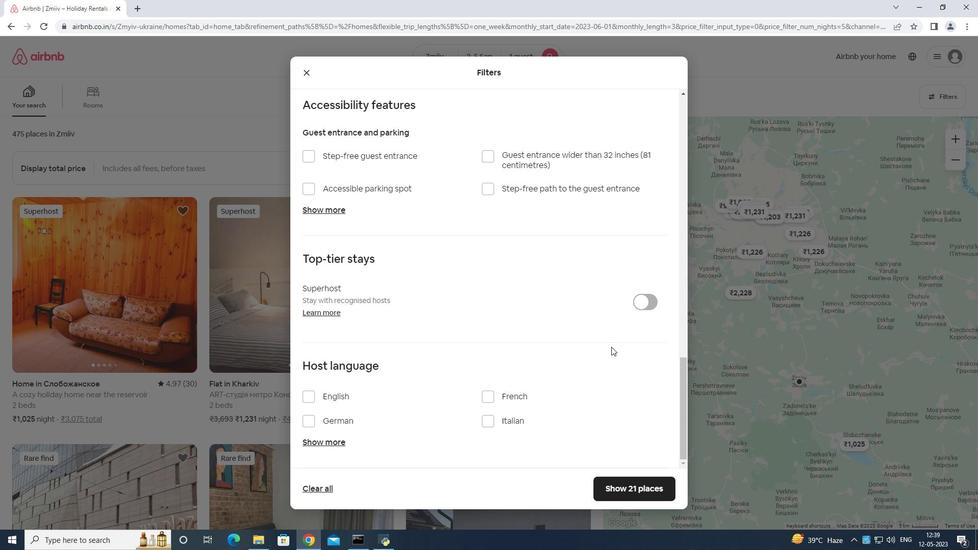 
Action: Mouse scrolled (616, 347) with delta (0, 0)
Screenshot: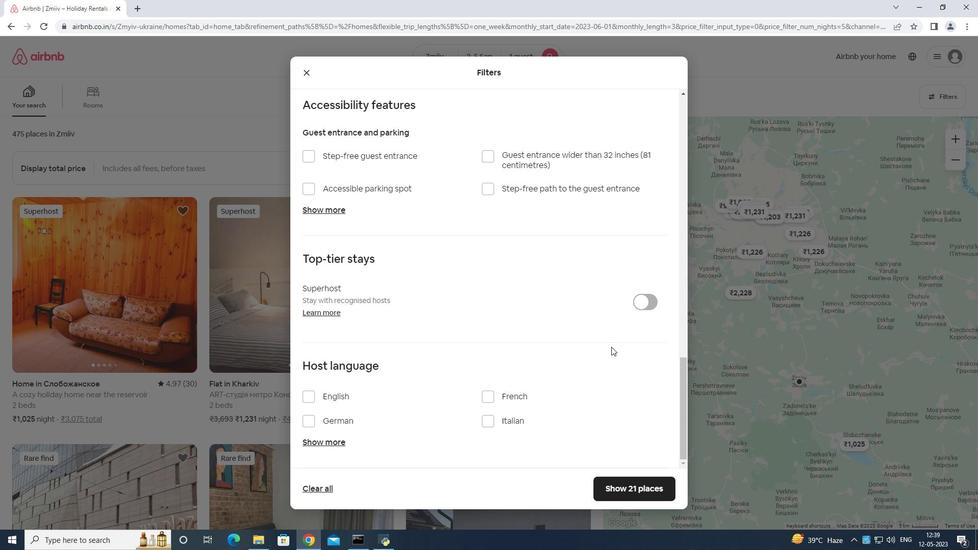
Action: Mouse moved to (616, 347)
Screenshot: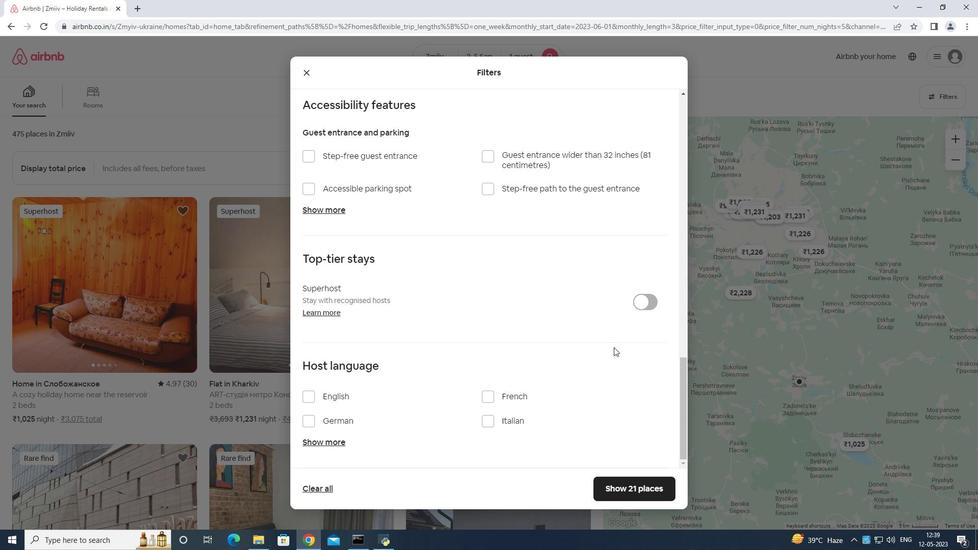 
Action: Mouse scrolled (616, 347) with delta (0, 0)
Screenshot: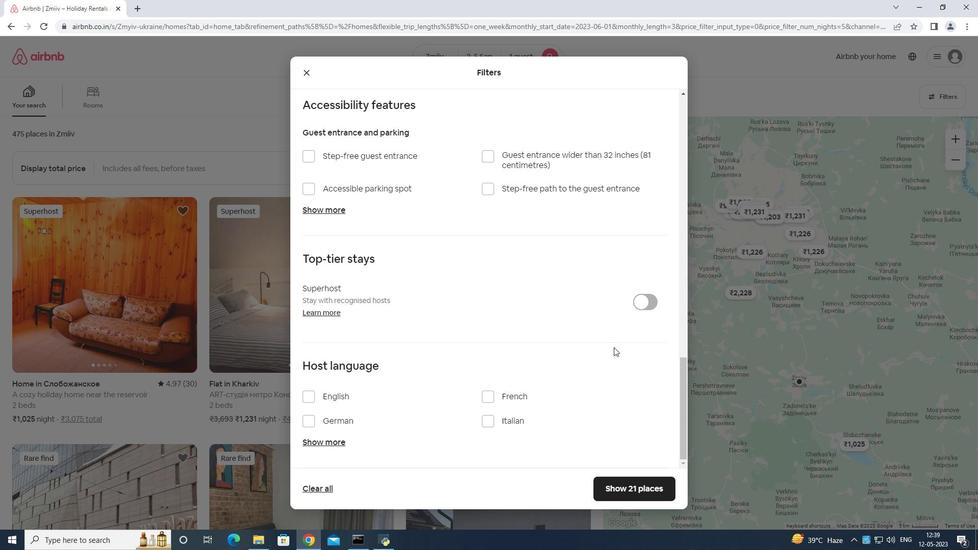 
Action: Mouse moved to (616, 352)
Screenshot: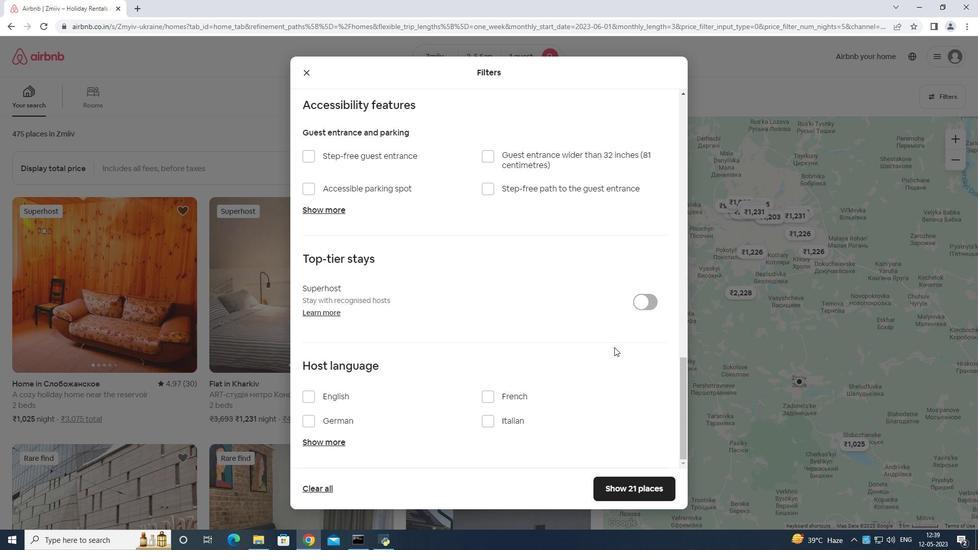 
Action: Mouse scrolled (616, 351) with delta (0, 0)
Screenshot: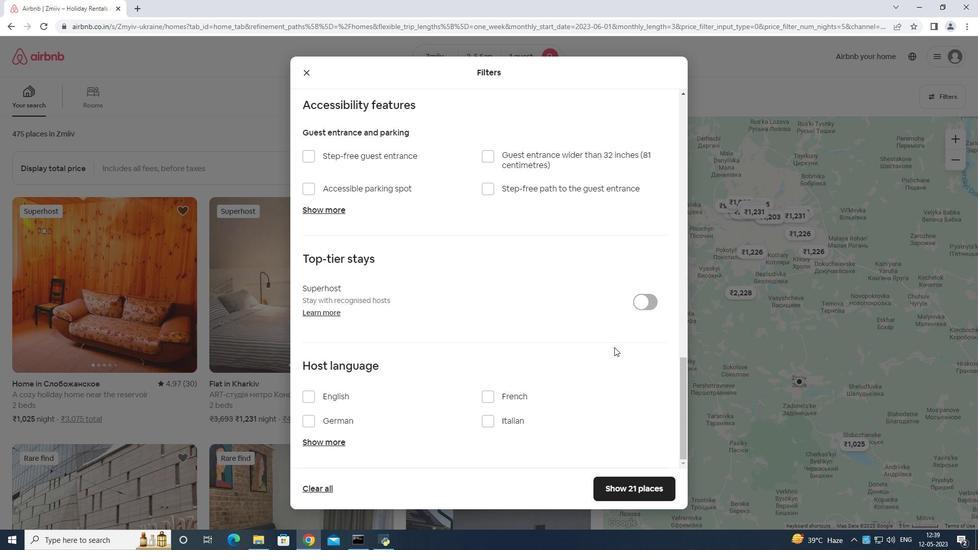 
Action: Mouse moved to (307, 391)
Screenshot: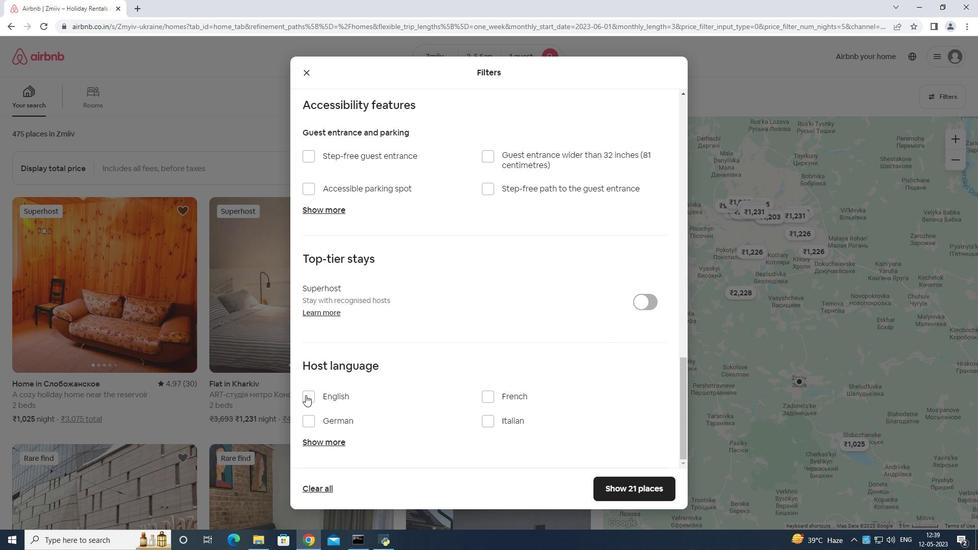 
Action: Mouse pressed left at (307, 391)
Screenshot: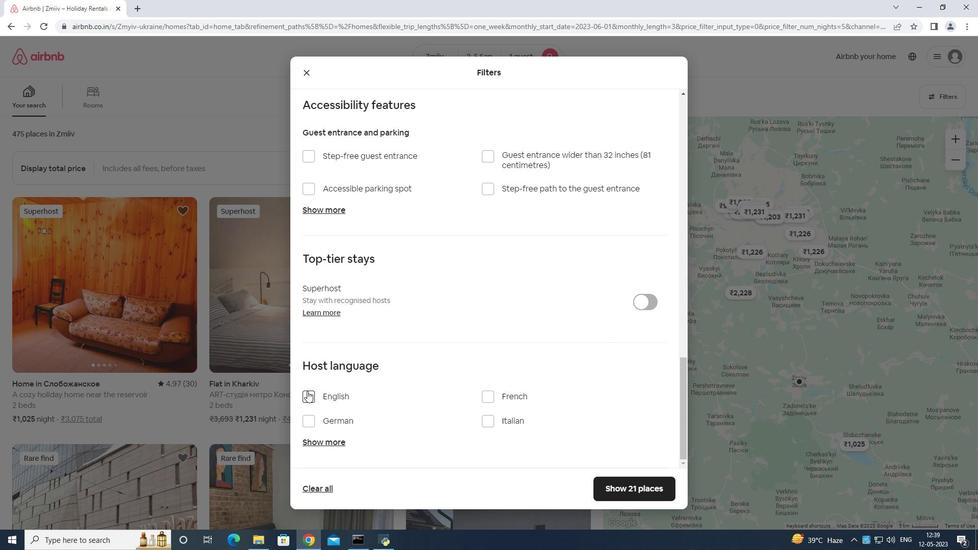 
Action: Mouse moved to (367, 459)
Screenshot: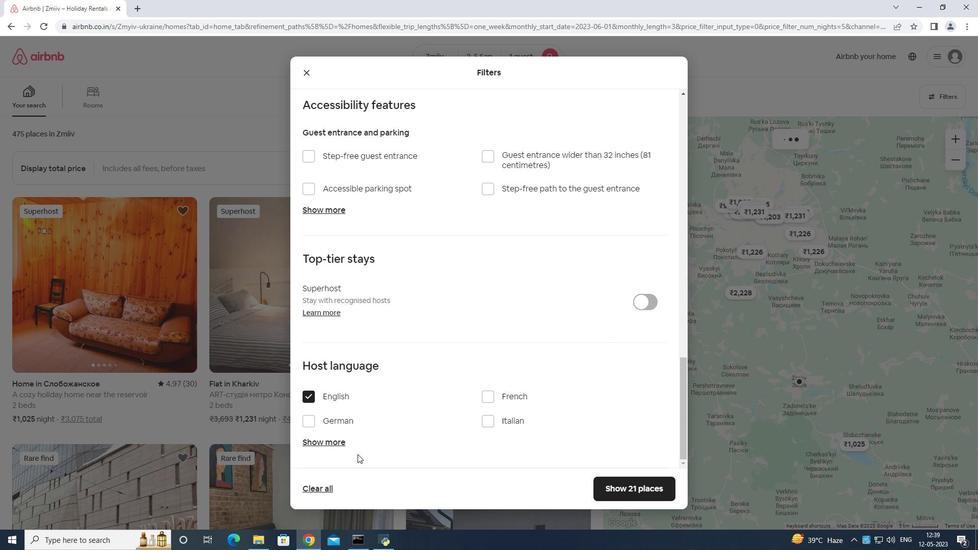 
